 Task: Find a house in My Tho, Vietnam, for 2 guests from 5th to 16th June, with a price range of ₹7000 to ₹15000, and the host should speak English.
Action: Mouse moved to (563, 148)
Screenshot: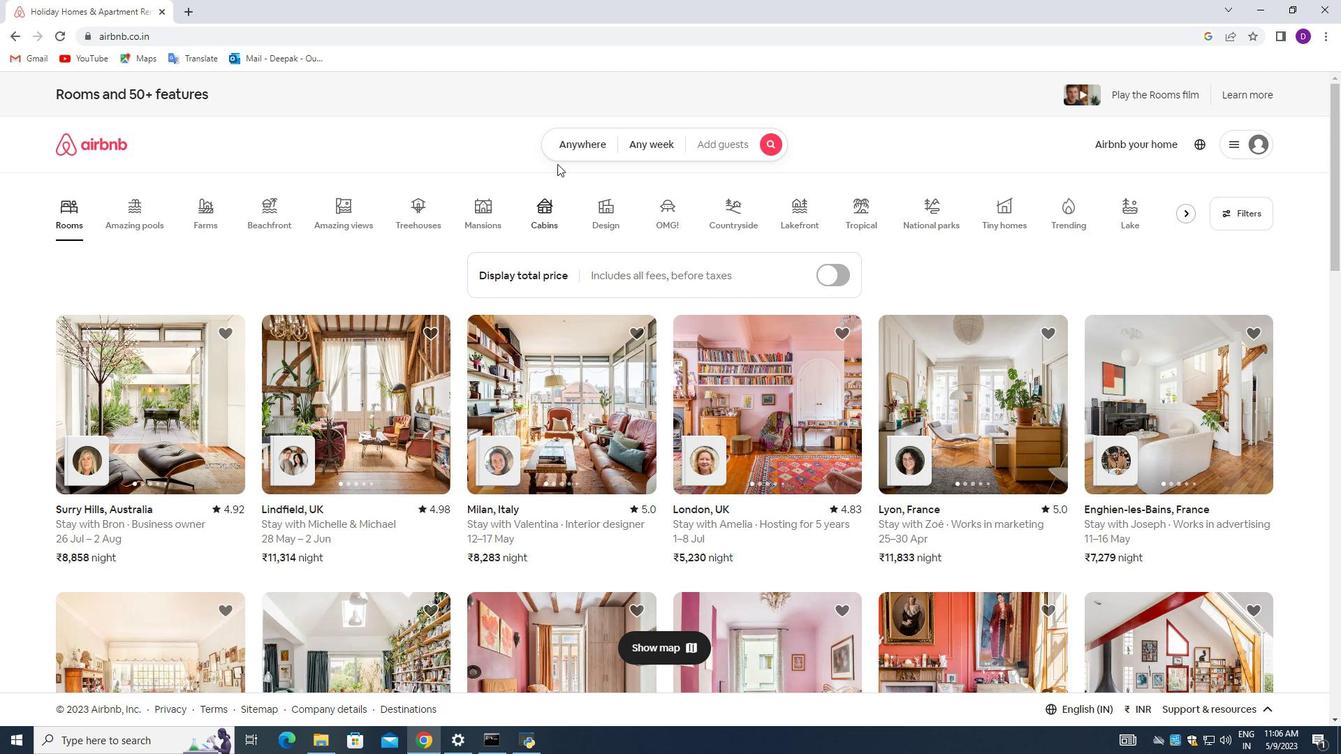 
Action: Mouse pressed left at (563, 148)
Screenshot: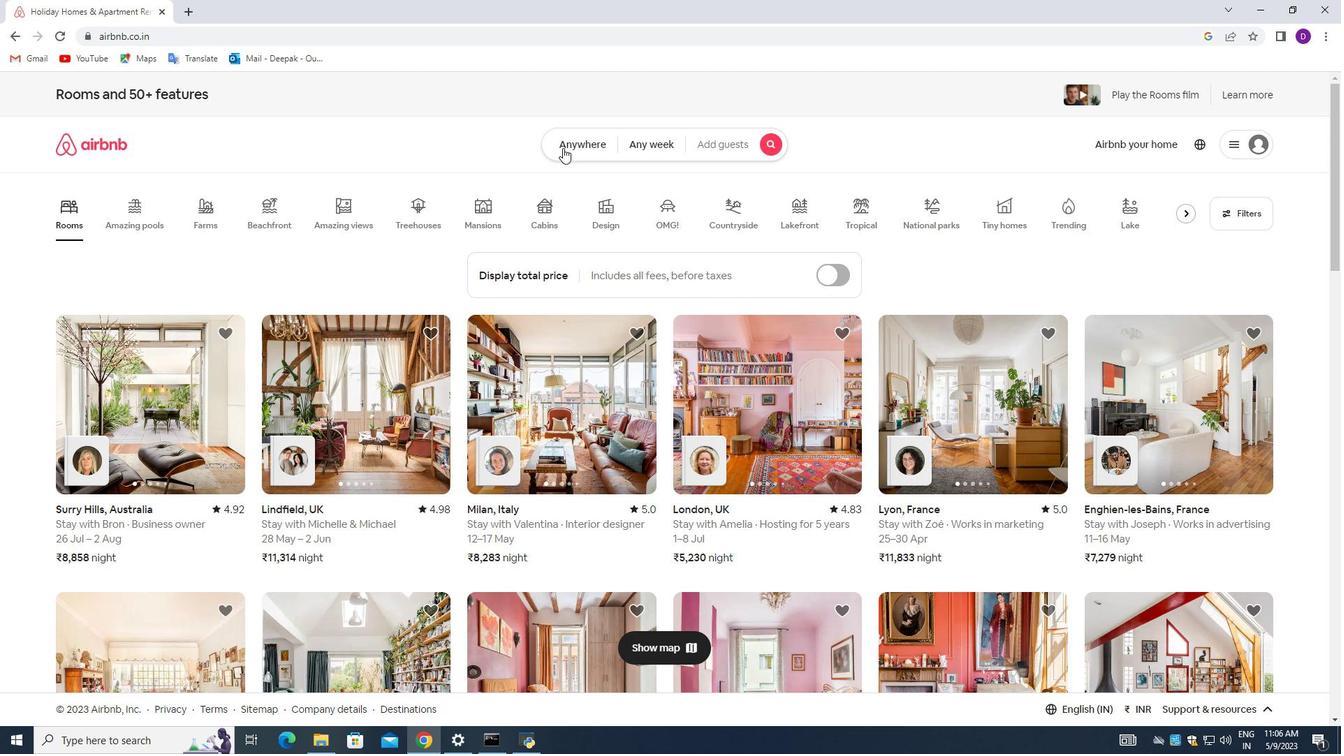 
Action: Mouse moved to (485, 206)
Screenshot: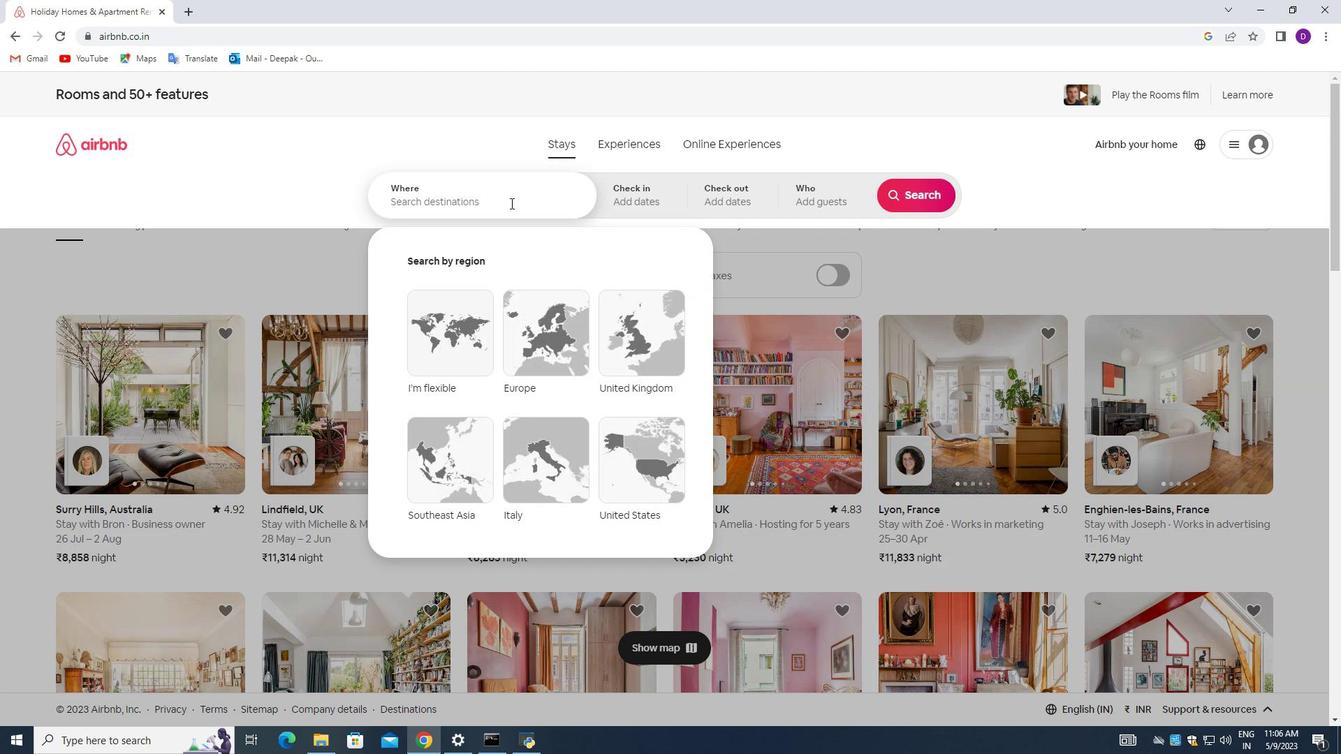 
Action: Mouse pressed left at (485, 206)
Screenshot: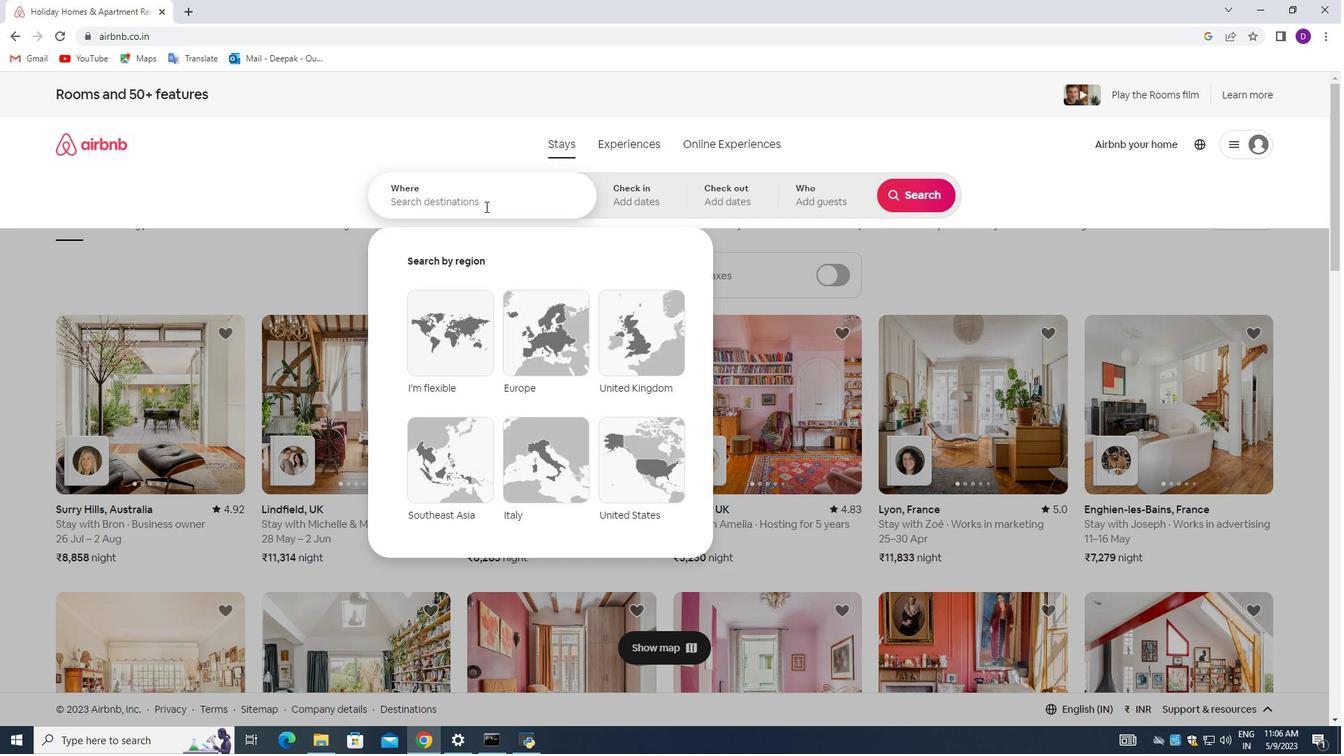 
Action: Mouse moved to (178, 343)
Screenshot: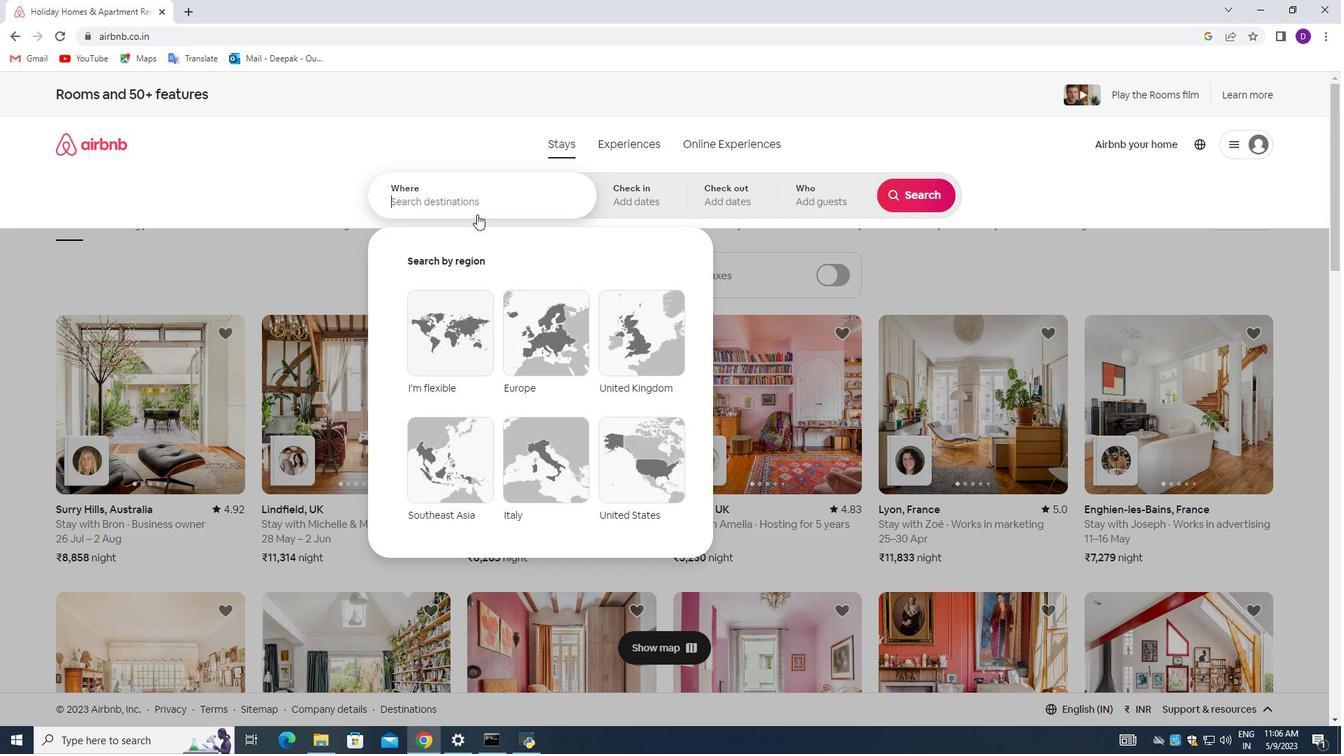 
Action: Key pressed <Key.shift_r>Tho<Key.backspace><Key.backspace><Key.backspace><Key.shift><Key.shift><Key.shift><Key.shift><Key.shift><Key.shift>M<Key.shift_r>?<Key.space><Key.backspace><Key.backspace><Key.backspace><Key.backspace><Key.shift_r>Tho,<Key.space><Key.shift_r><Key.shift_r><Key.shift_r><Key.shift_r><Key.shift_r><Key.shift_r><Key.shift_r><Key.shift_r><Key.shift_r><Key.shift_r><Key.shift_r><Key.shift_r>Vietnam
Screenshot: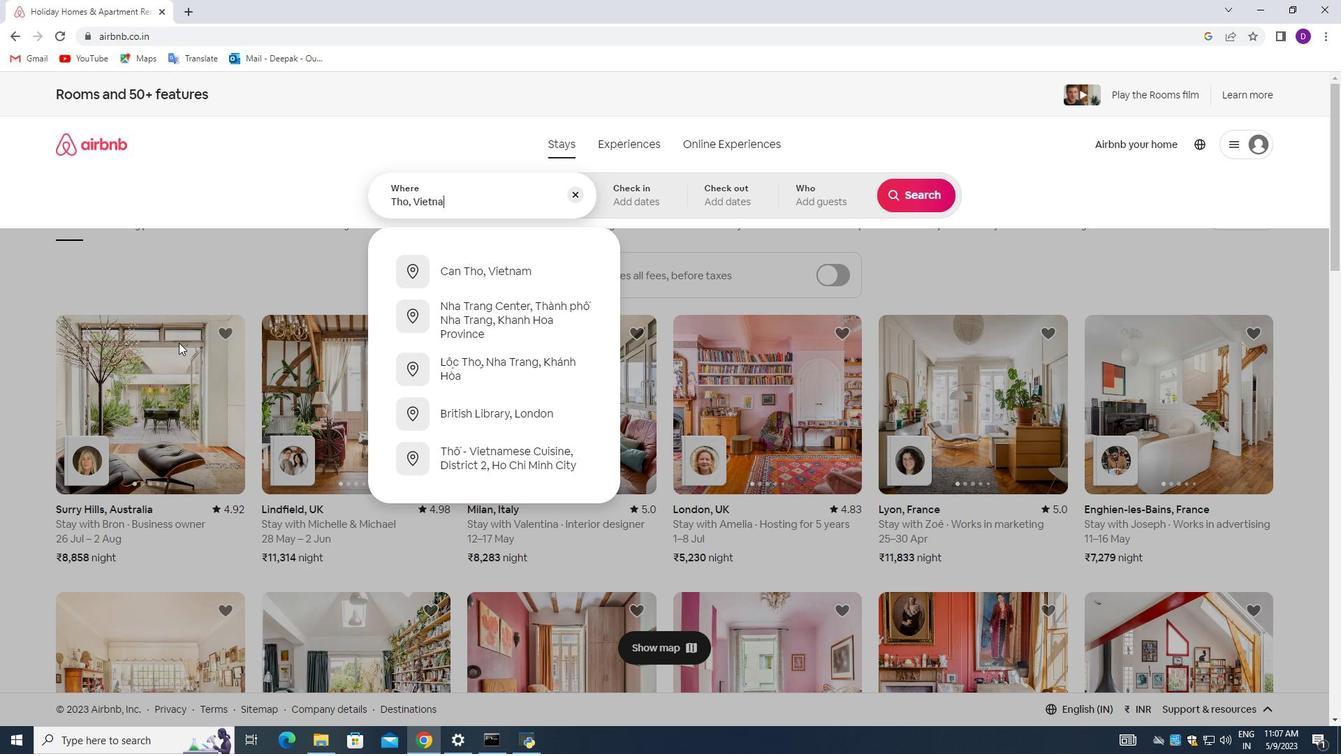 
Action: Mouse moved to (390, 202)
Screenshot: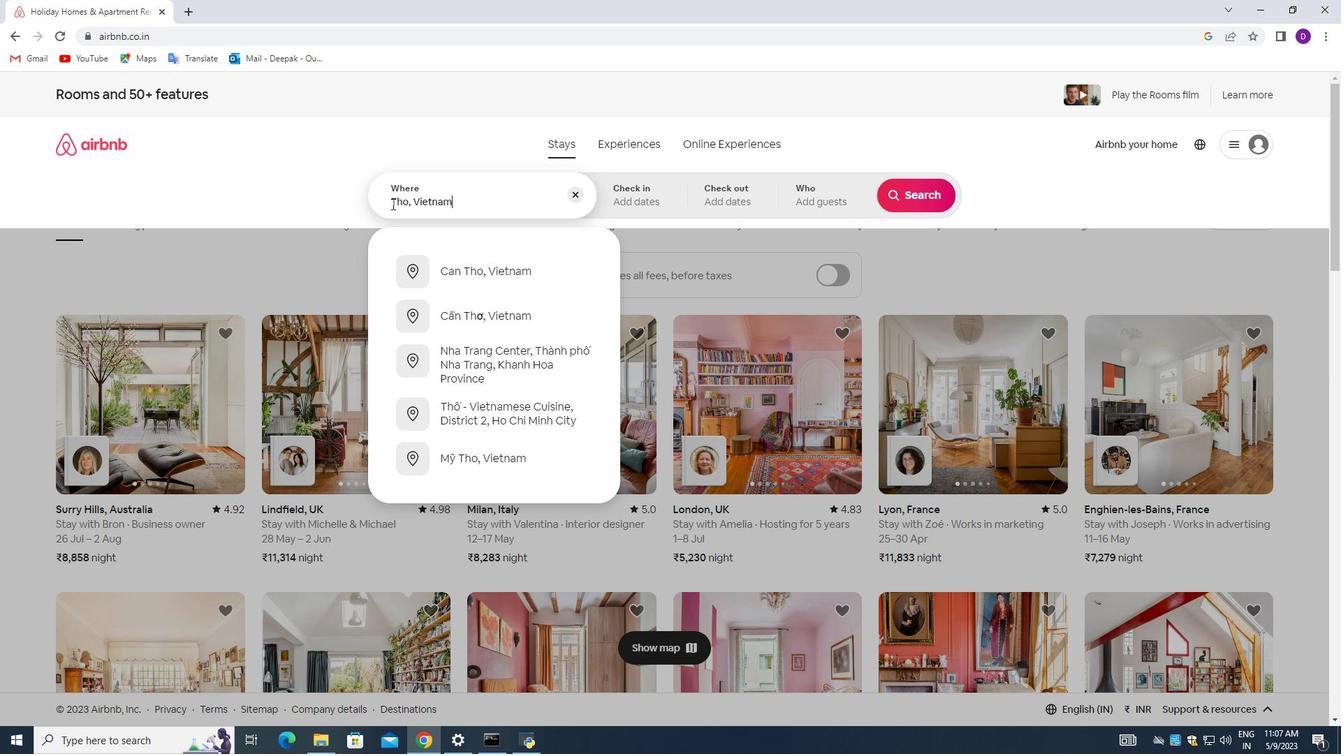 
Action: Mouse pressed left at (390, 202)
Screenshot: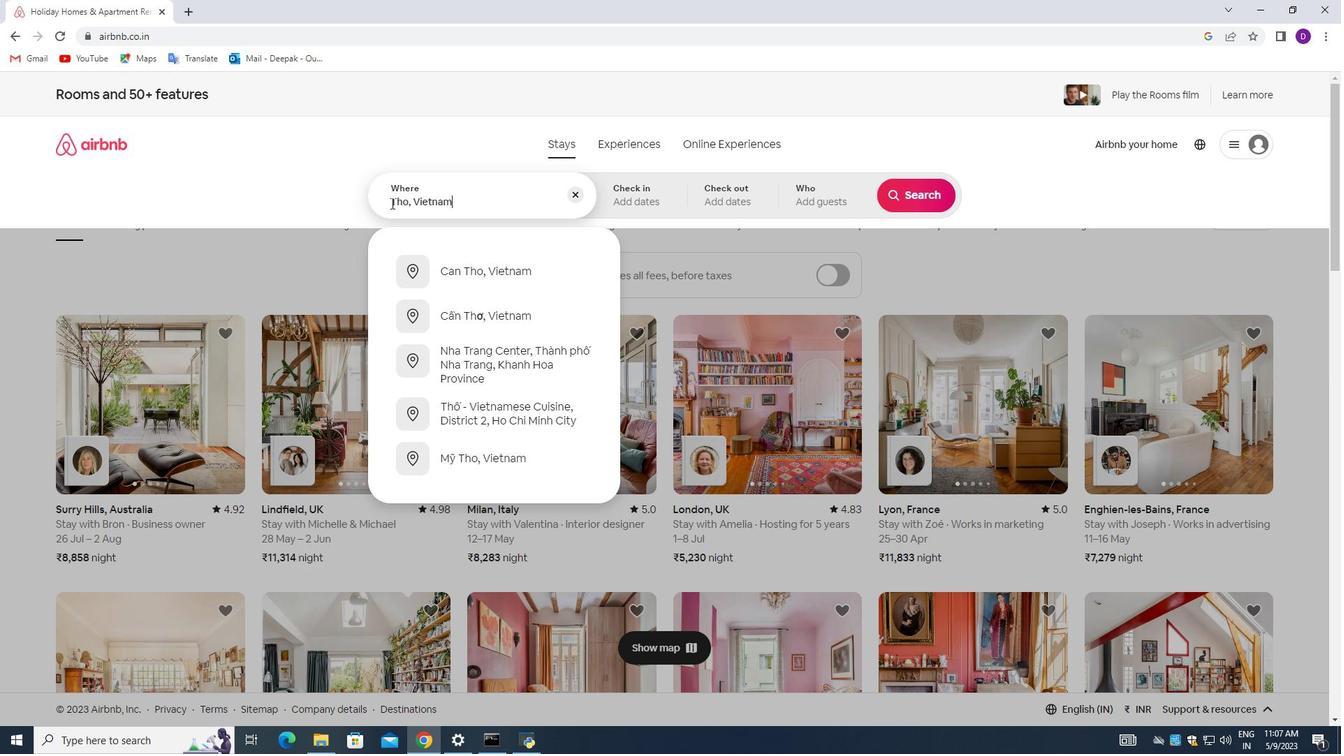 
Action: Mouse moved to (452, 231)
Screenshot: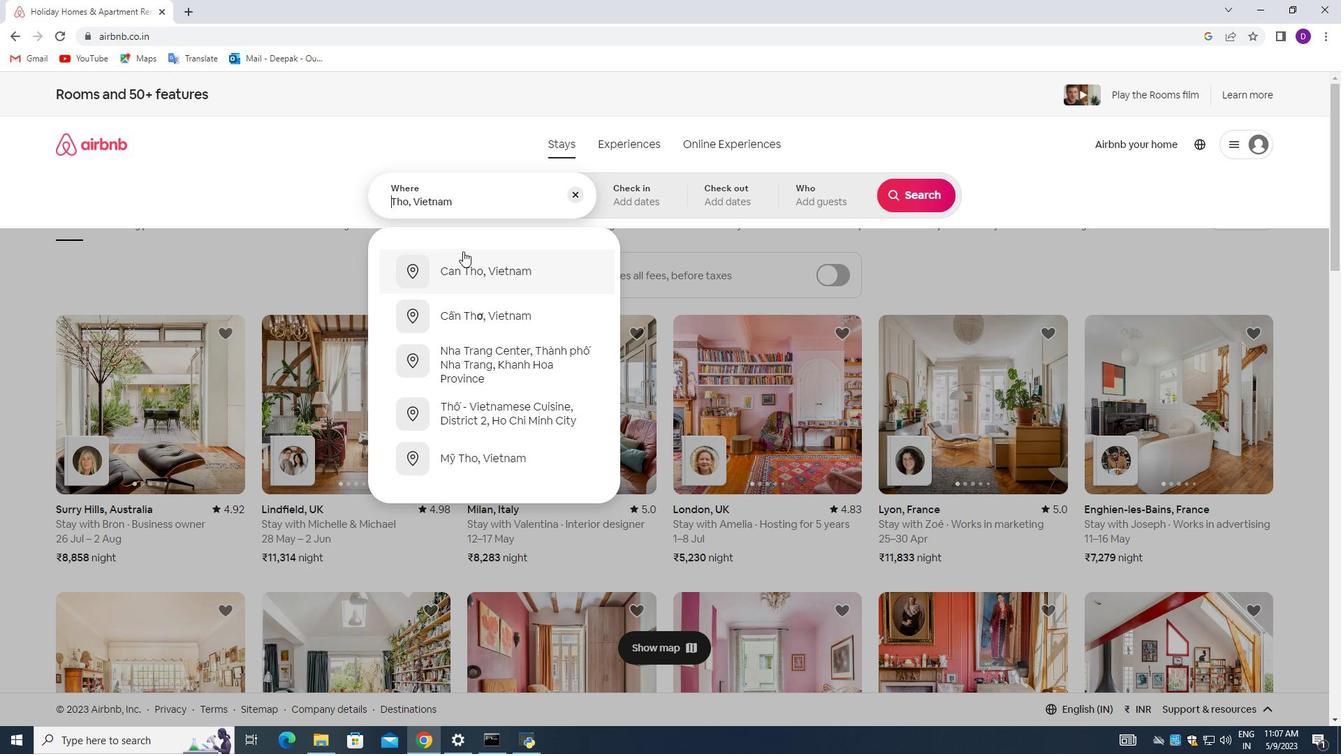 
Action: Key pressed <Key.shift>M<Key.shift_r>?<Key.space><Key.enter>
Screenshot: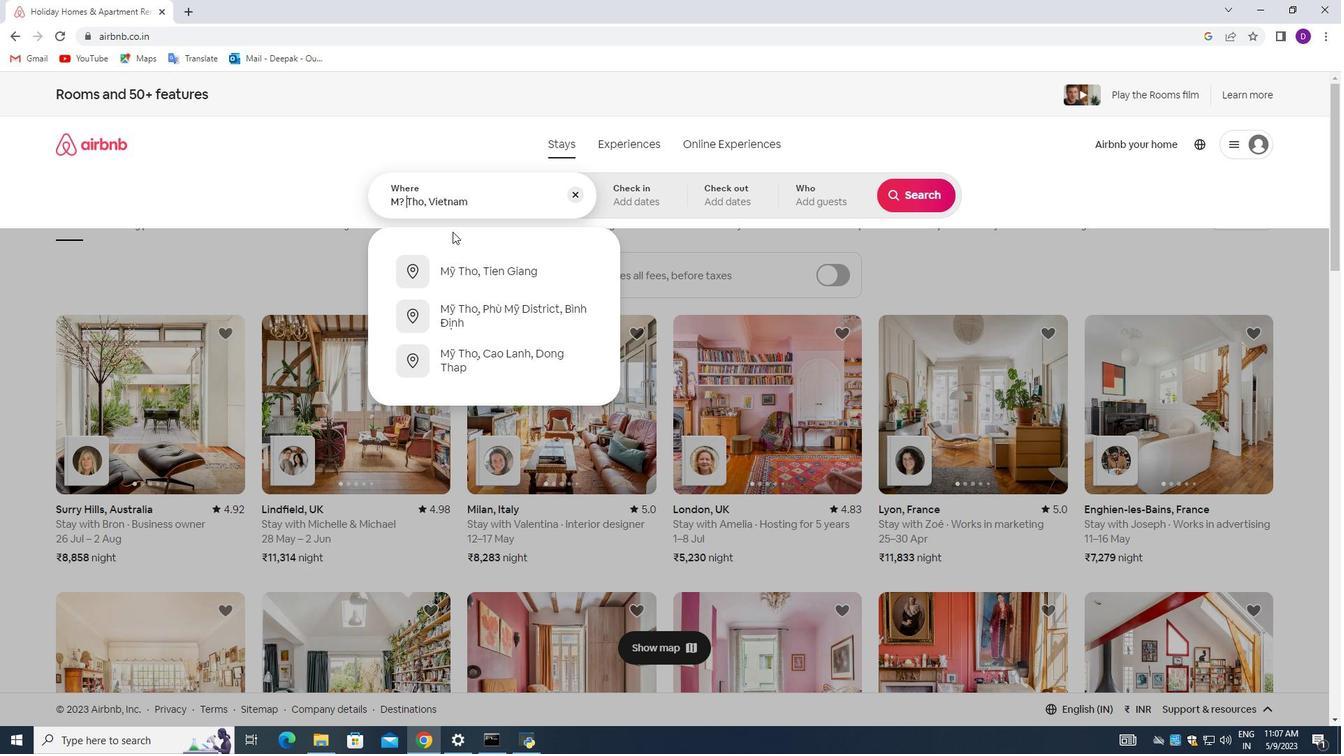 
Action: Mouse moved to (740, 407)
Screenshot: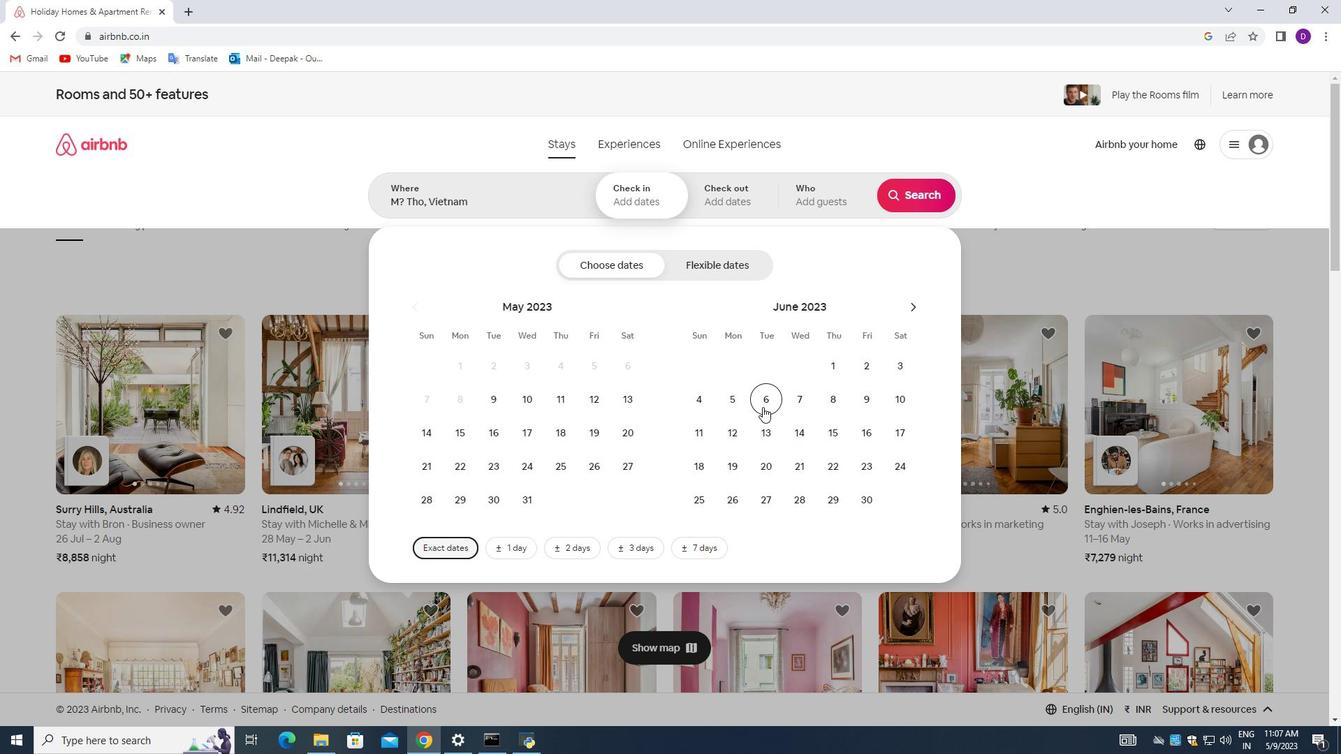 
Action: Mouse pressed left at (740, 407)
Screenshot: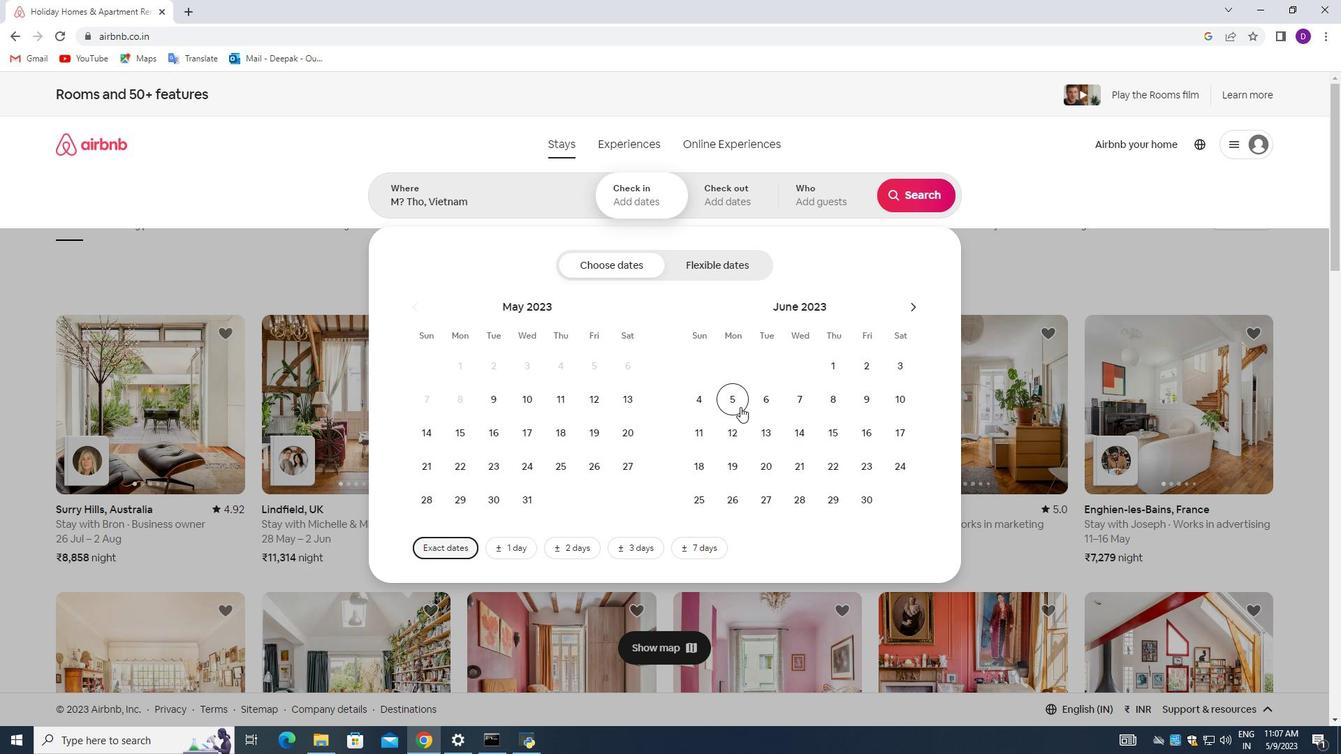 
Action: Mouse moved to (866, 431)
Screenshot: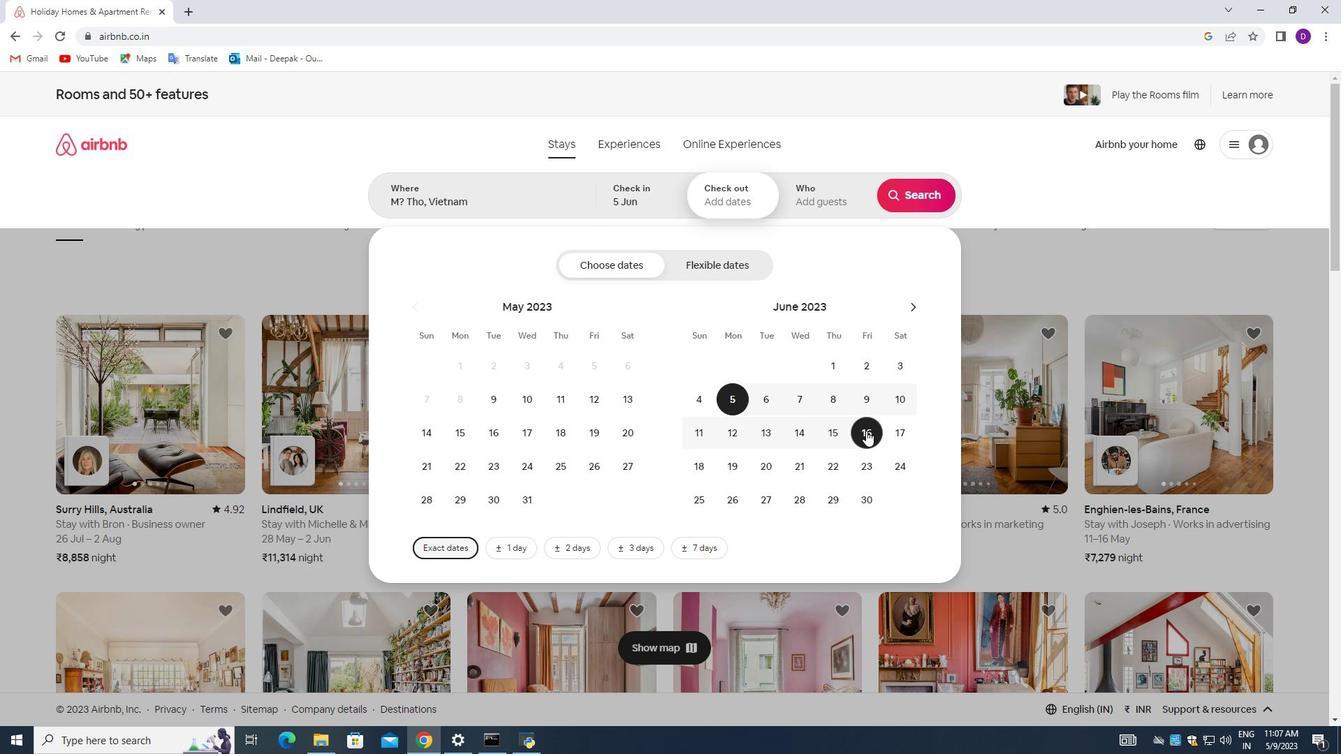 
Action: Mouse pressed left at (866, 431)
Screenshot: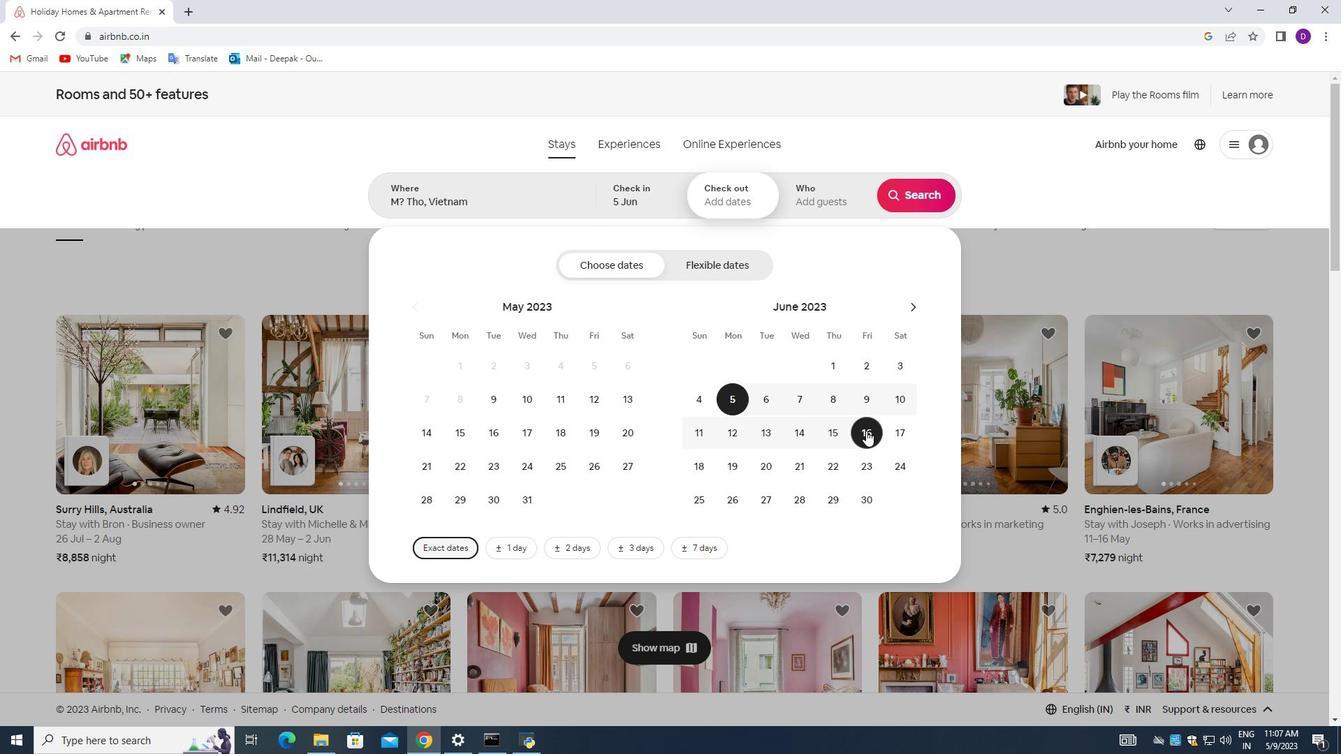 
Action: Mouse moved to (813, 208)
Screenshot: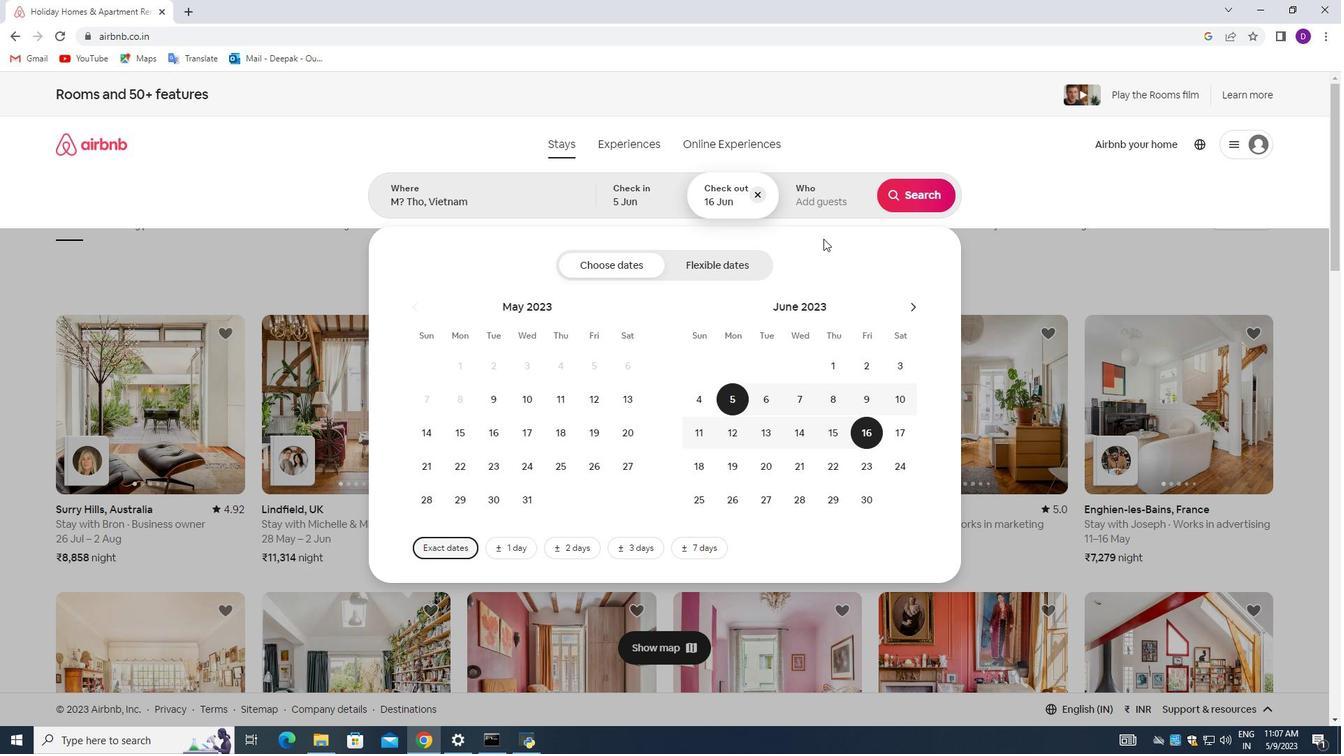 
Action: Mouse pressed left at (813, 208)
Screenshot: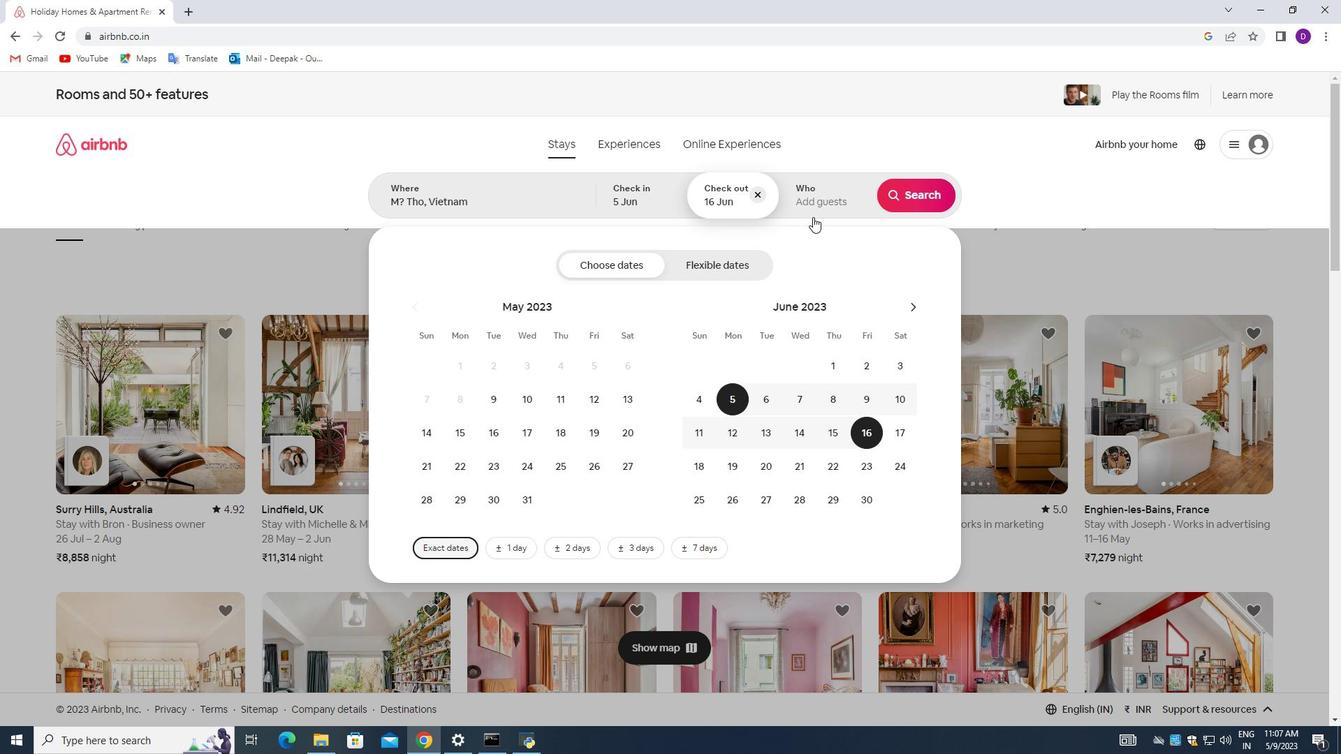 
Action: Mouse moved to (917, 269)
Screenshot: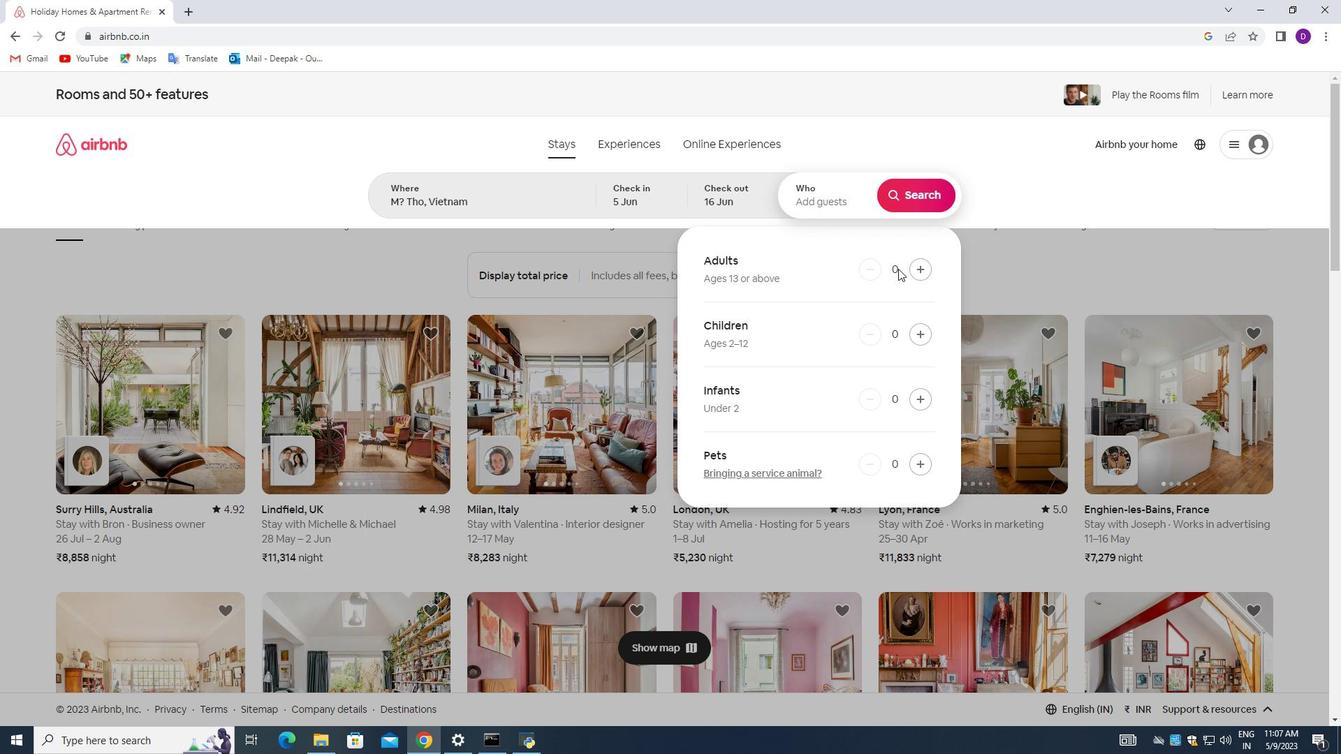 
Action: Mouse pressed left at (917, 269)
Screenshot: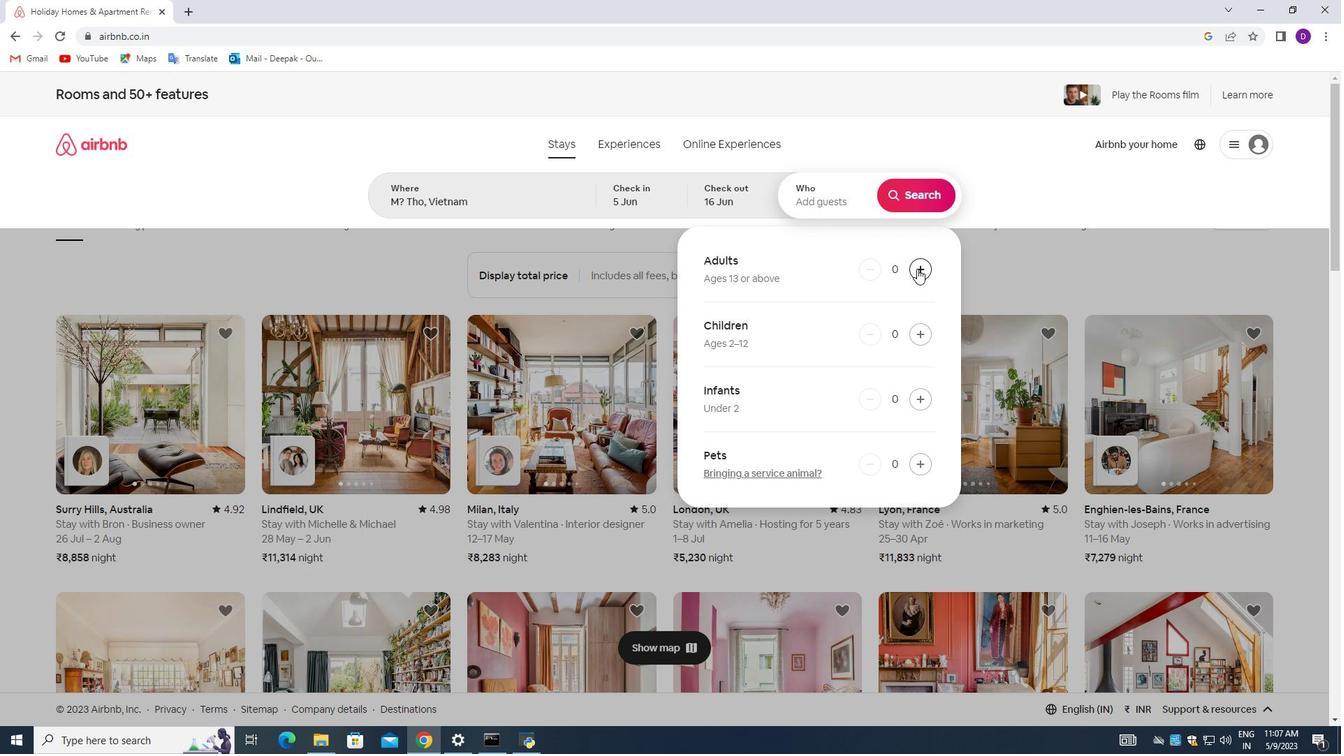 
Action: Mouse pressed left at (917, 269)
Screenshot: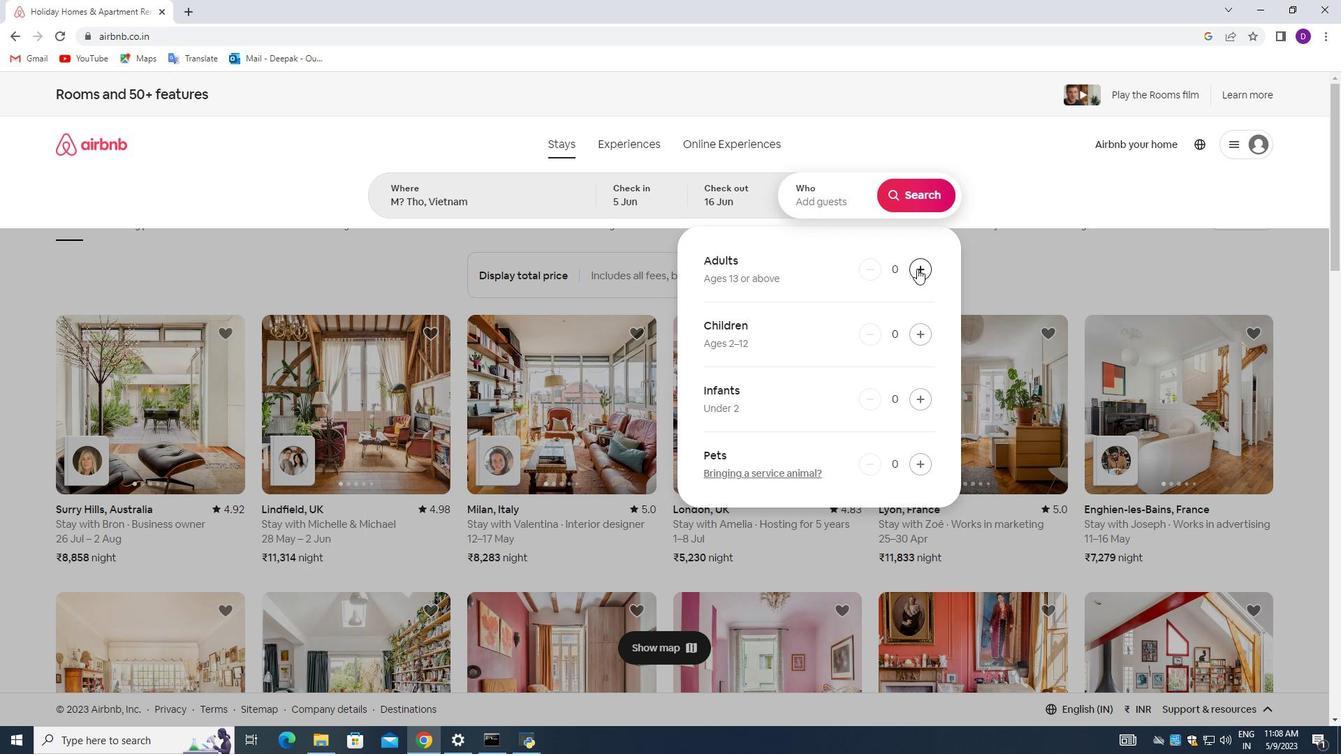 
Action: Mouse moved to (917, 198)
Screenshot: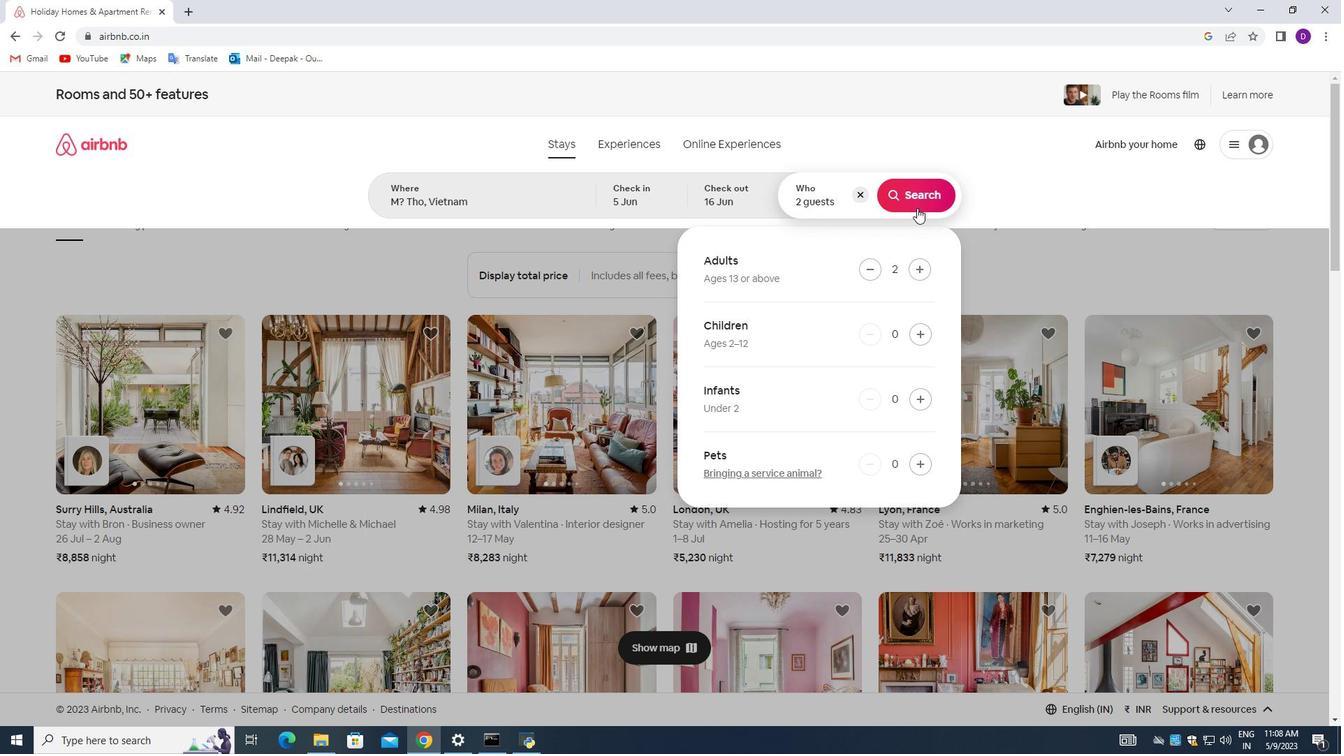 
Action: Mouse pressed left at (917, 198)
Screenshot: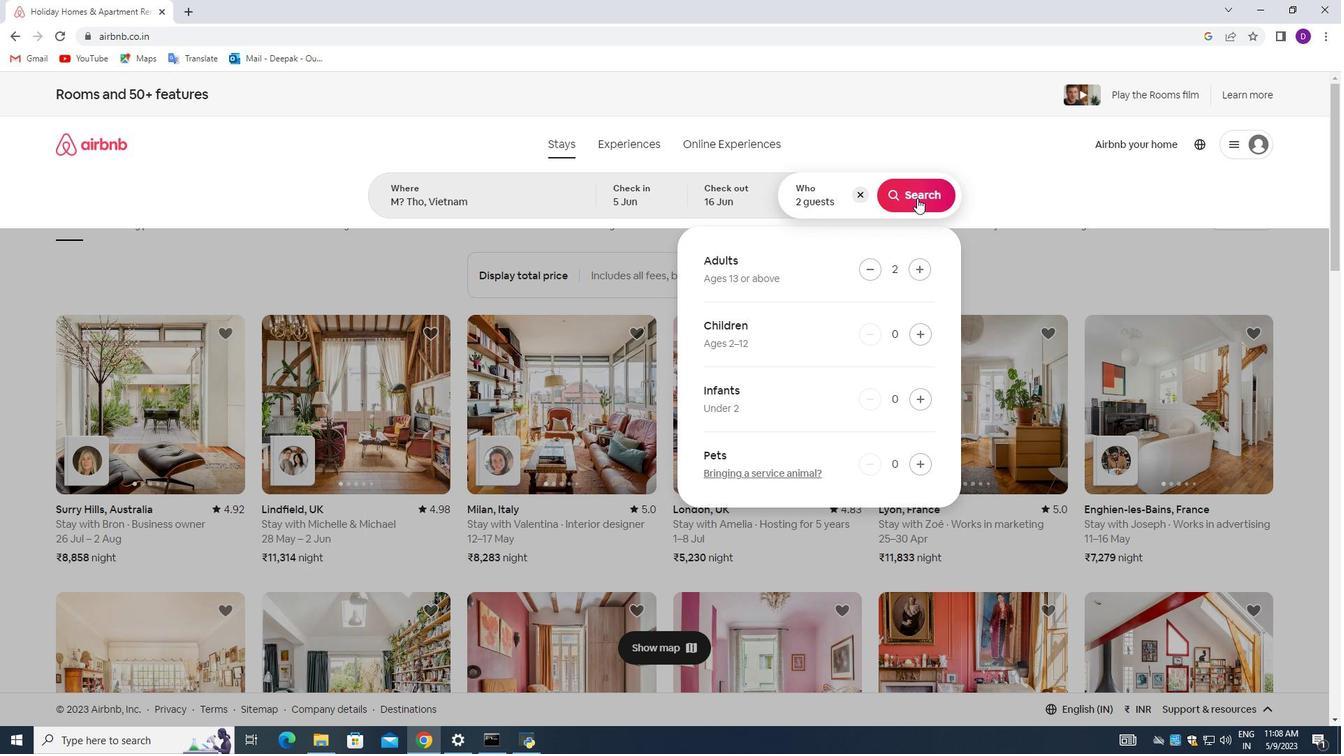 
Action: Mouse moved to (1275, 147)
Screenshot: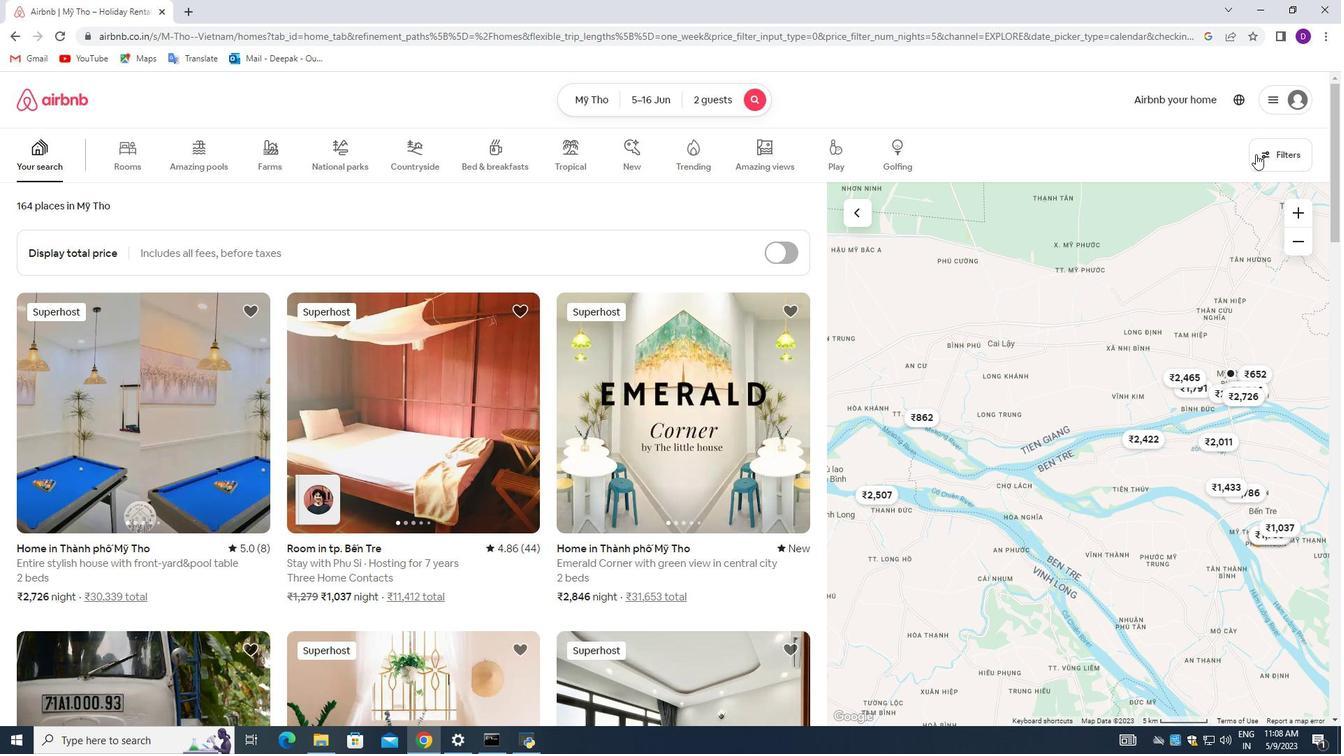 
Action: Mouse pressed left at (1275, 147)
Screenshot: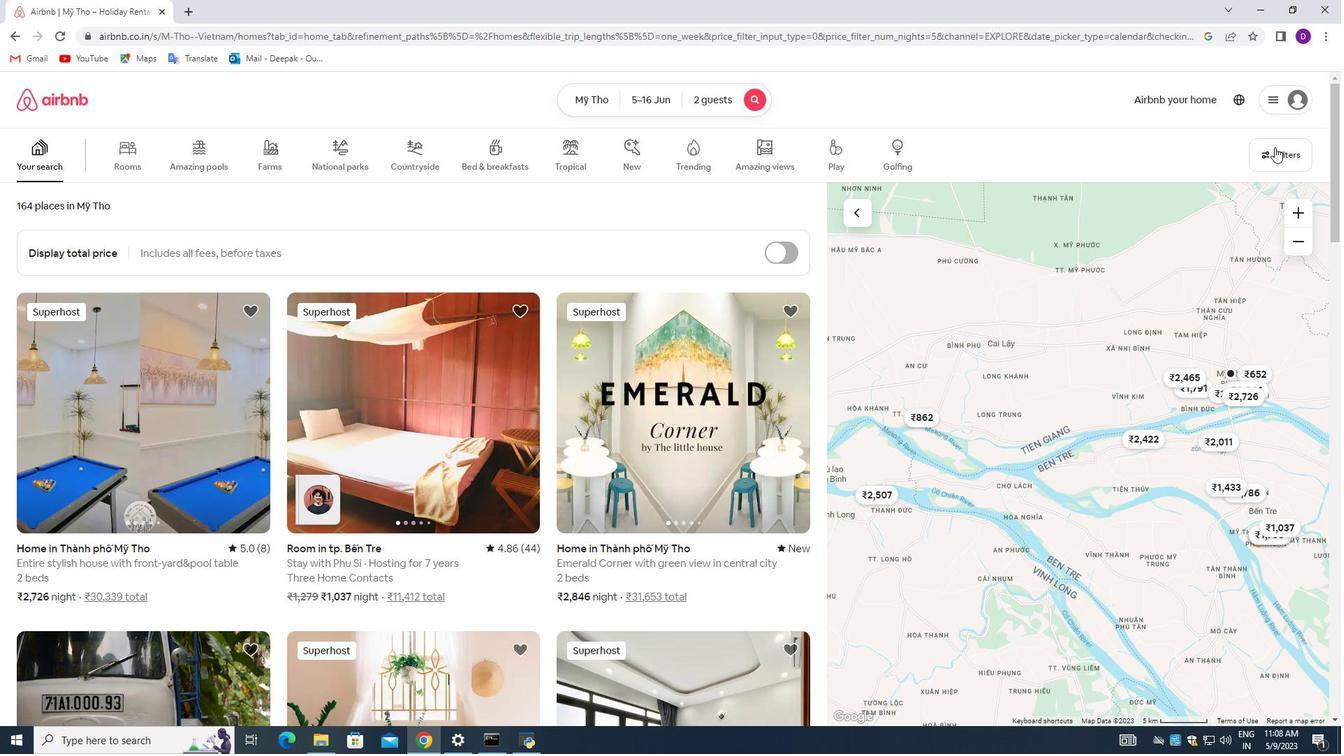 
Action: Mouse moved to (491, 498)
Screenshot: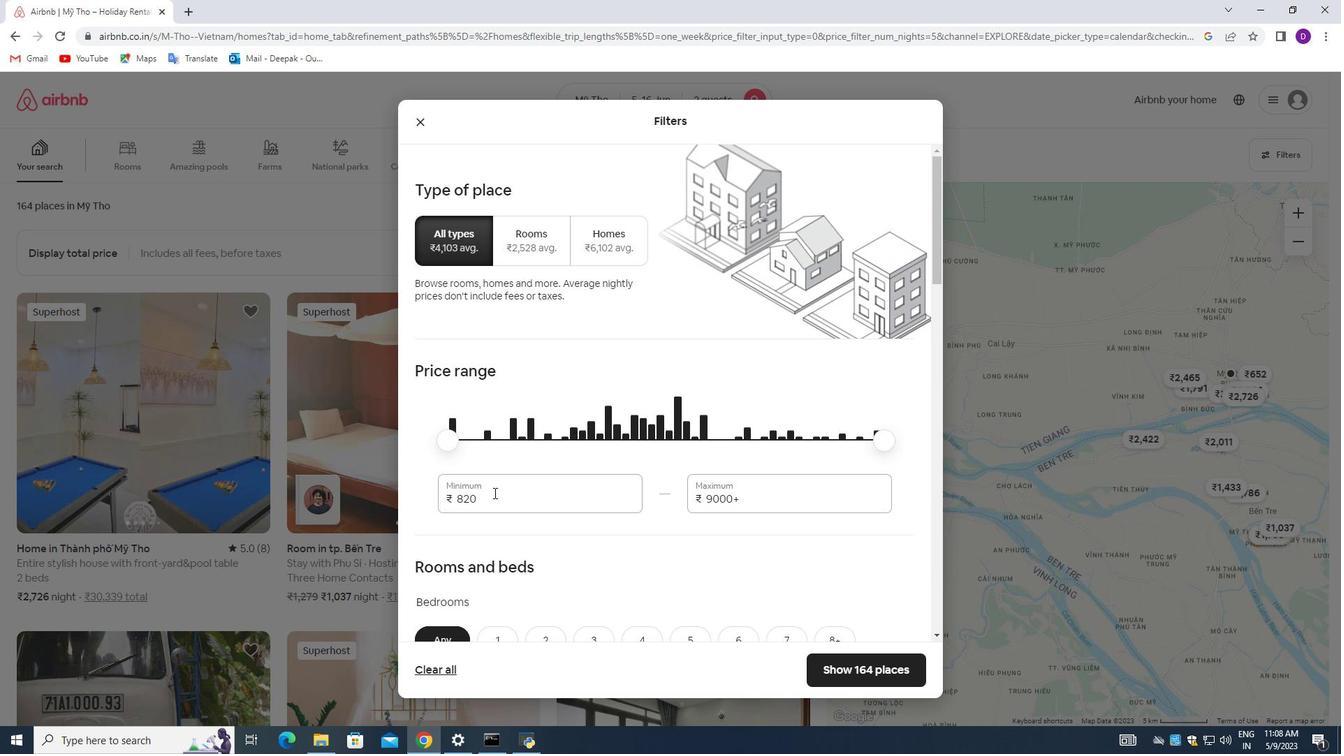 
Action: Mouse pressed left at (491, 498)
Screenshot: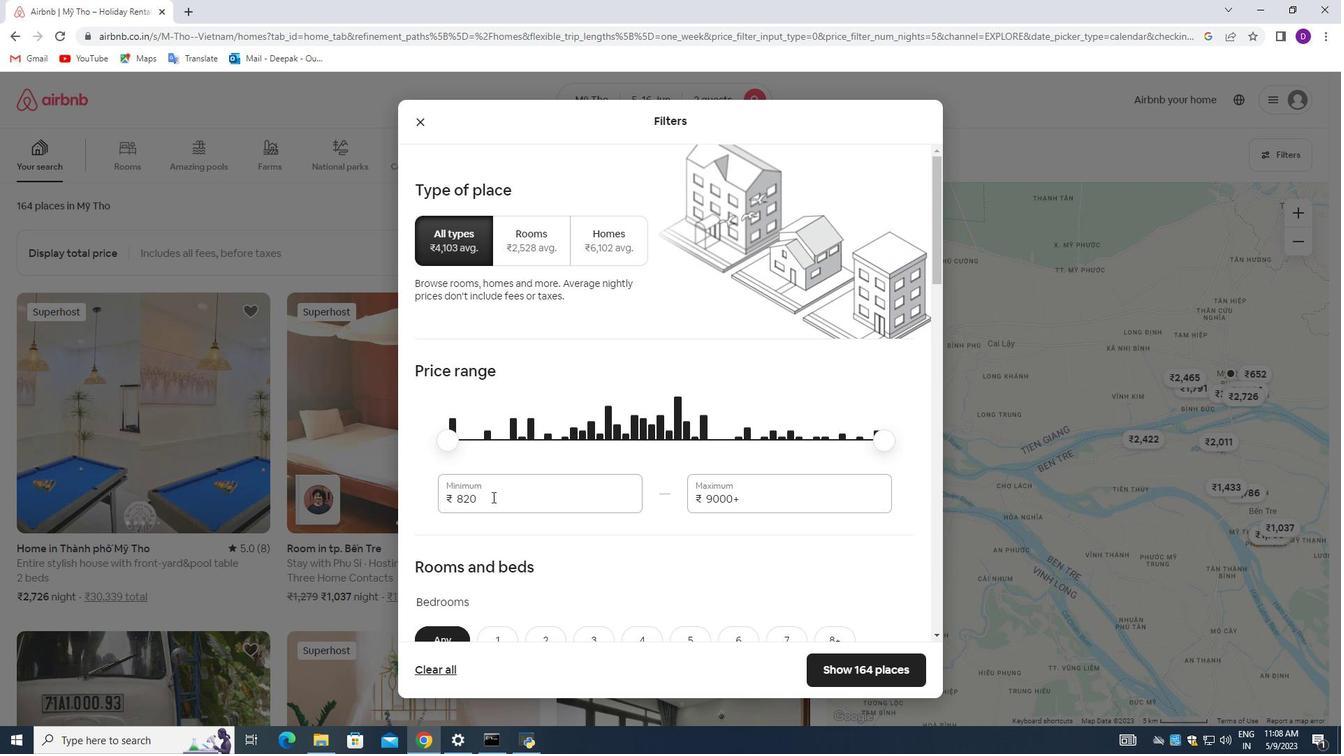 
Action: Mouse pressed left at (491, 498)
Screenshot: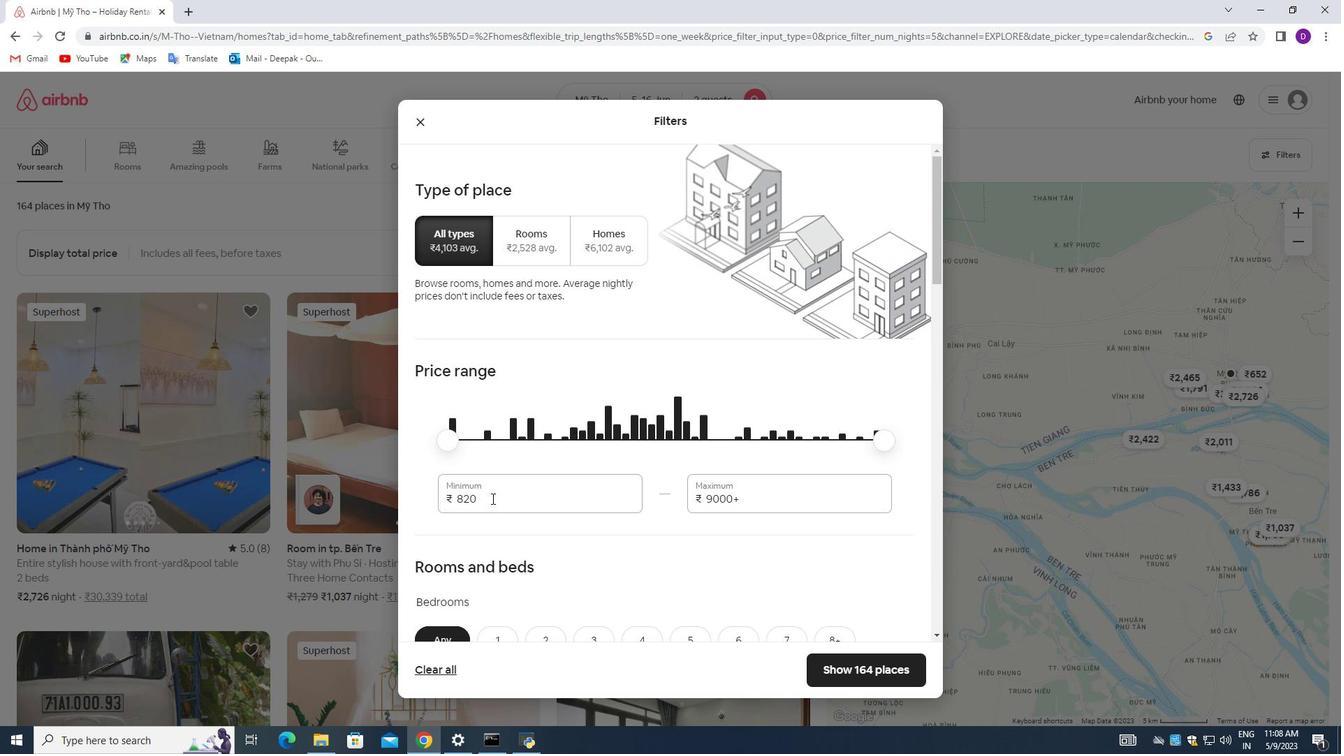 
Action: Mouse moved to (477, 398)
Screenshot: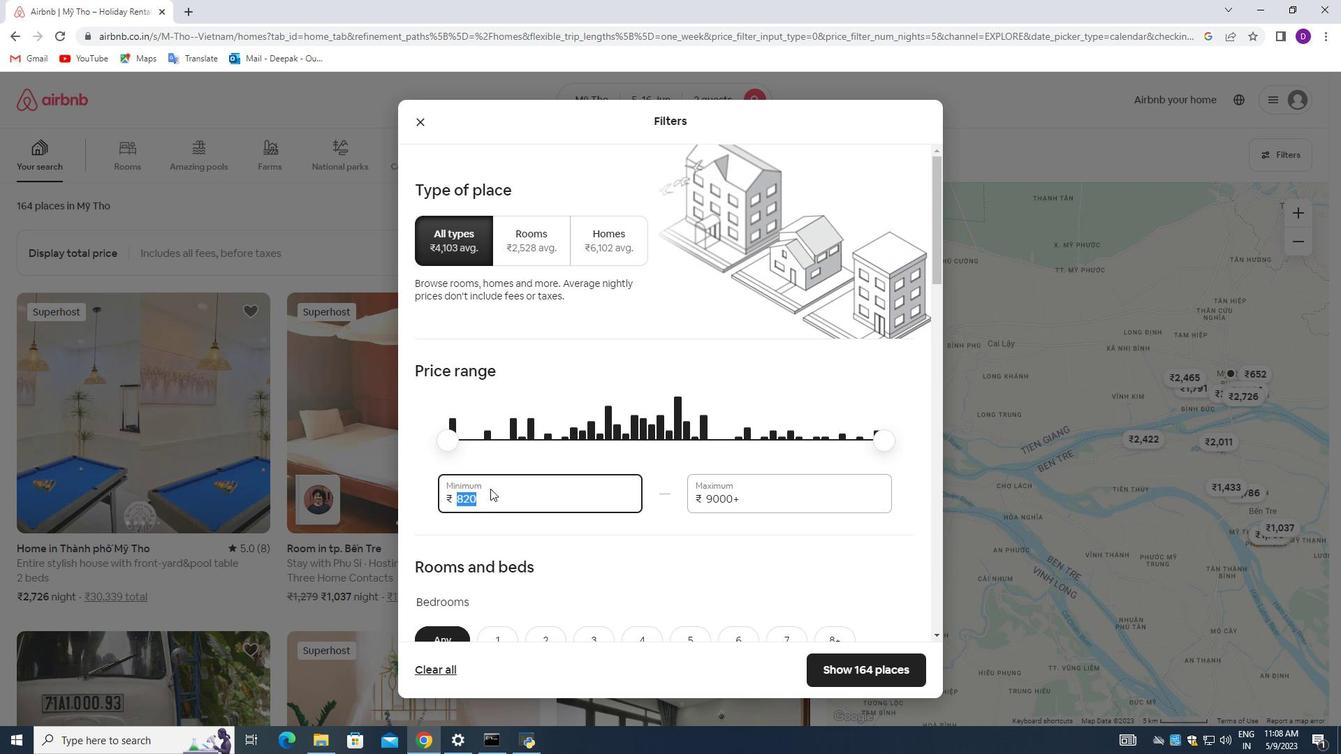 
Action: Key pressed 70
Screenshot: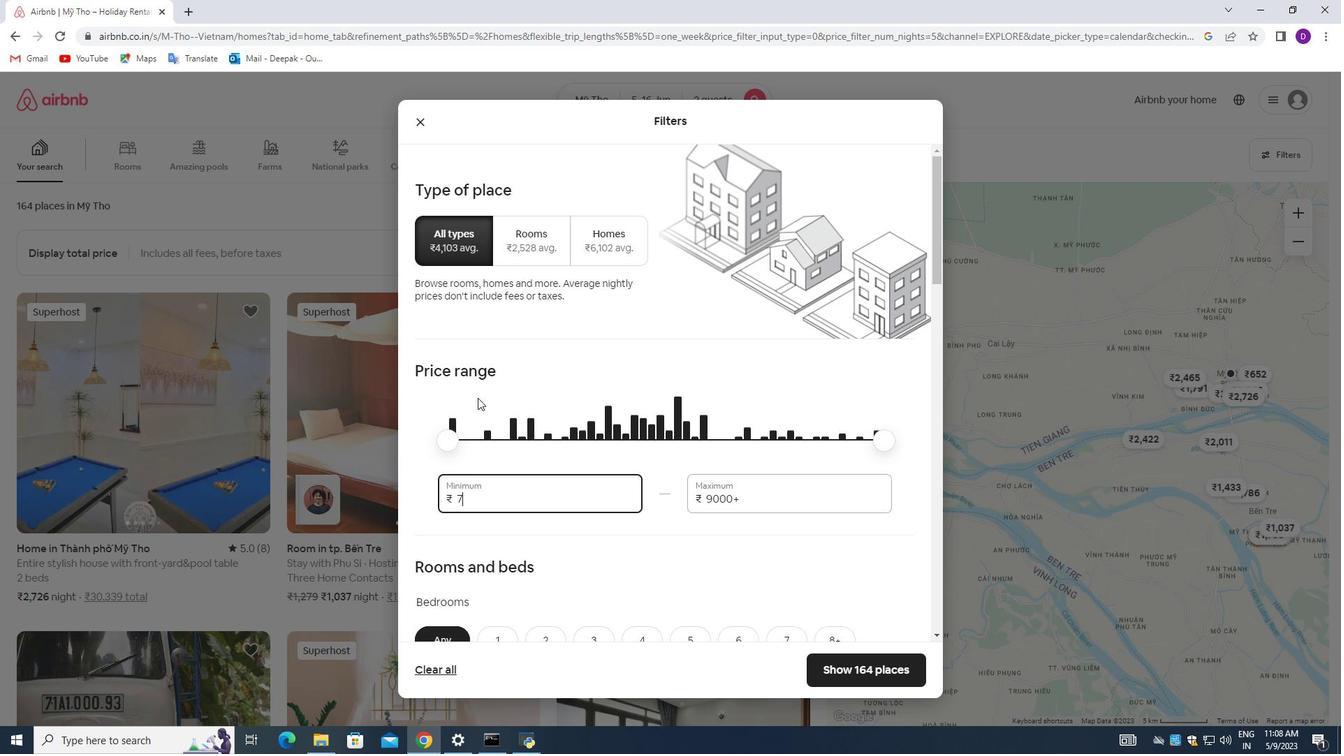 
Action: Mouse moved to (477, 397)
Screenshot: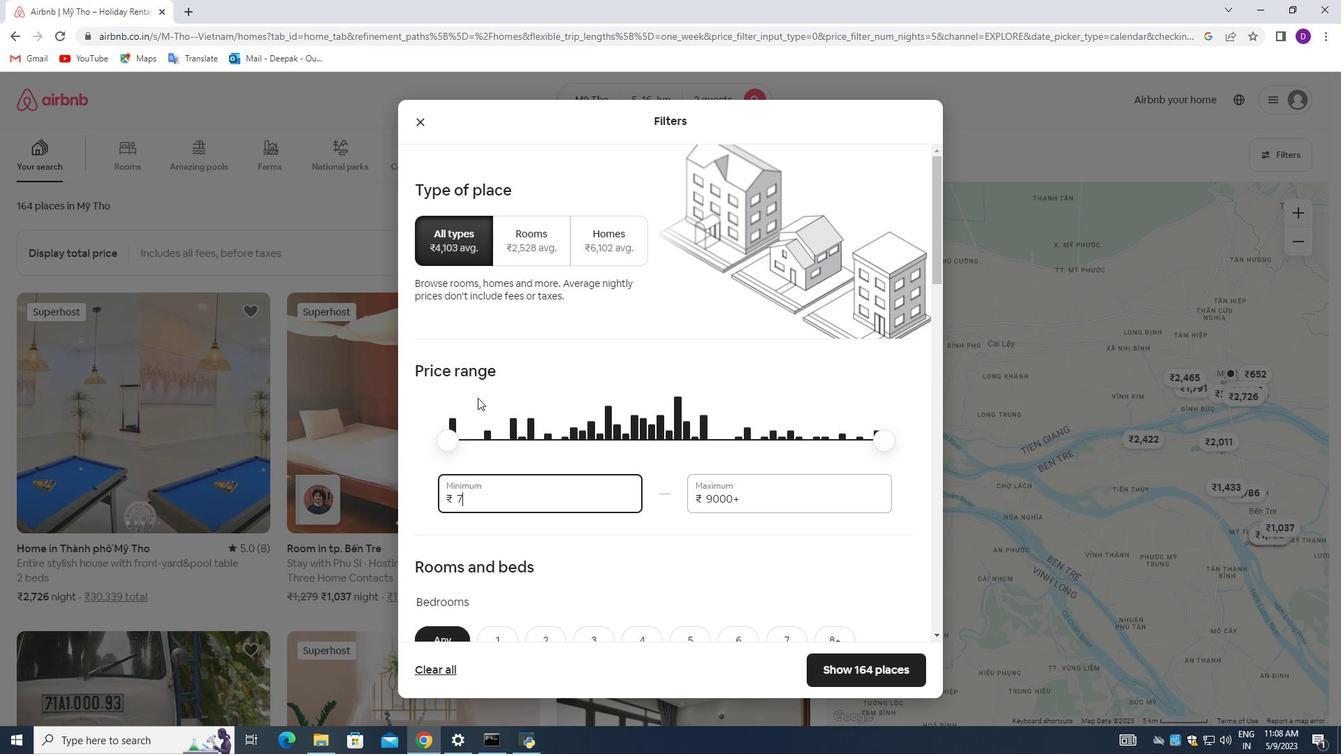 
Action: Key pressed 00<Key.tab>15000
Screenshot: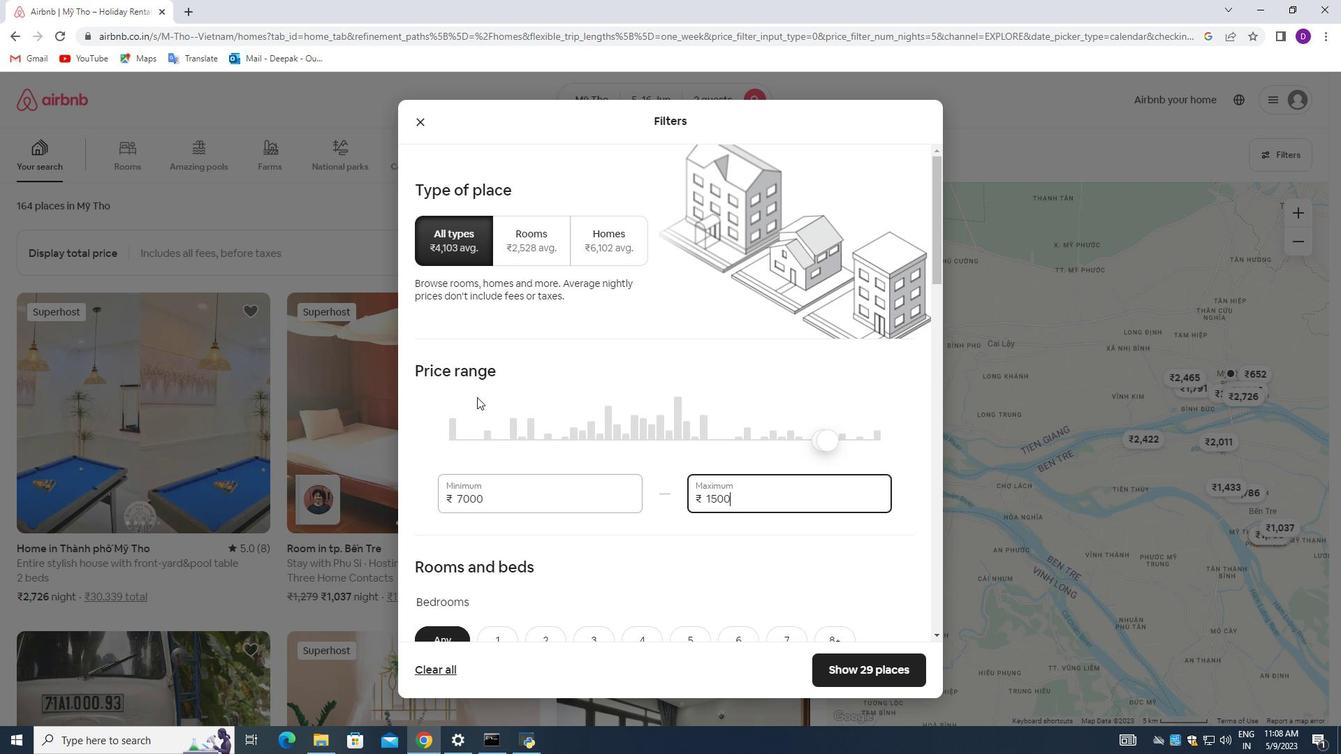 
Action: Mouse moved to (622, 432)
Screenshot: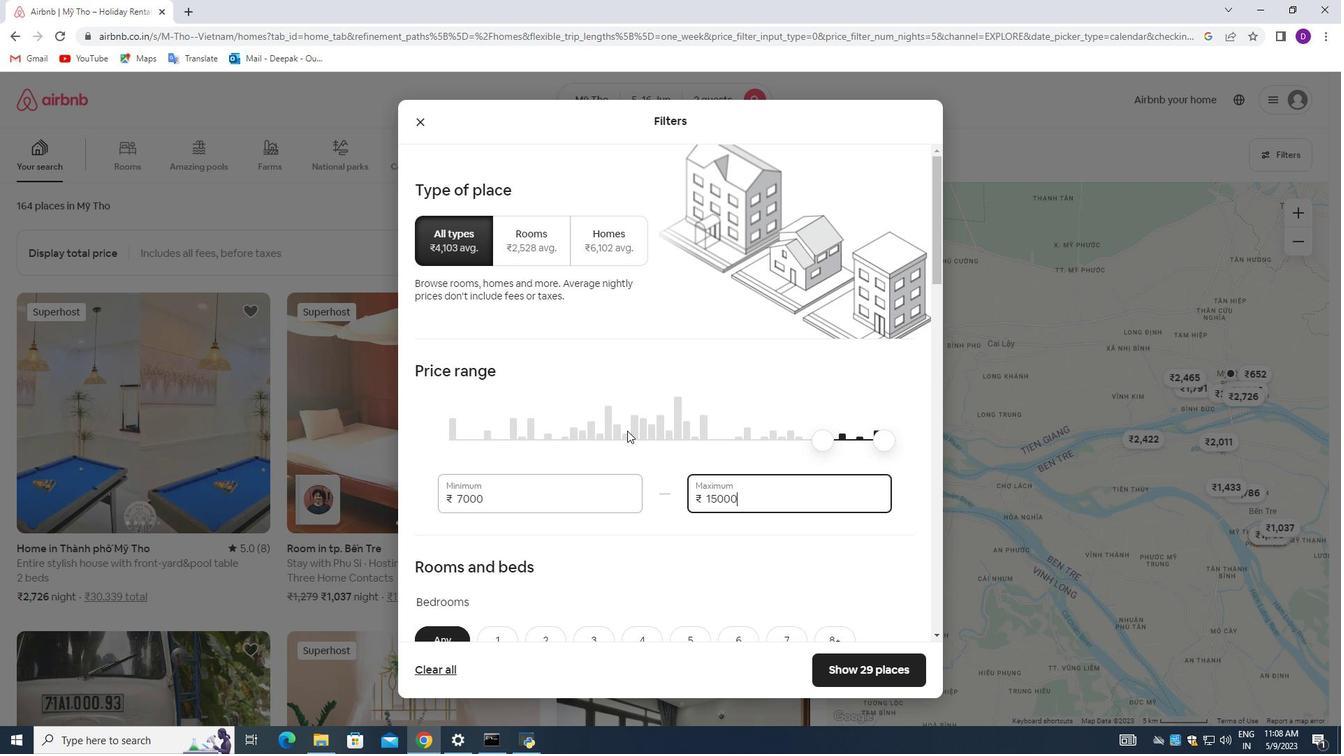 
Action: Mouse scrolled (622, 431) with delta (0, 0)
Screenshot: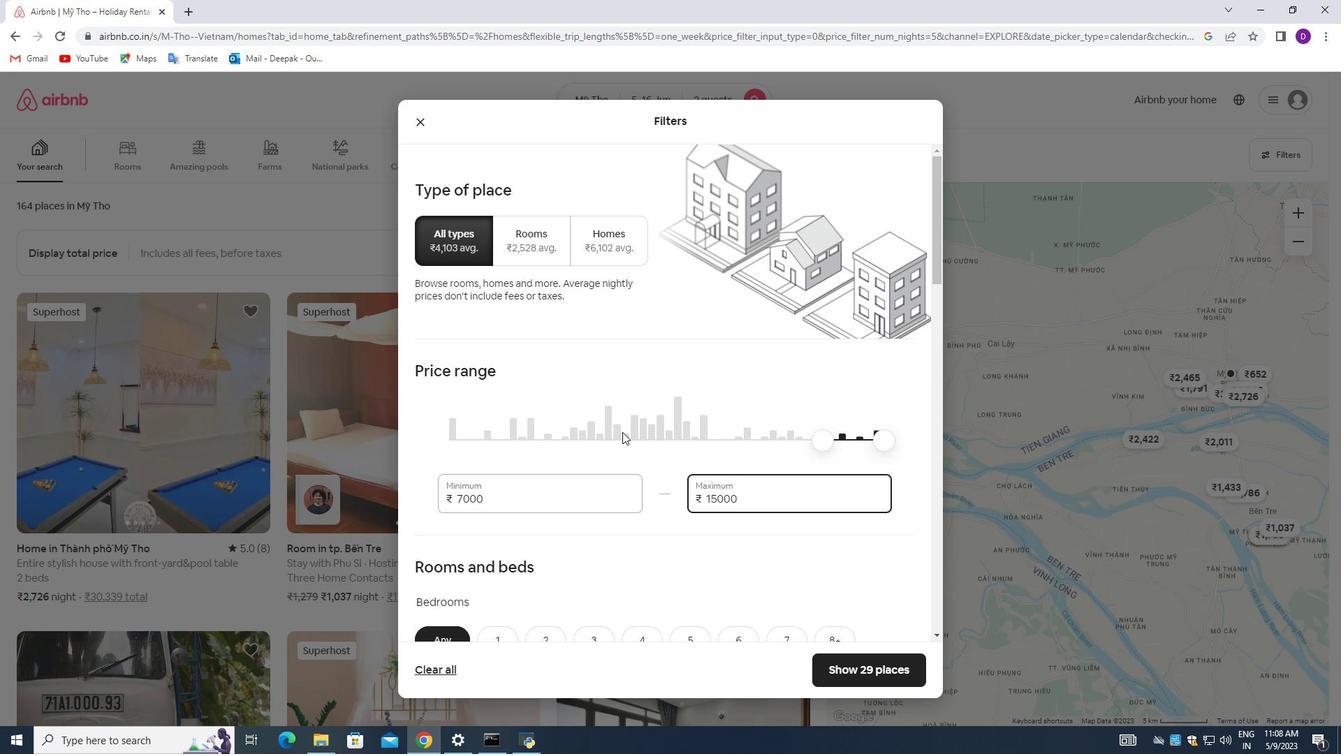 
Action: Mouse moved to (632, 431)
Screenshot: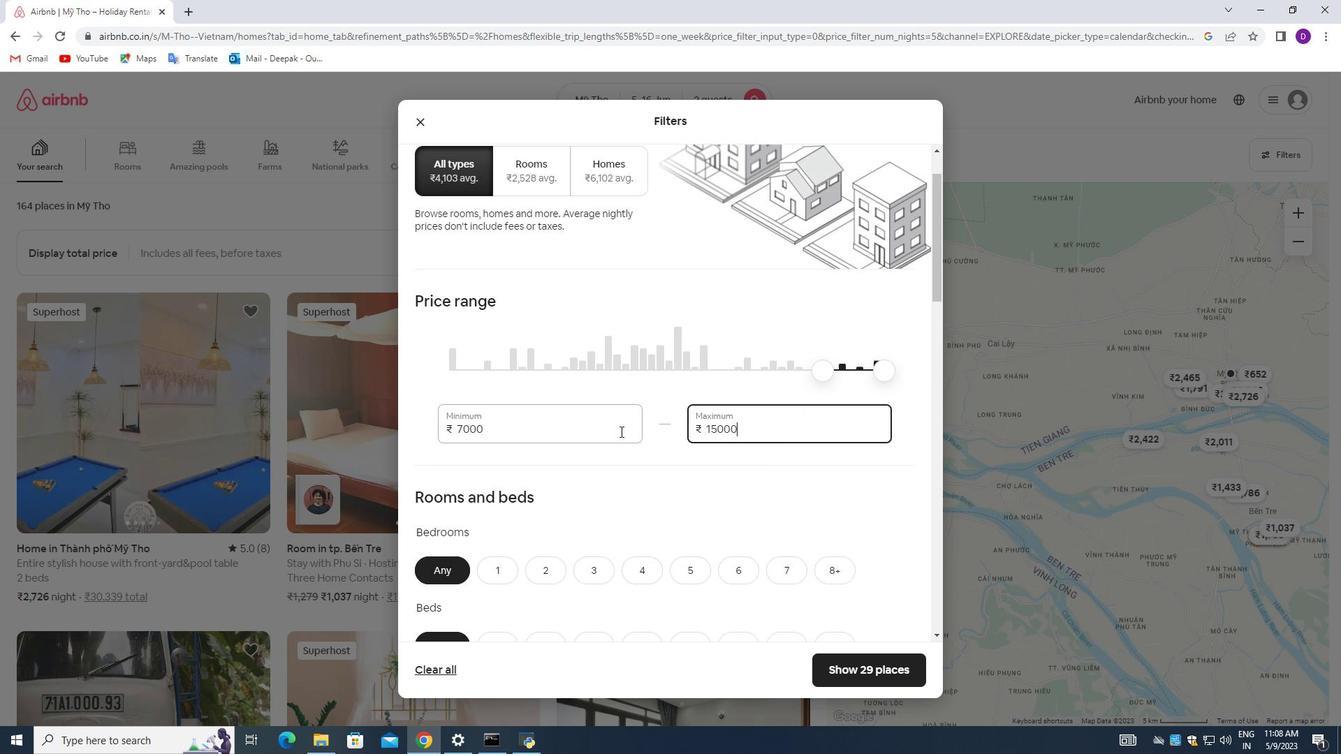 
Action: Mouse scrolled (632, 431) with delta (0, 0)
Screenshot: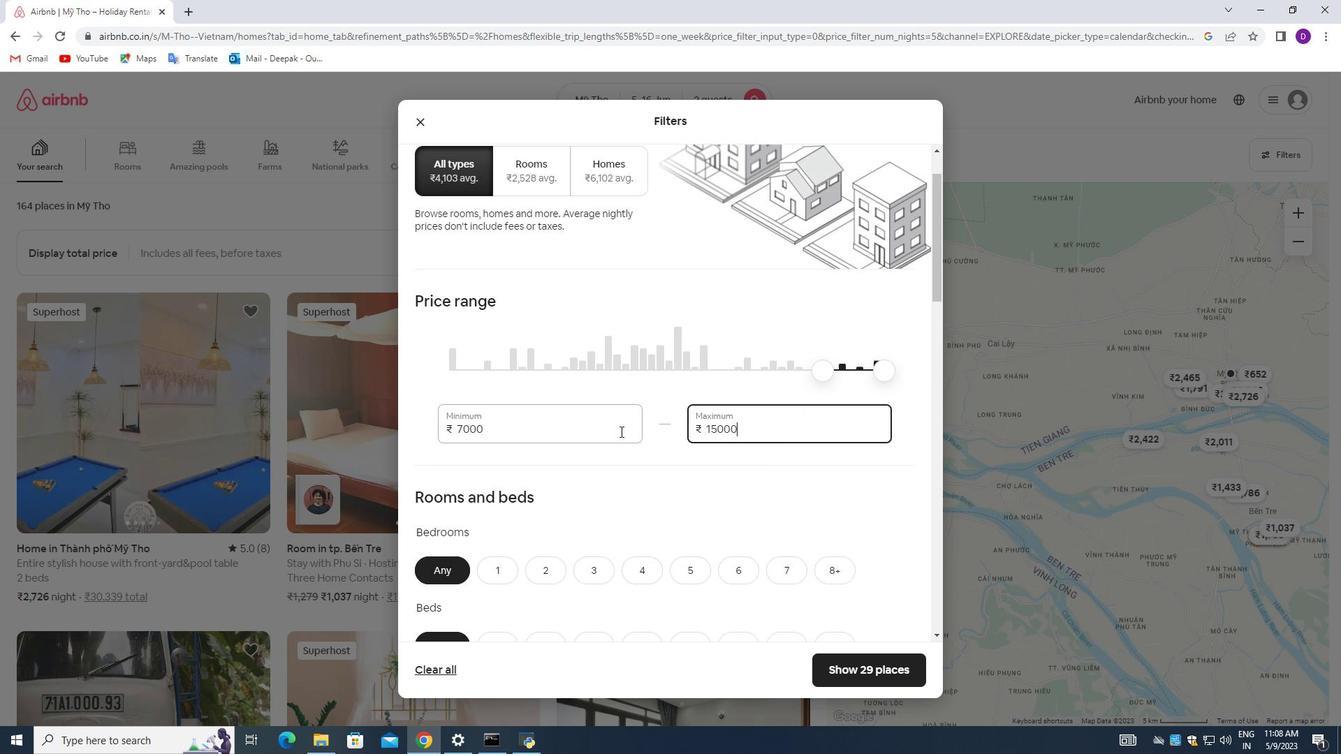 
Action: Mouse moved to (635, 433)
Screenshot: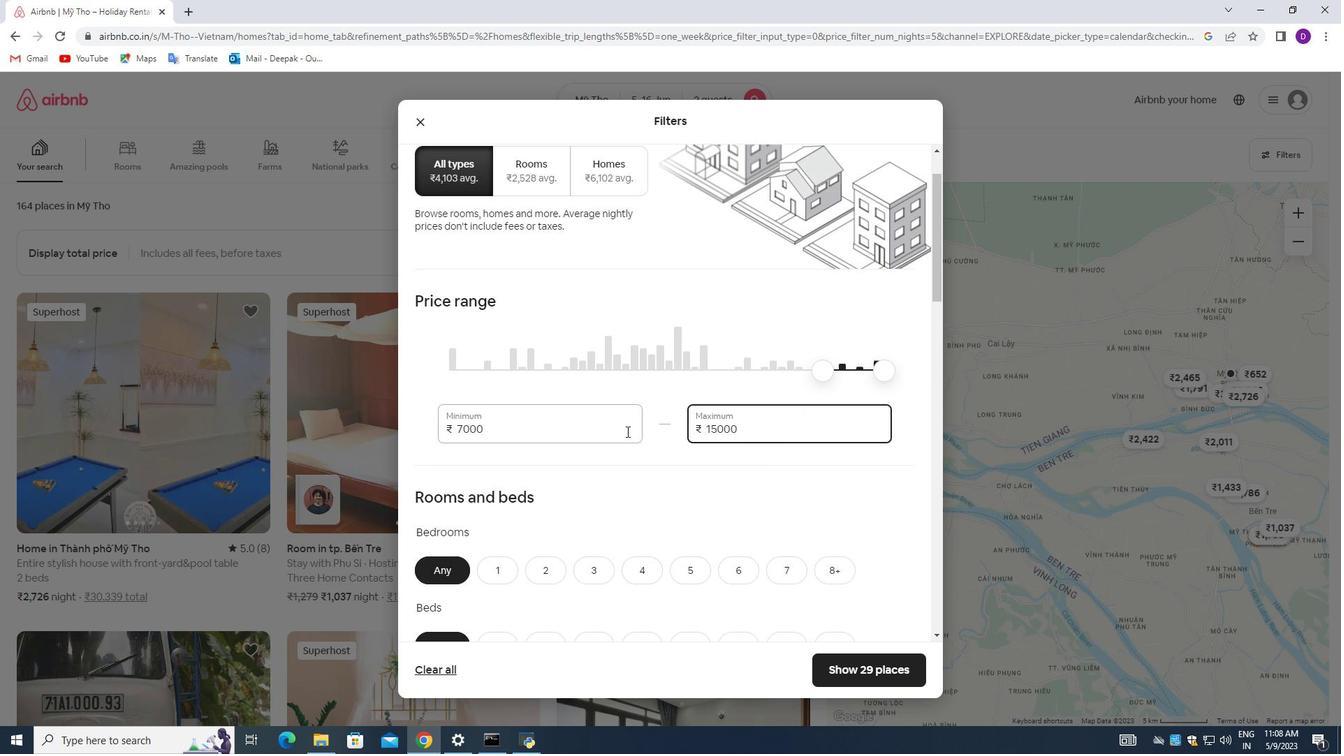 
Action: Mouse scrolled (635, 432) with delta (0, 0)
Screenshot: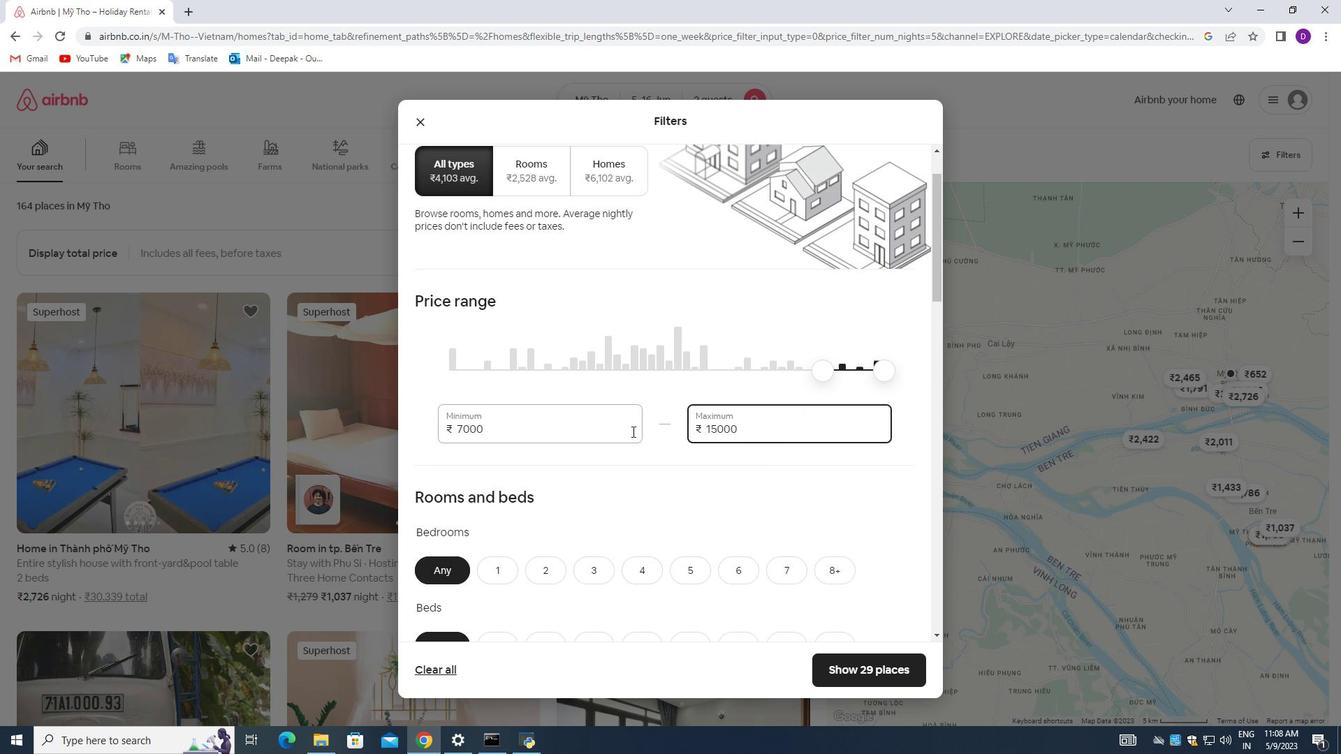 
Action: Mouse moved to (637, 433)
Screenshot: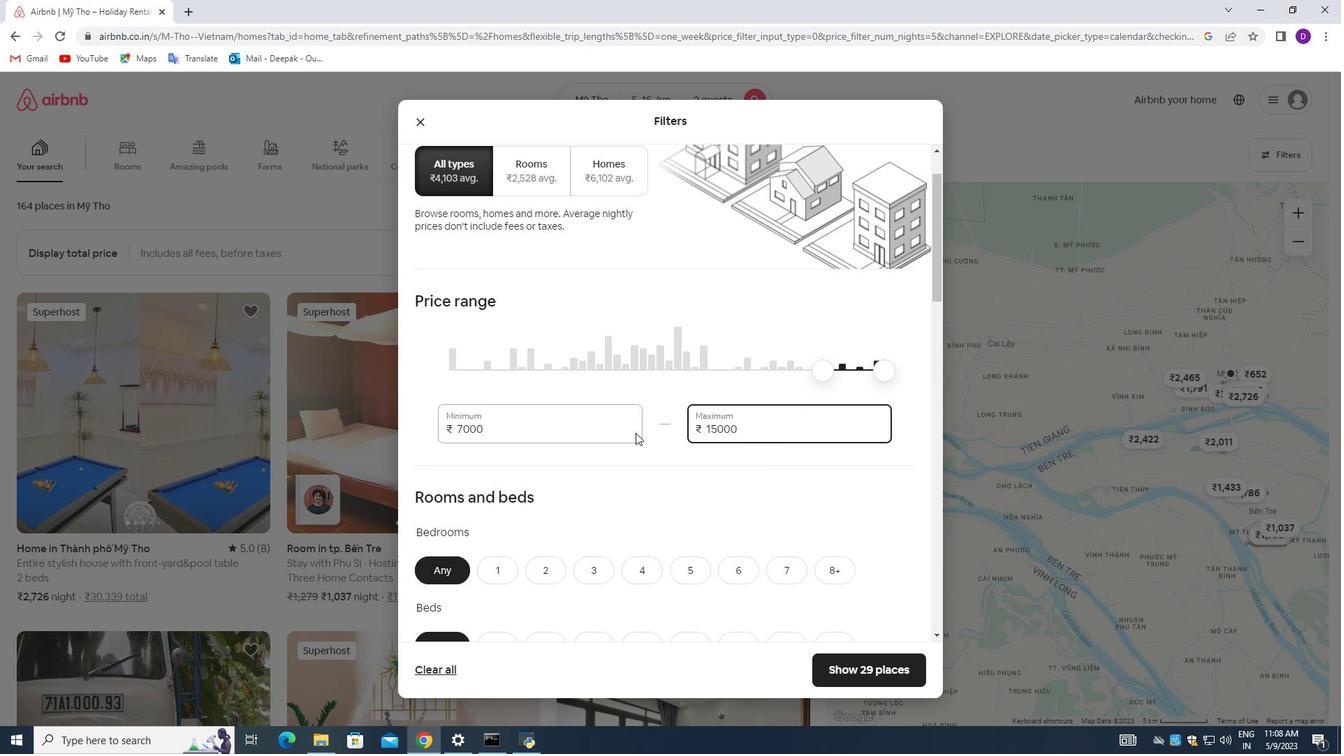 
Action: Mouse scrolled (637, 433) with delta (0, 0)
Screenshot: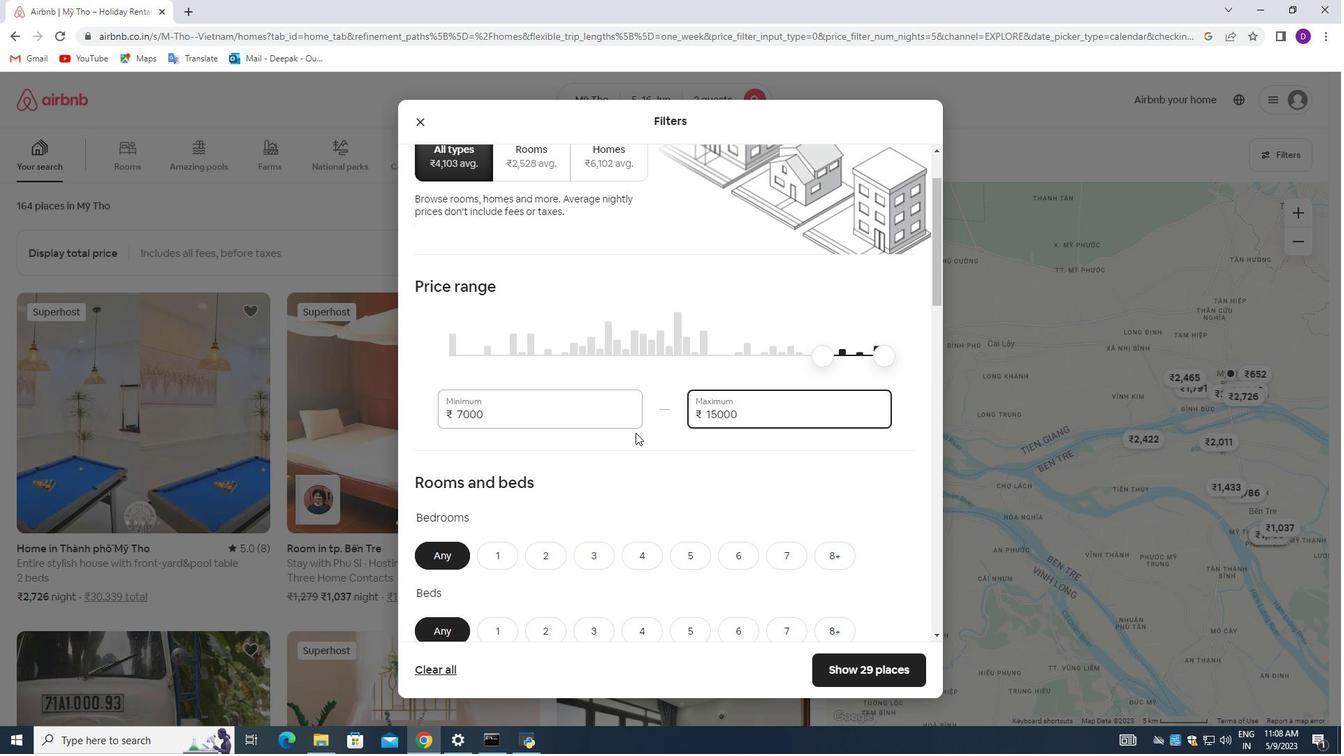 
Action: Mouse moved to (496, 362)
Screenshot: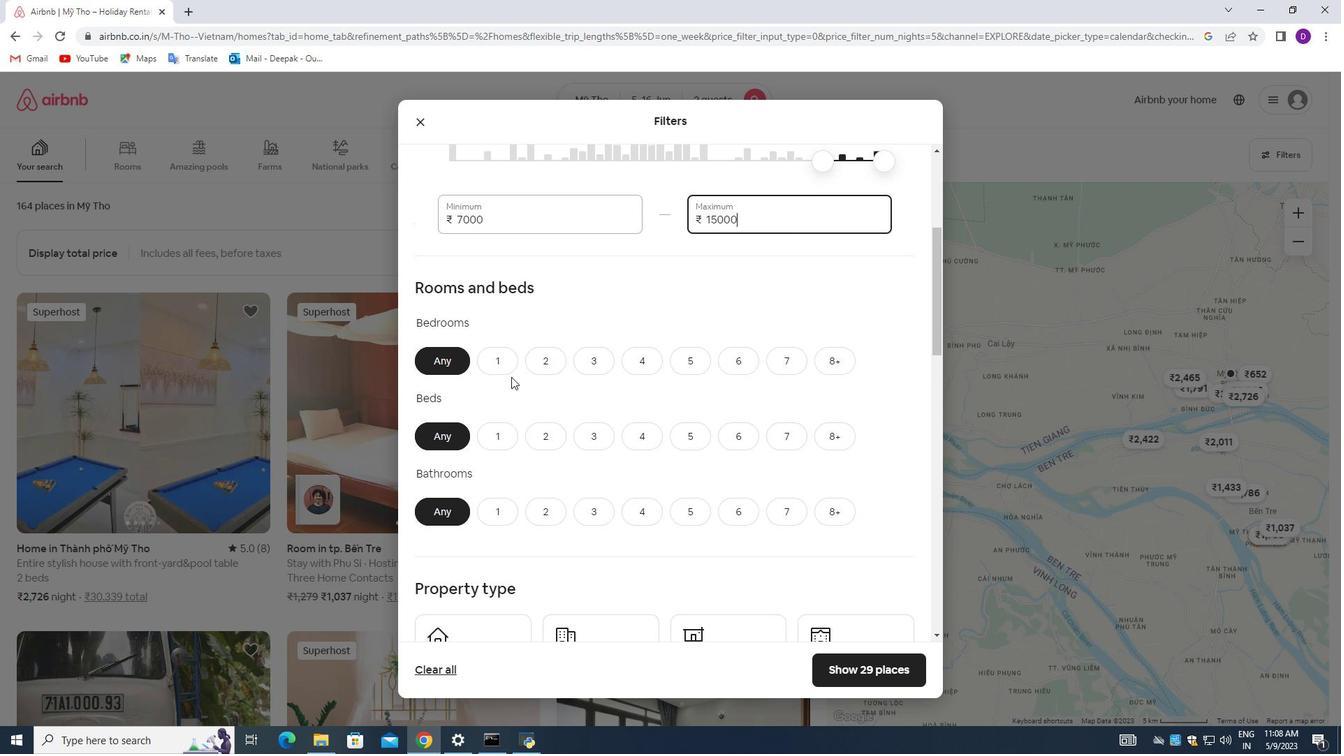 
Action: Mouse pressed left at (496, 362)
Screenshot: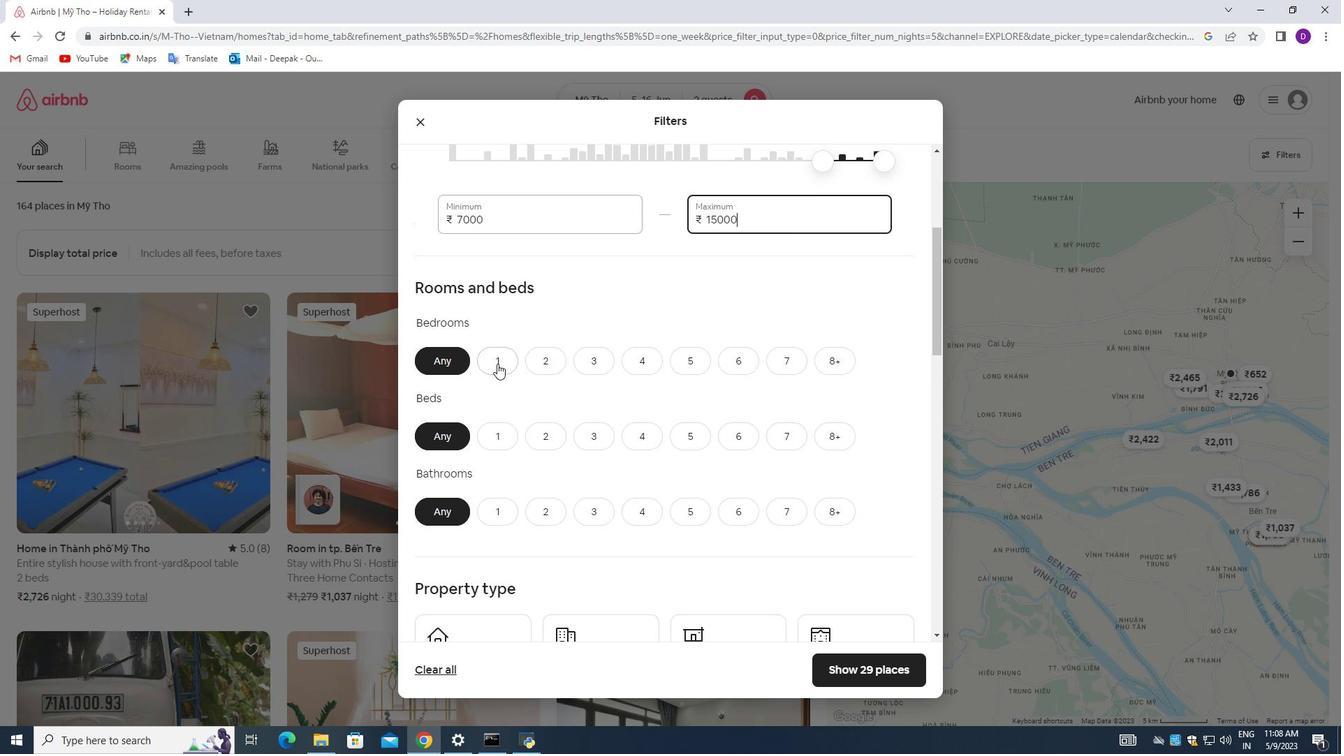 
Action: Mouse moved to (503, 431)
Screenshot: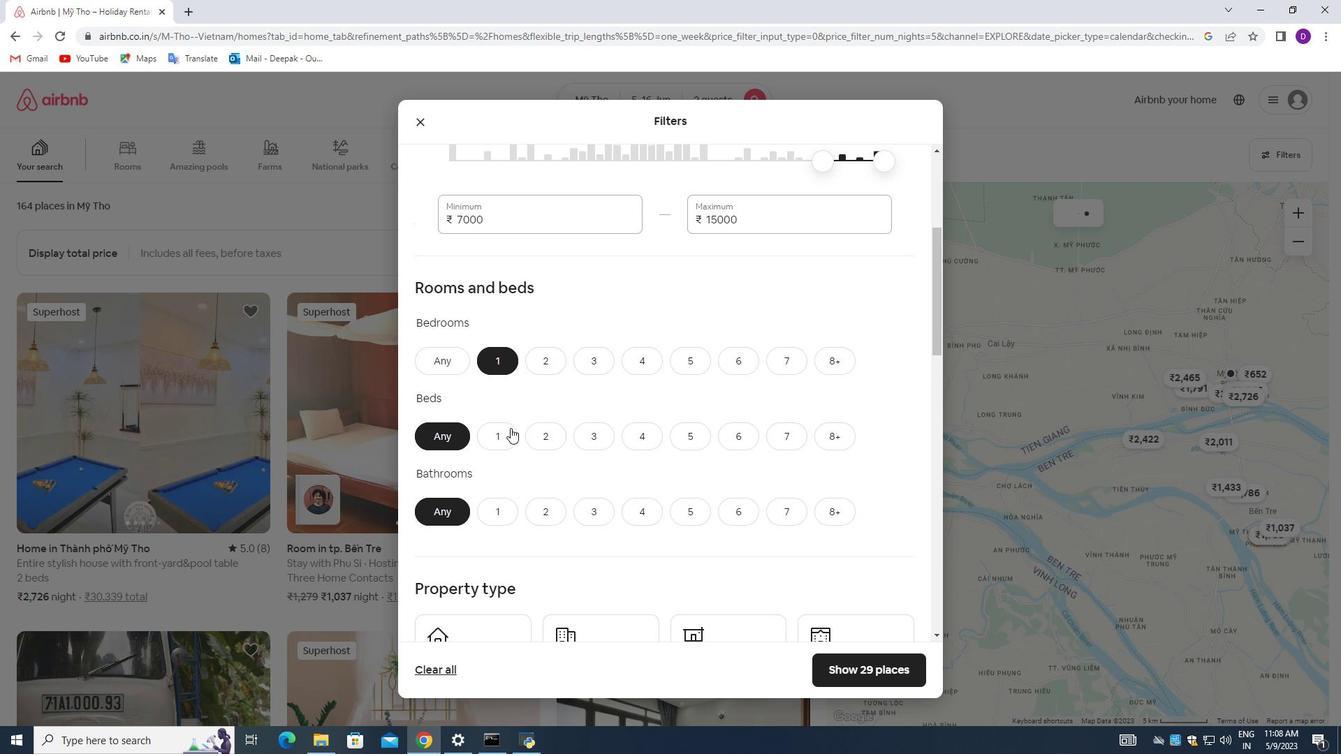 
Action: Mouse pressed left at (503, 431)
Screenshot: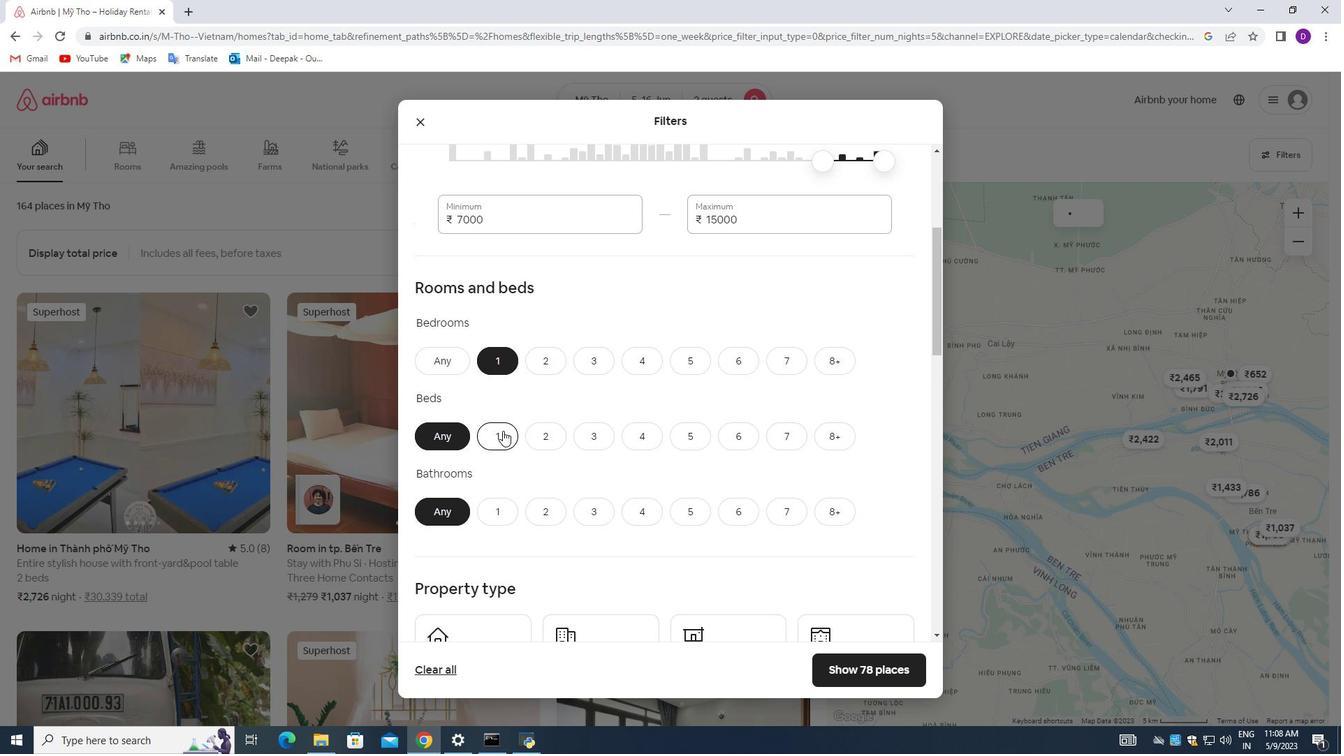 
Action: Mouse moved to (498, 508)
Screenshot: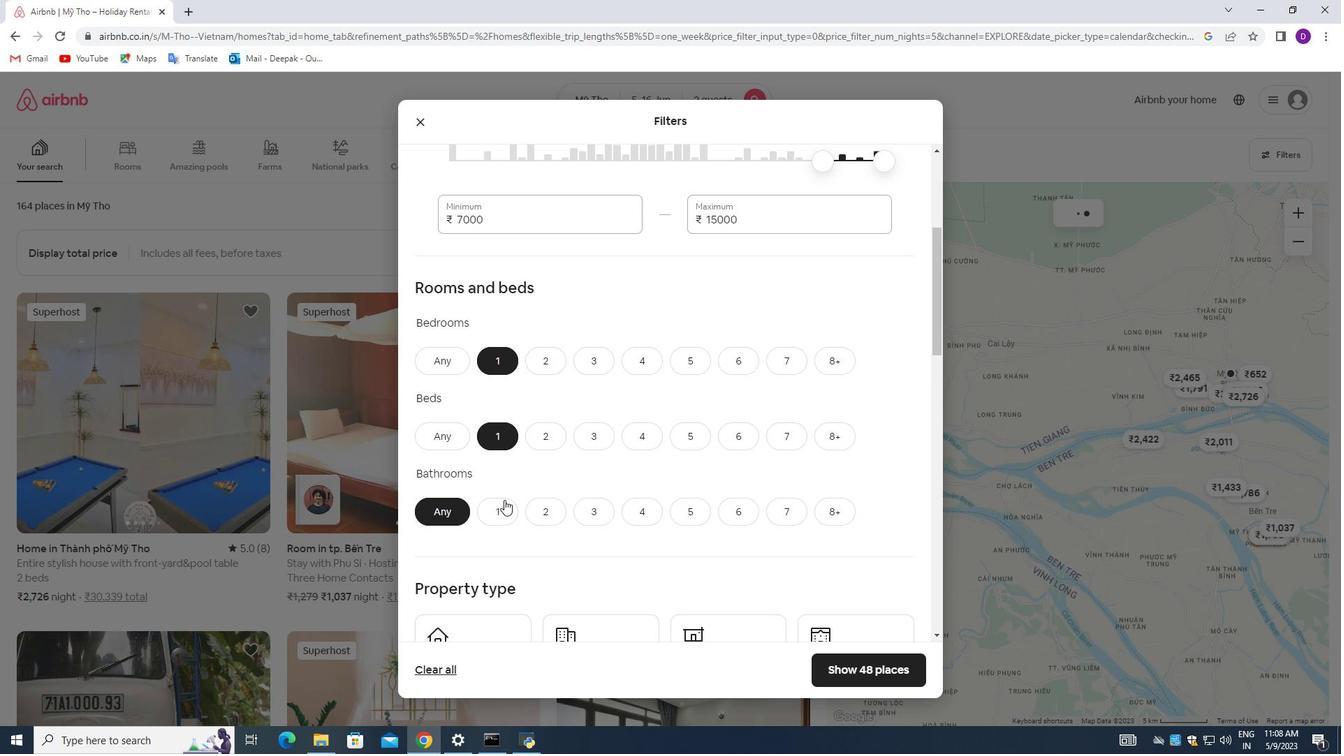 
Action: Mouse pressed left at (498, 508)
Screenshot: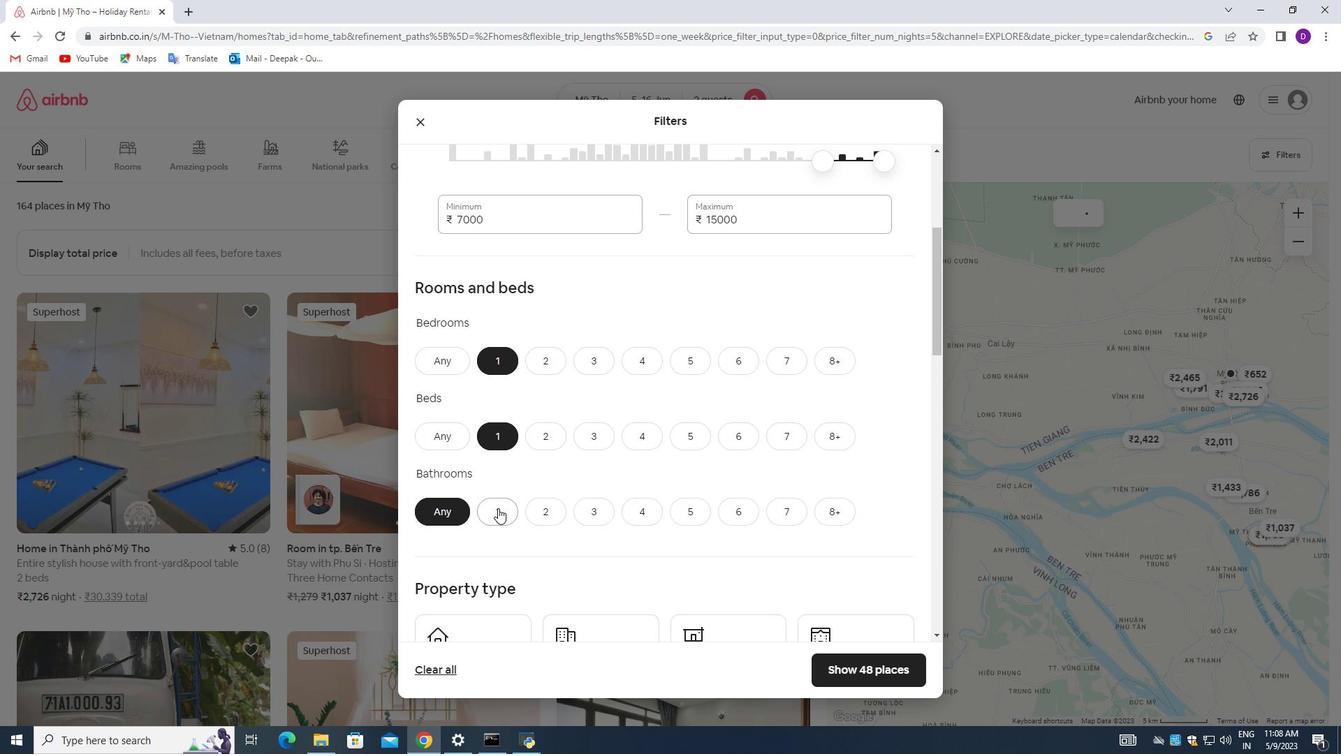 
Action: Mouse moved to (598, 436)
Screenshot: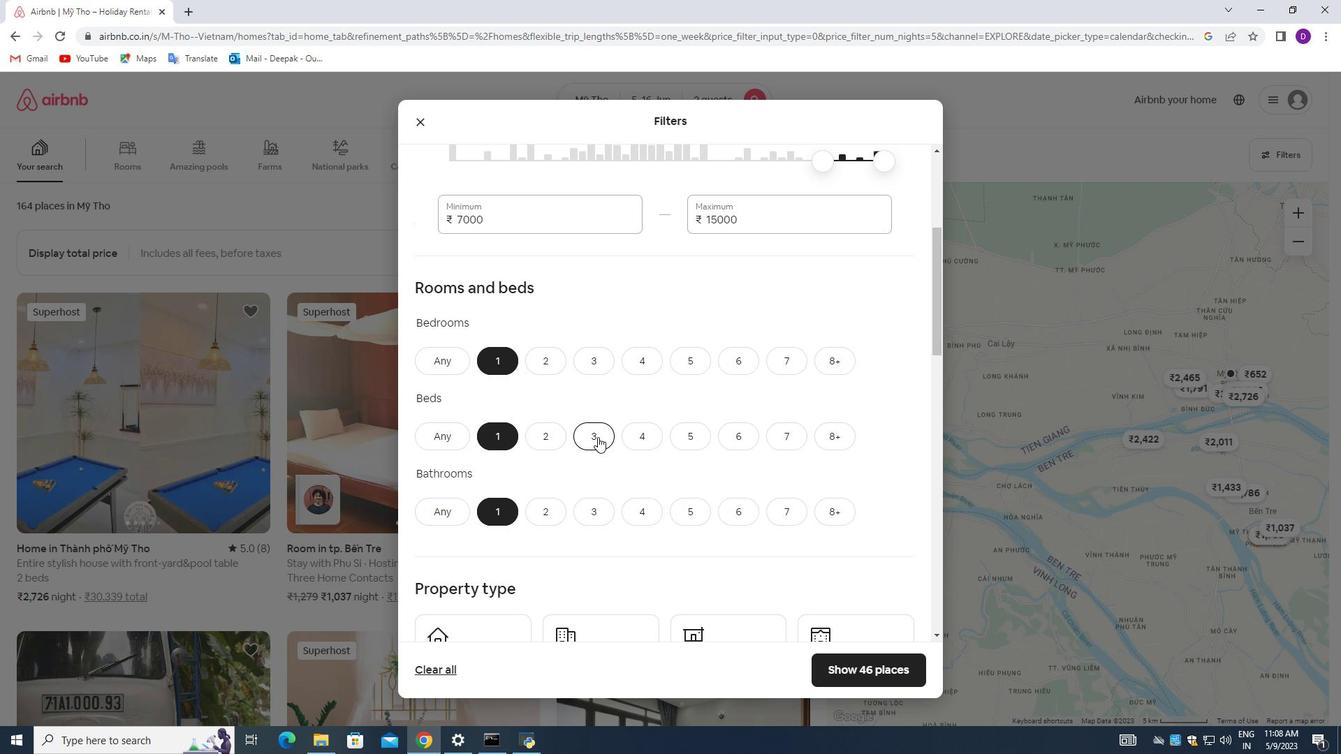 
Action: Mouse scrolled (598, 436) with delta (0, 0)
Screenshot: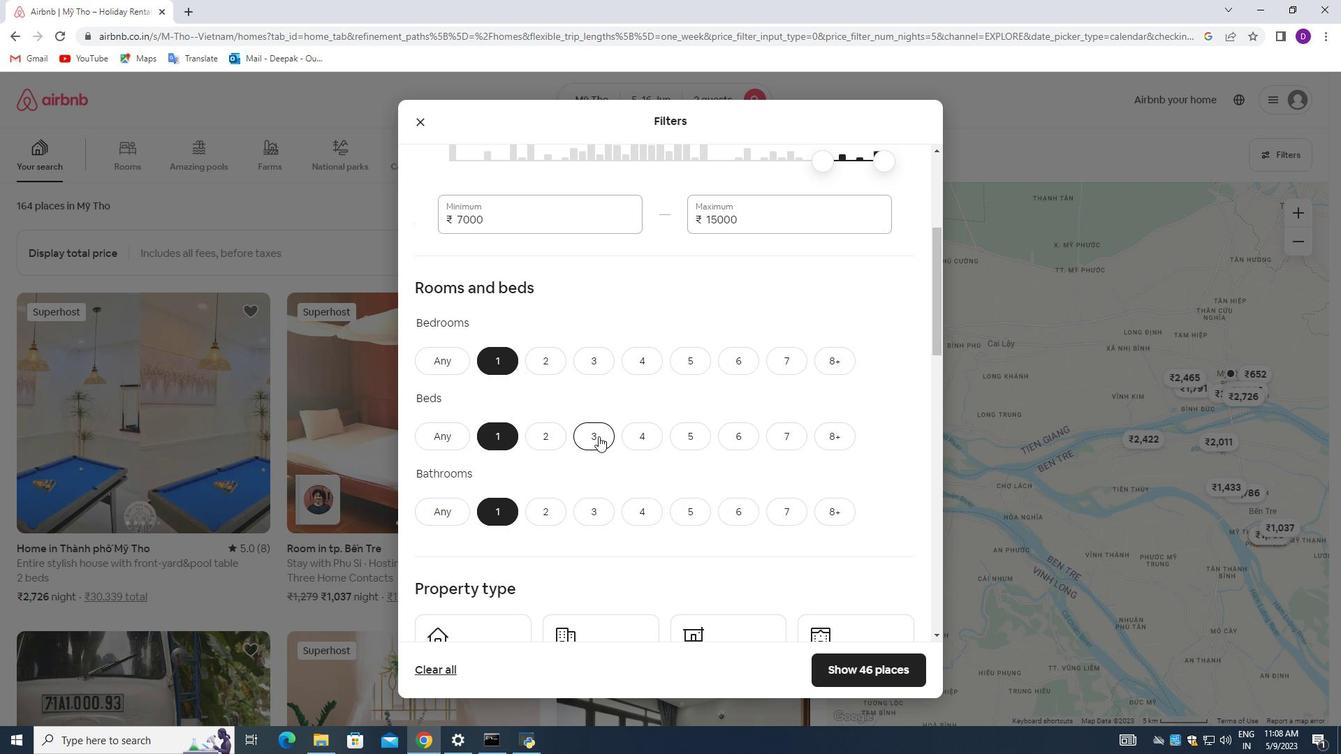 
Action: Mouse moved to (598, 433)
Screenshot: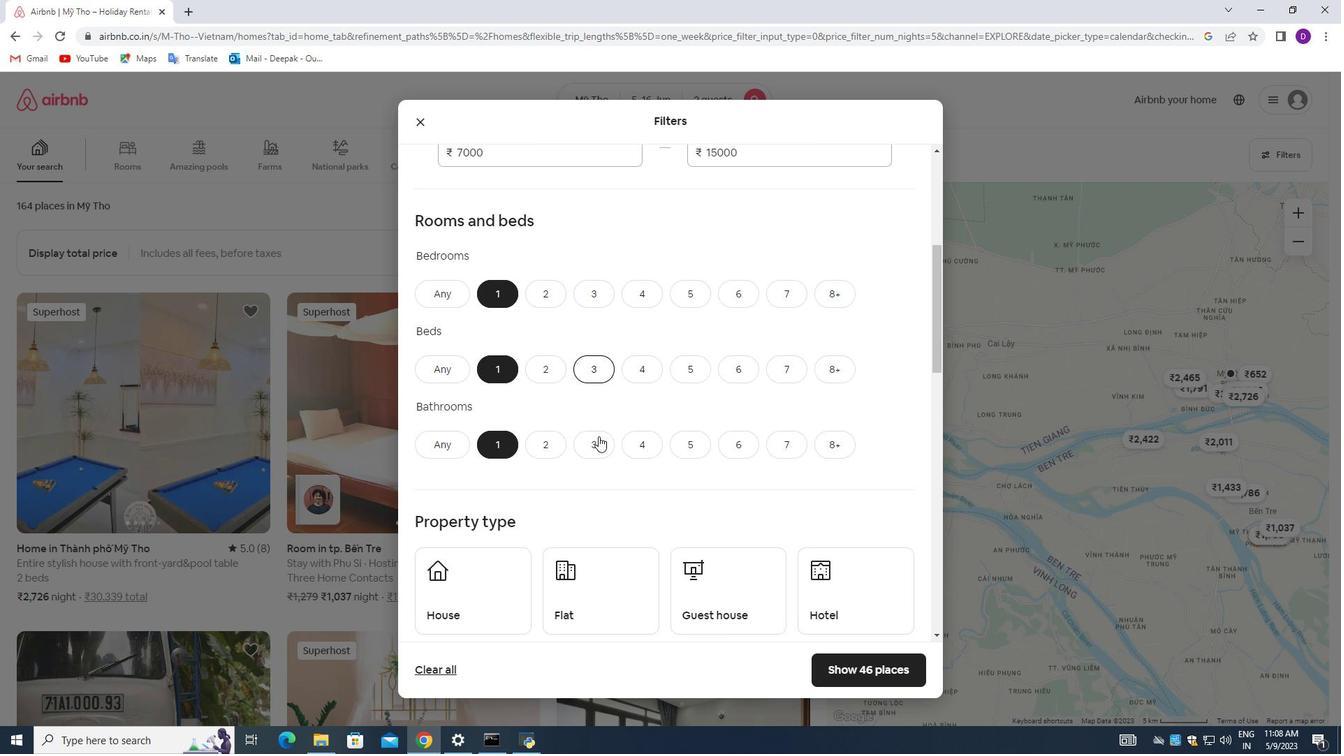 
Action: Mouse scrolled (598, 433) with delta (0, 0)
Screenshot: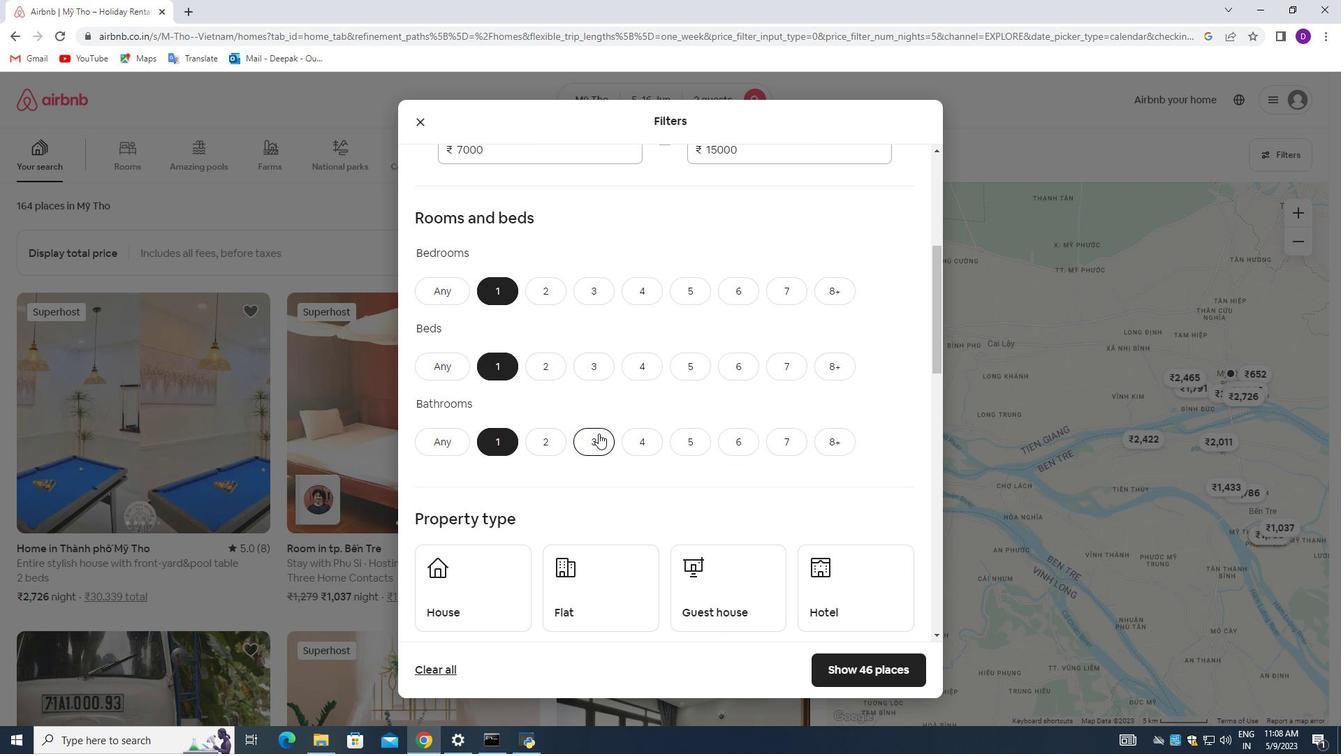 
Action: Mouse scrolled (598, 433) with delta (0, 0)
Screenshot: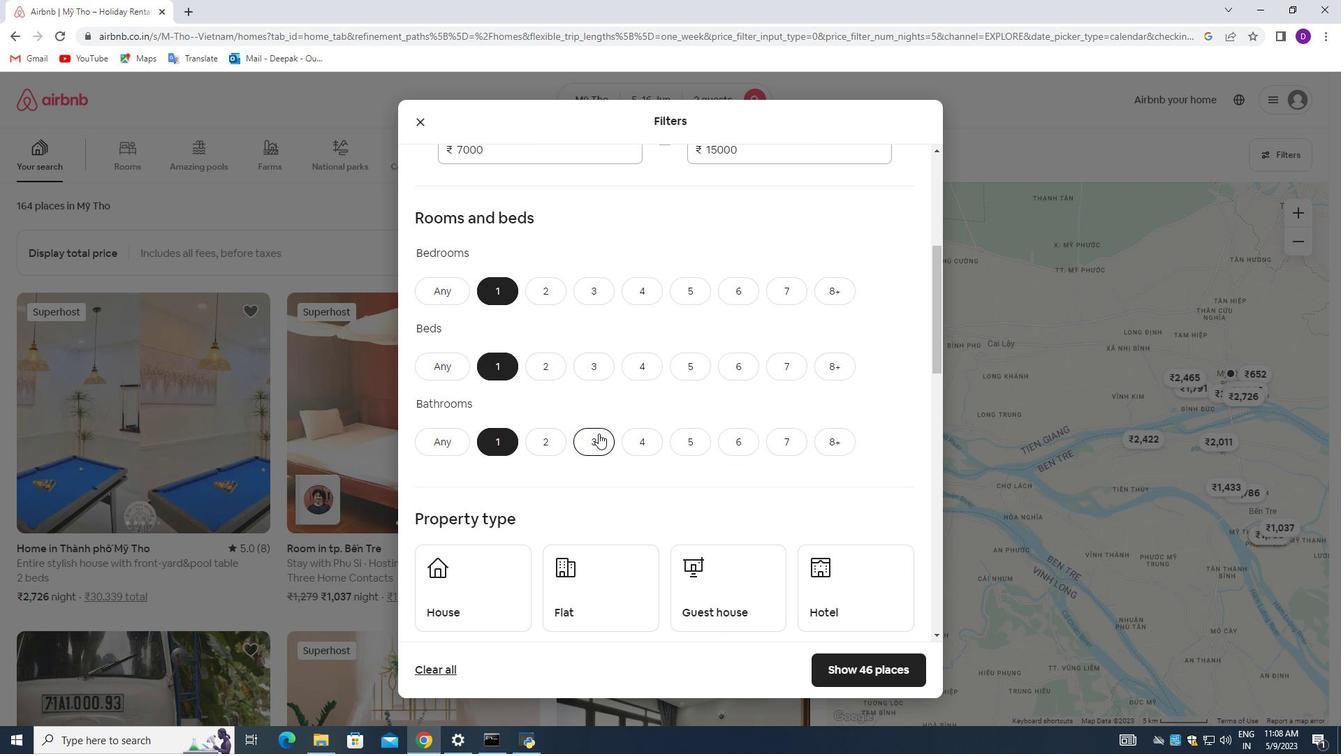 
Action: Mouse scrolled (598, 433) with delta (0, 0)
Screenshot: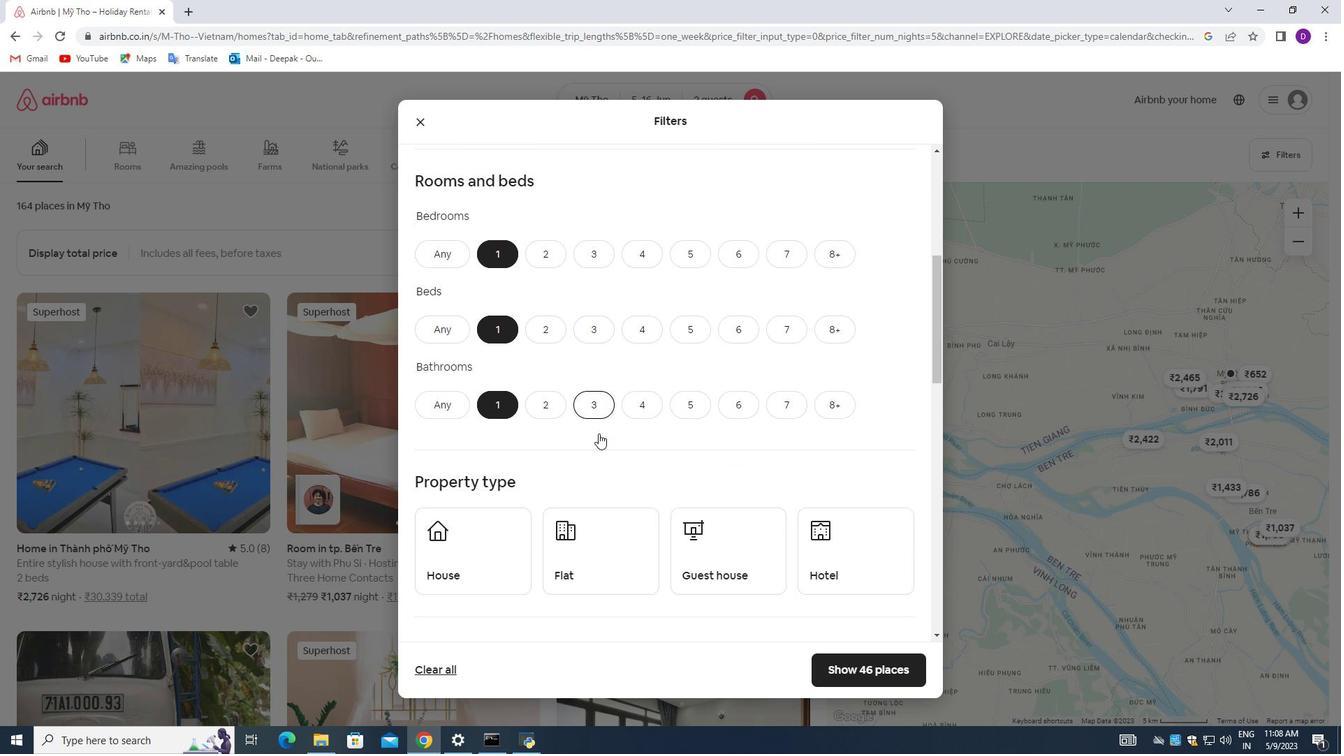 
Action: Mouse moved to (480, 396)
Screenshot: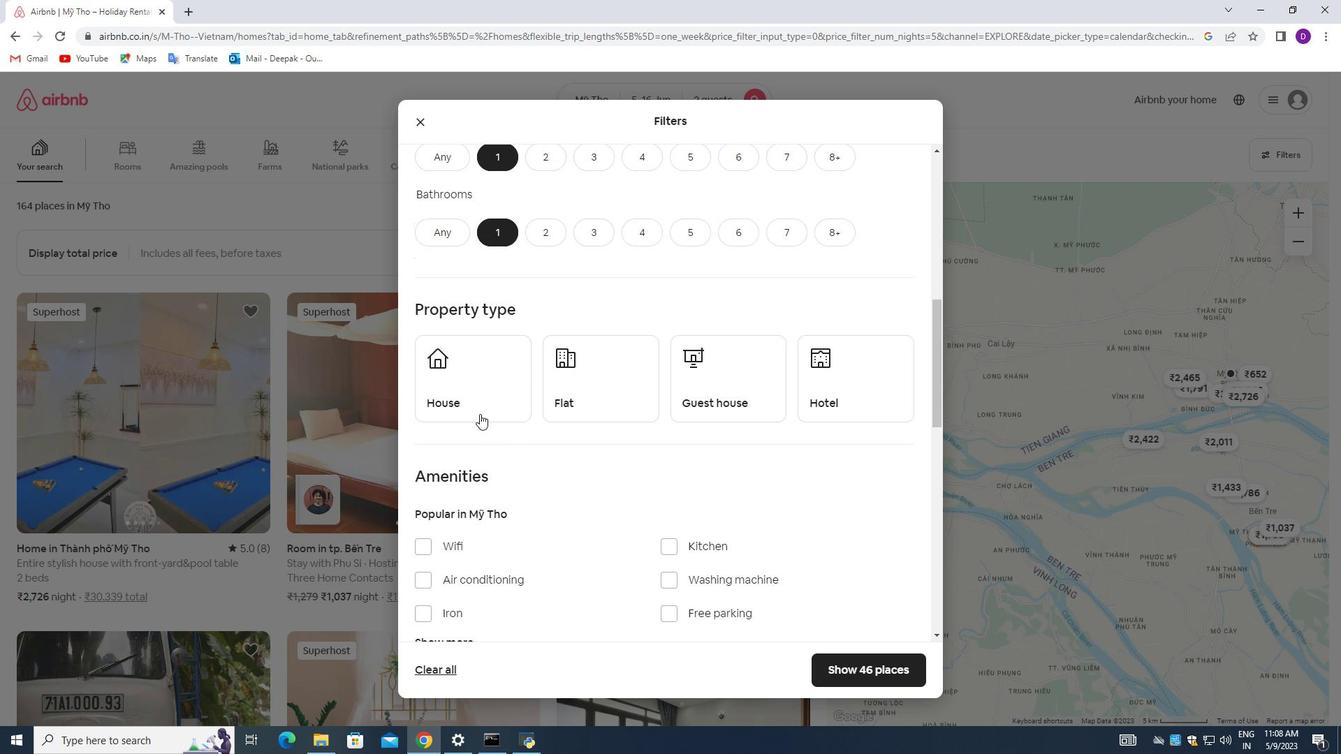 
Action: Mouse pressed left at (480, 396)
Screenshot: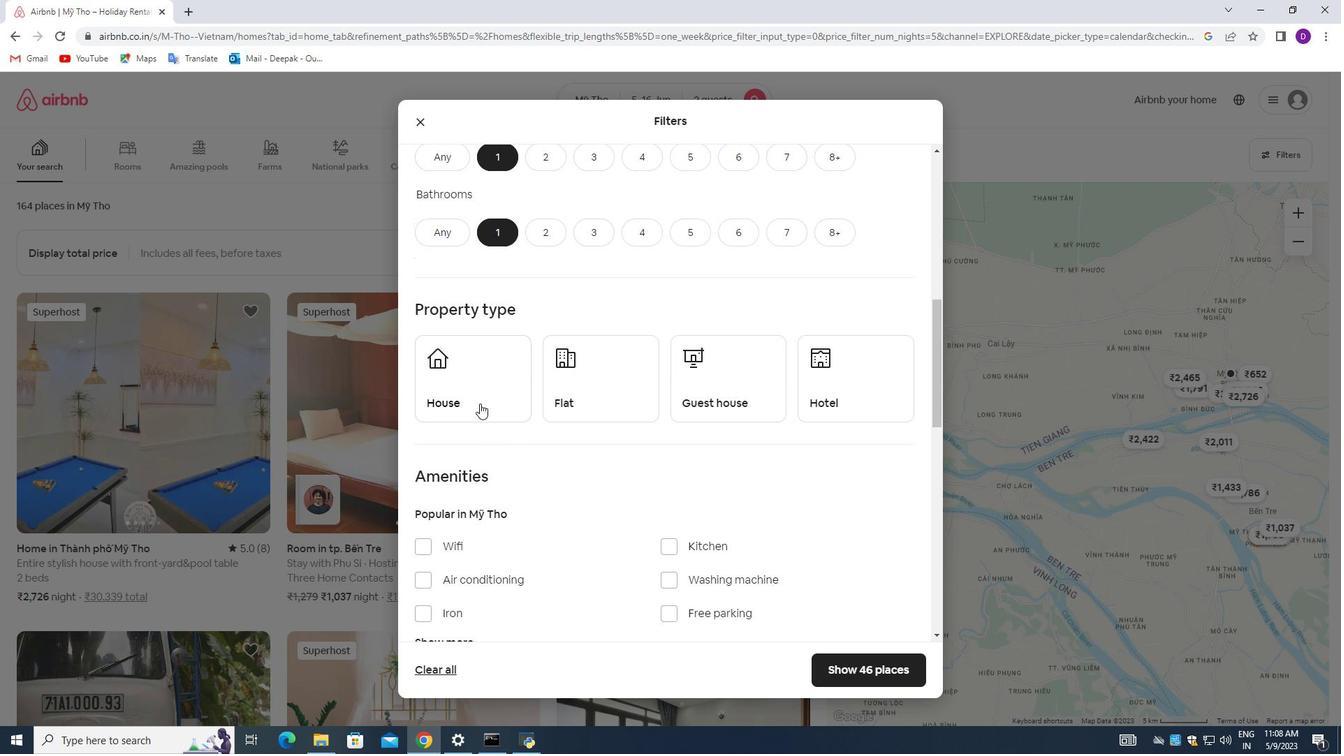 
Action: Mouse moved to (578, 396)
Screenshot: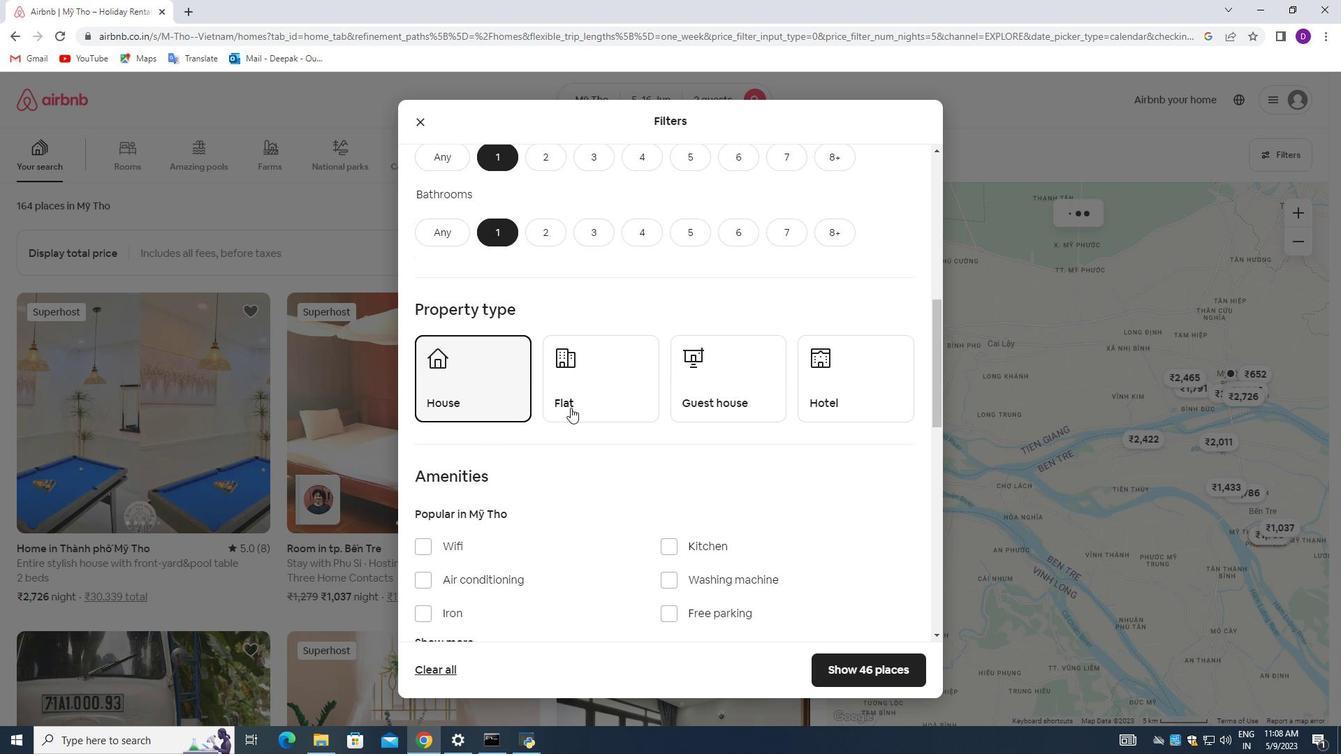 
Action: Mouse pressed left at (578, 396)
Screenshot: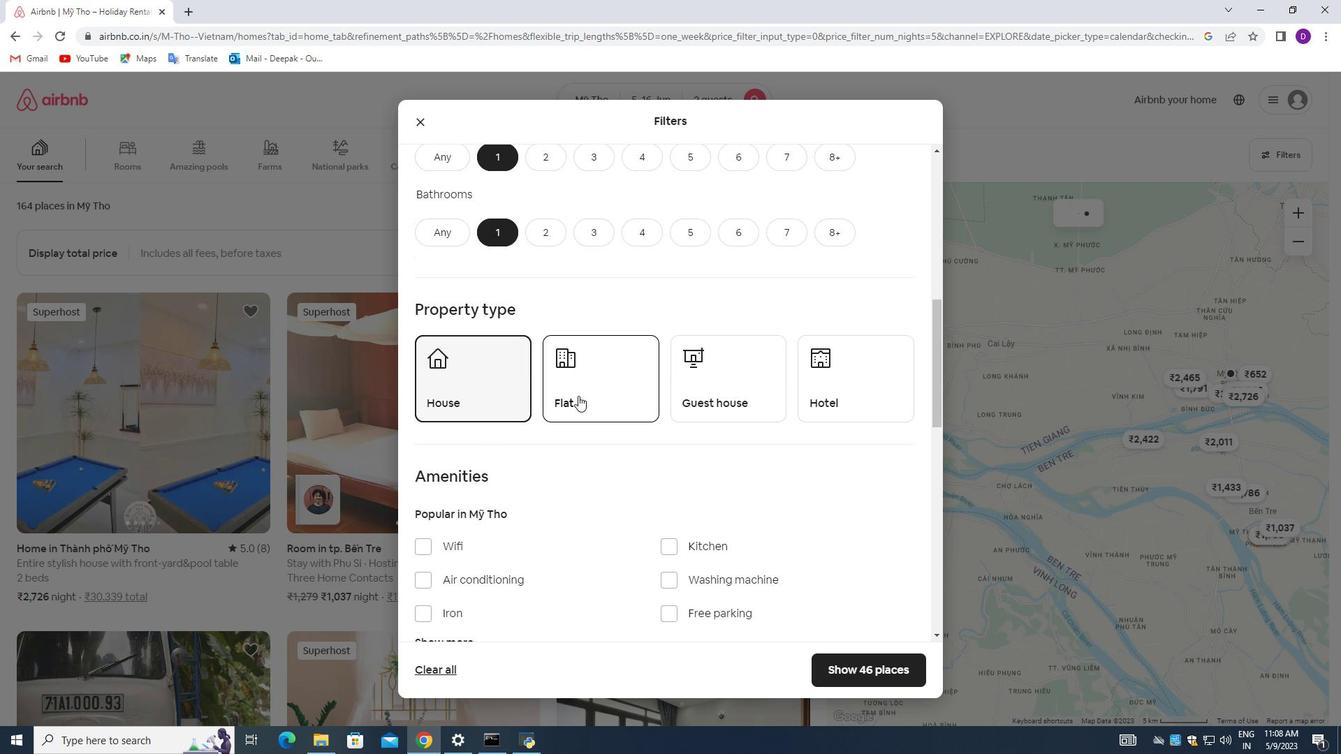 
Action: Mouse moved to (697, 395)
Screenshot: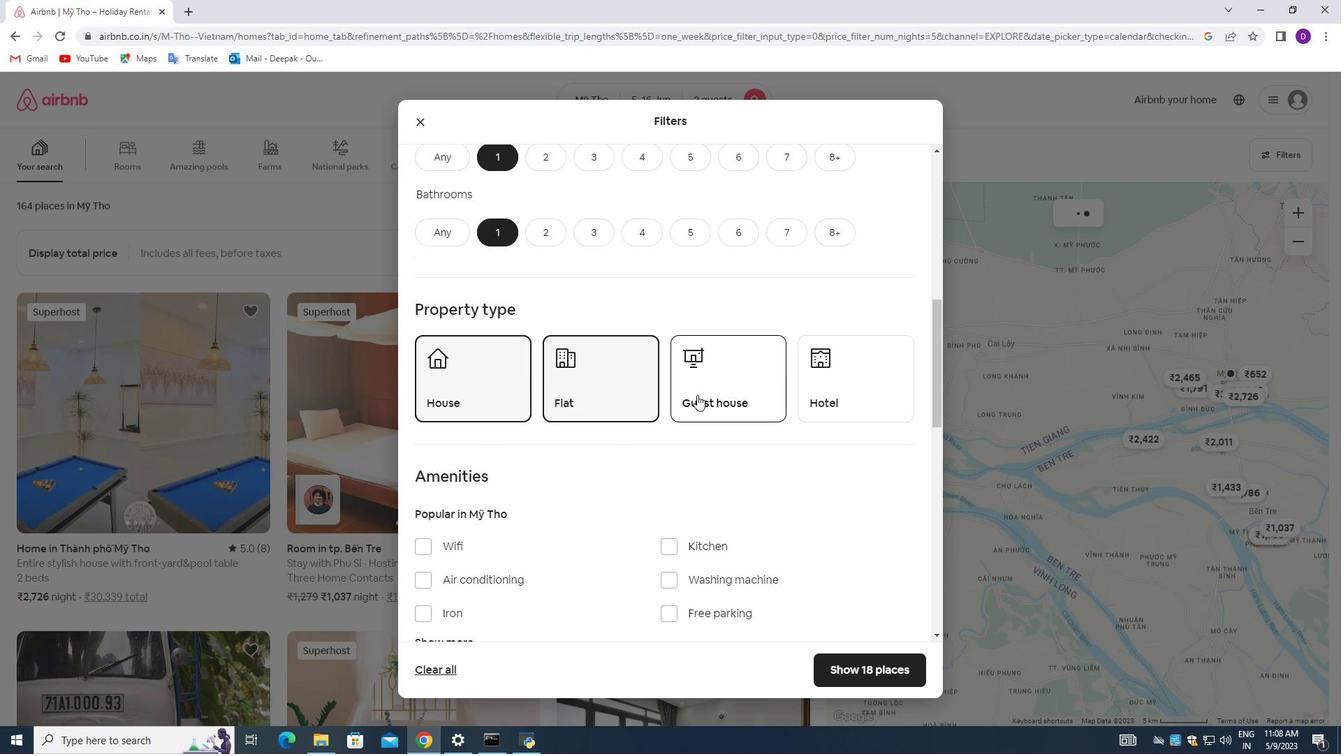 
Action: Mouse pressed left at (697, 395)
Screenshot: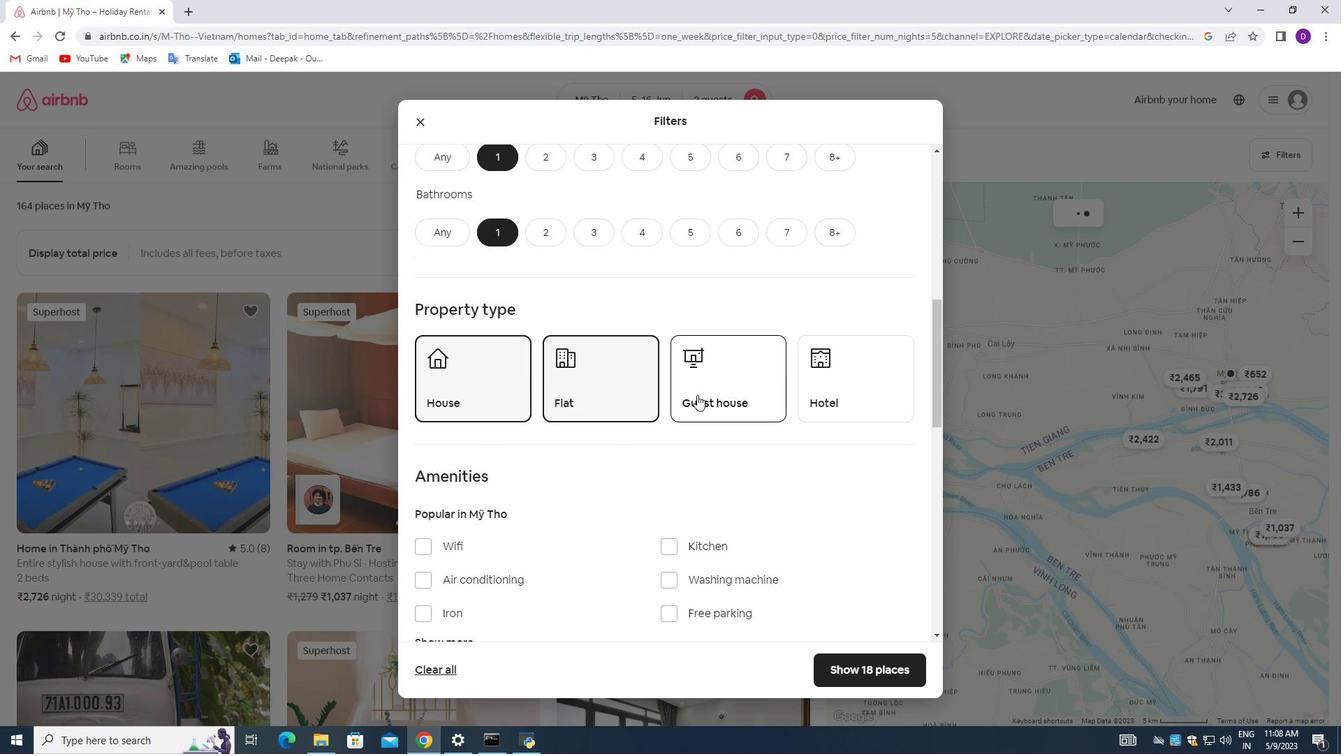
Action: Mouse moved to (811, 392)
Screenshot: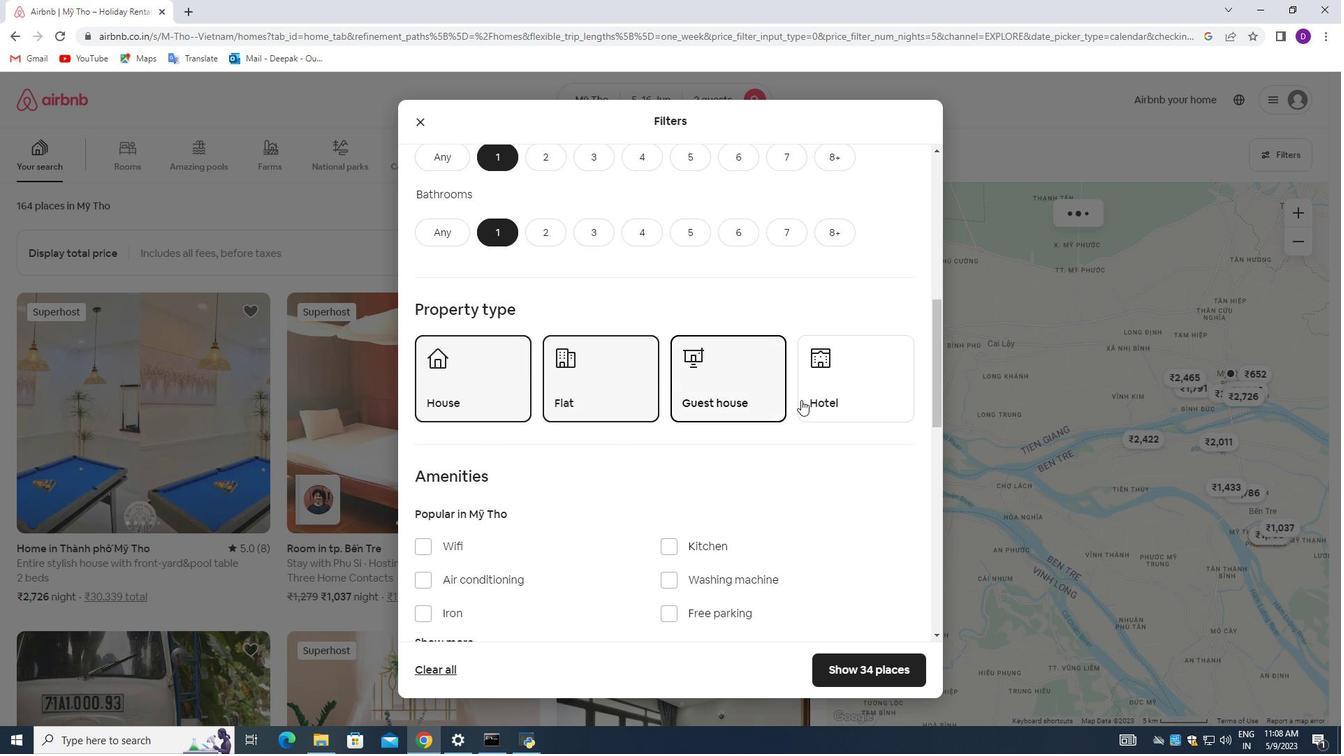 
Action: Mouse pressed left at (811, 392)
Screenshot: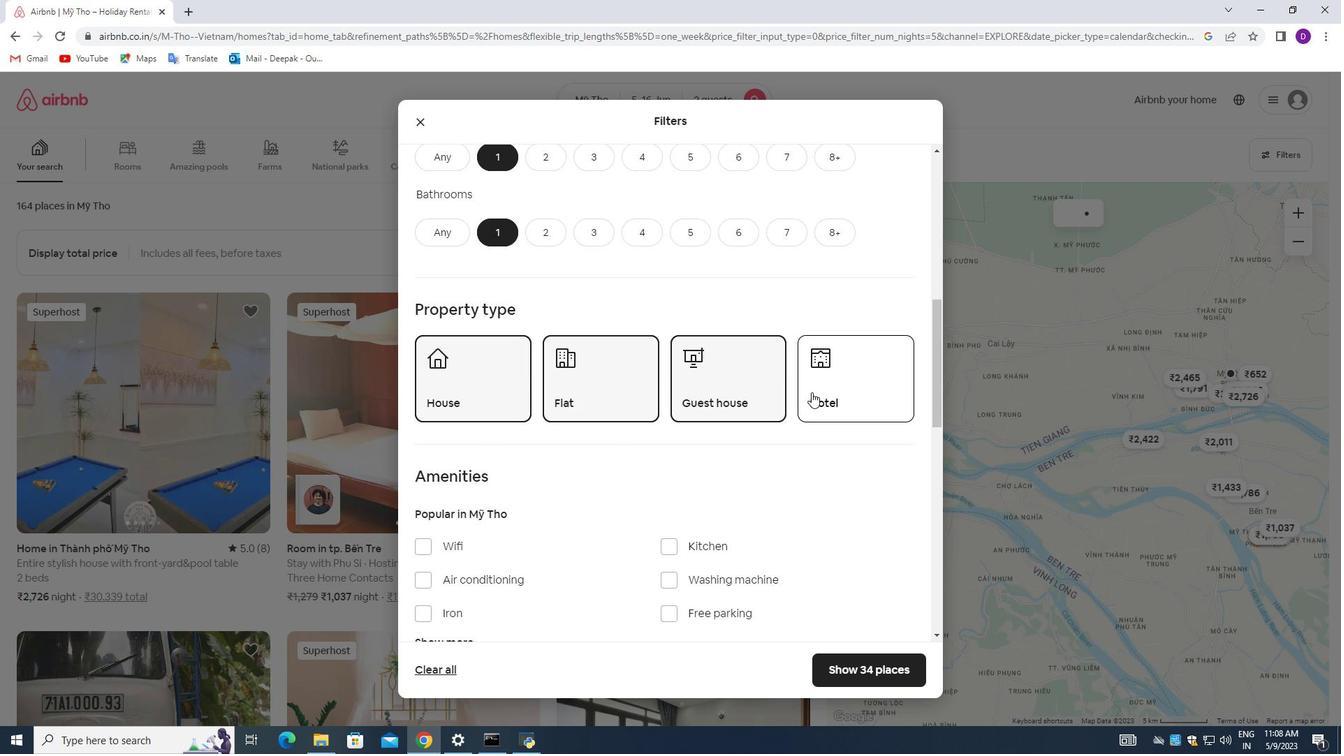 
Action: Mouse moved to (649, 411)
Screenshot: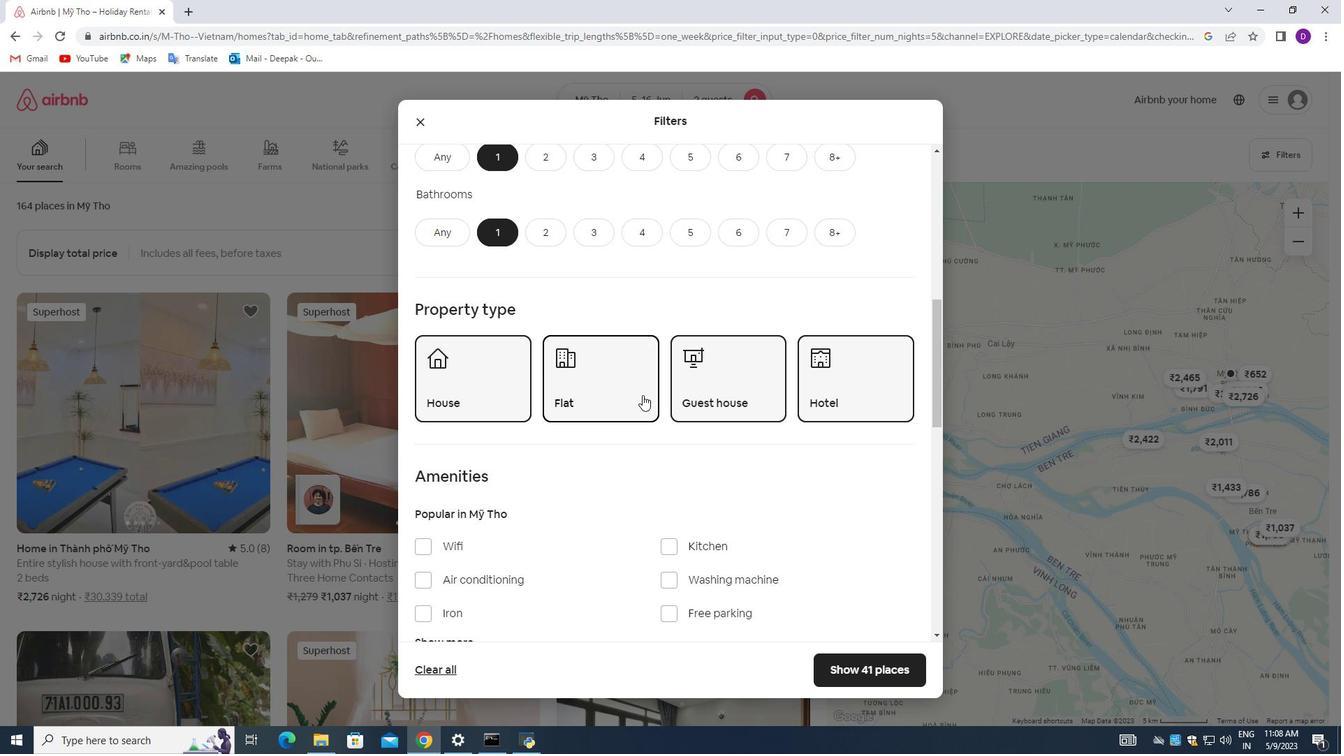 
Action: Mouse scrolled (649, 410) with delta (0, 0)
Screenshot: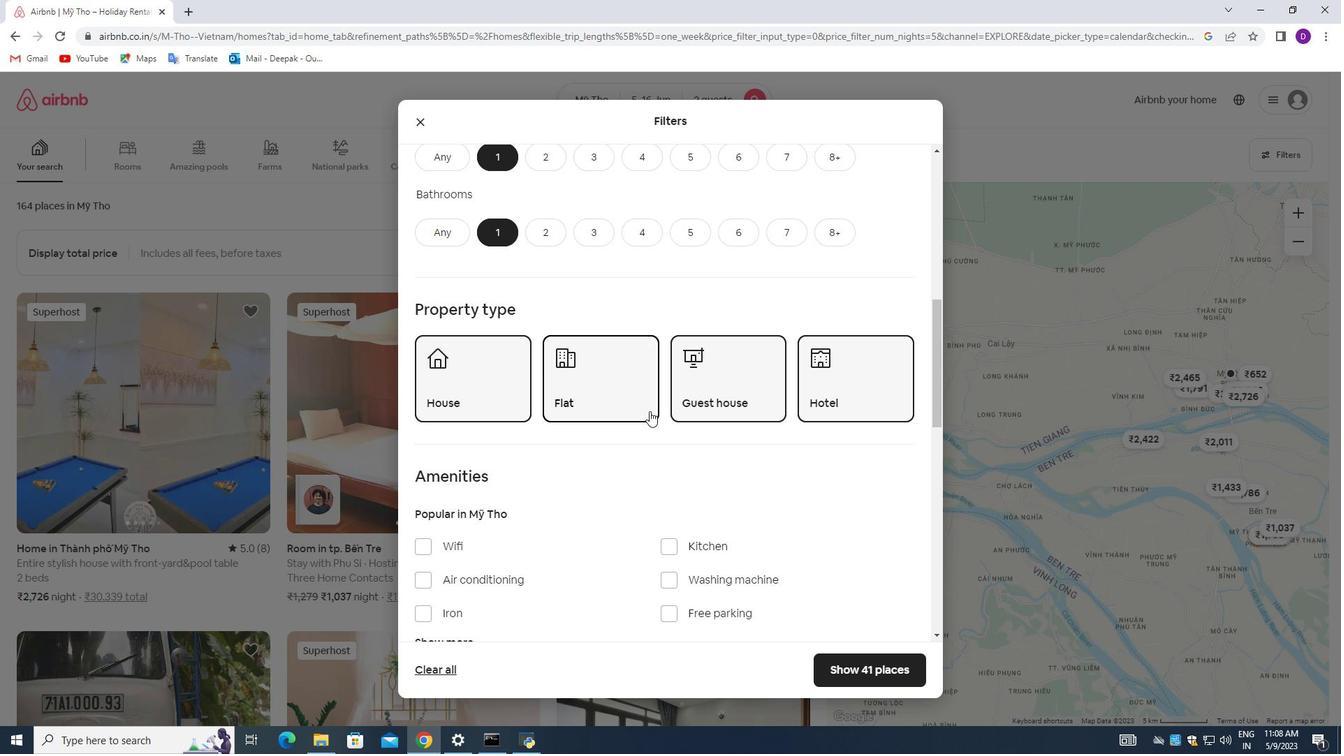 
Action: Mouse scrolled (649, 410) with delta (0, 0)
Screenshot: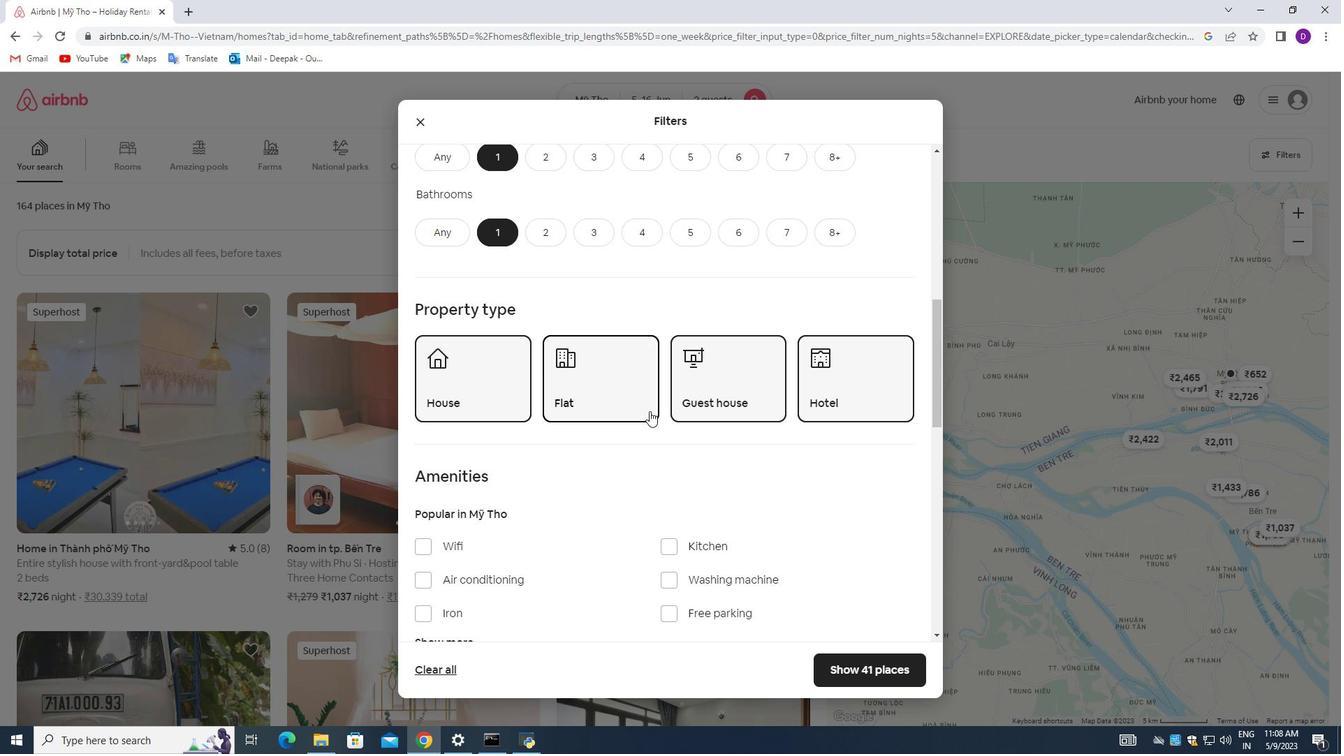 
Action: Mouse moved to (649, 413)
Screenshot: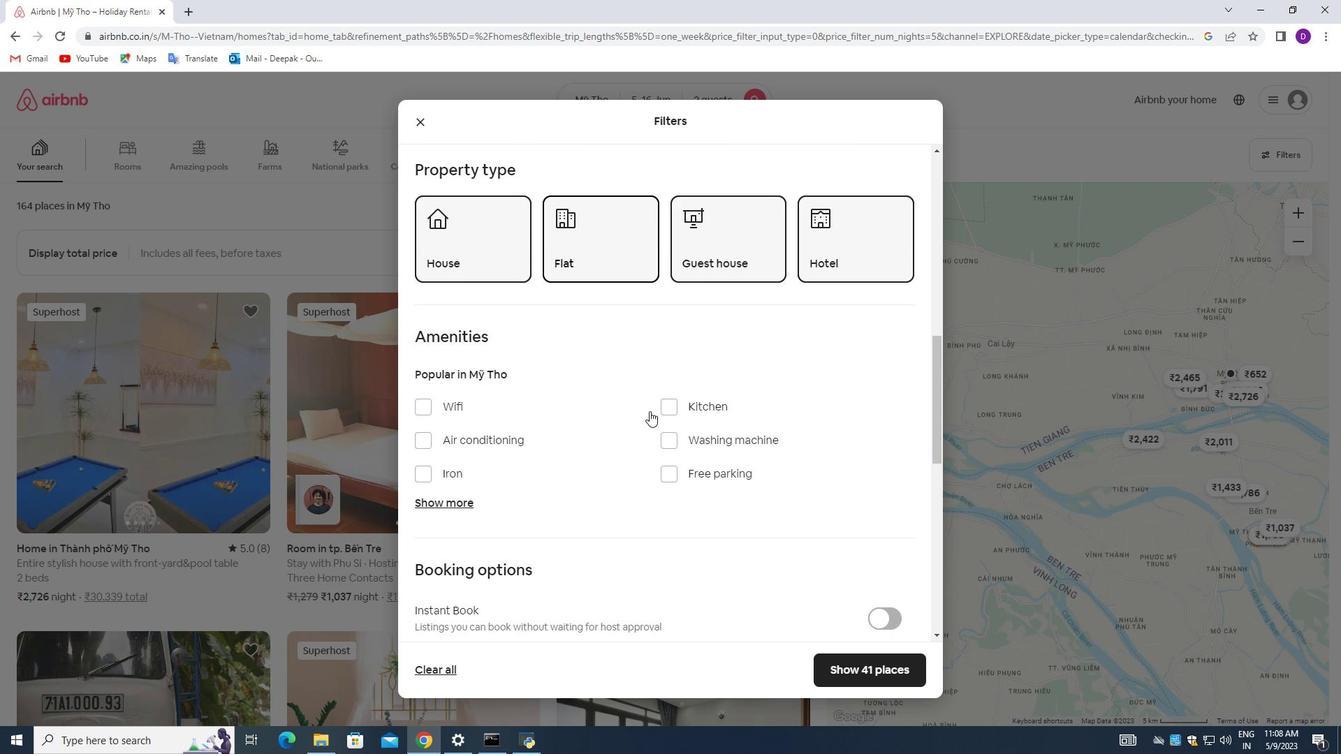 
Action: Mouse scrolled (649, 412) with delta (0, 0)
Screenshot: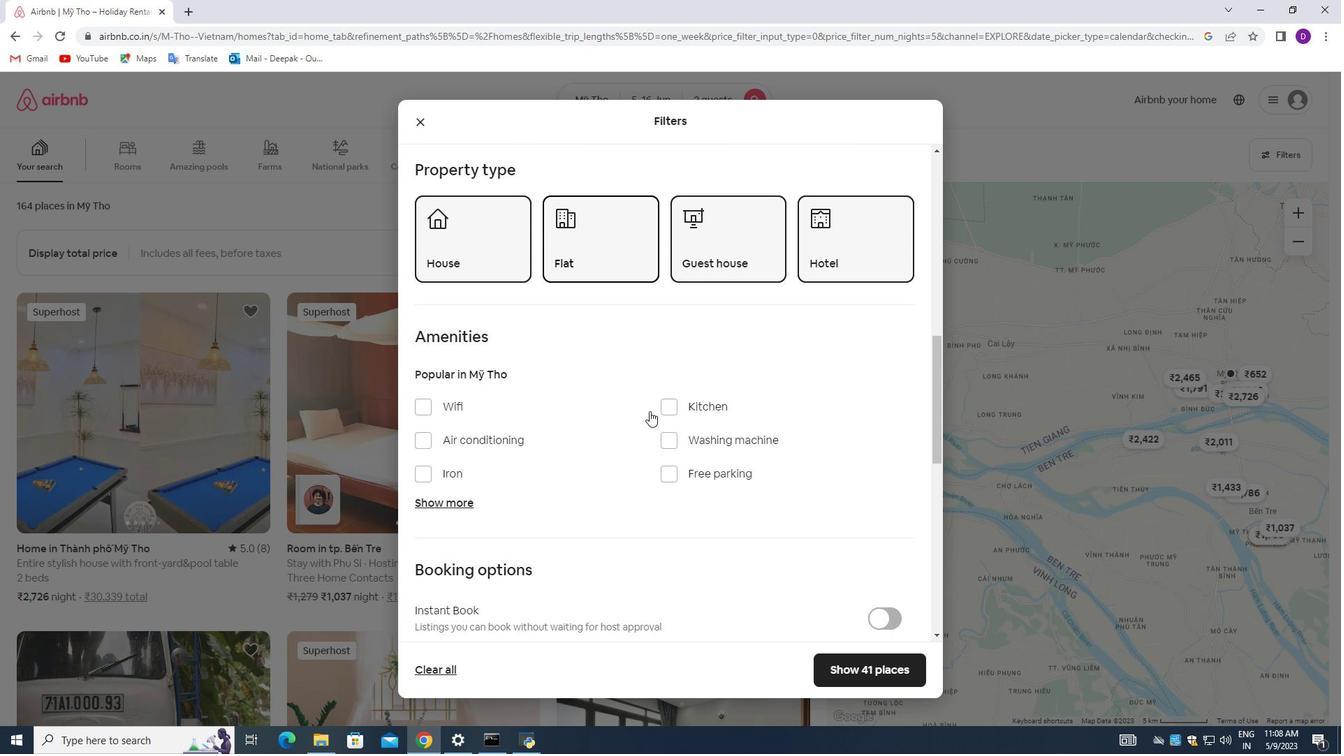 
Action: Mouse moved to (649, 413)
Screenshot: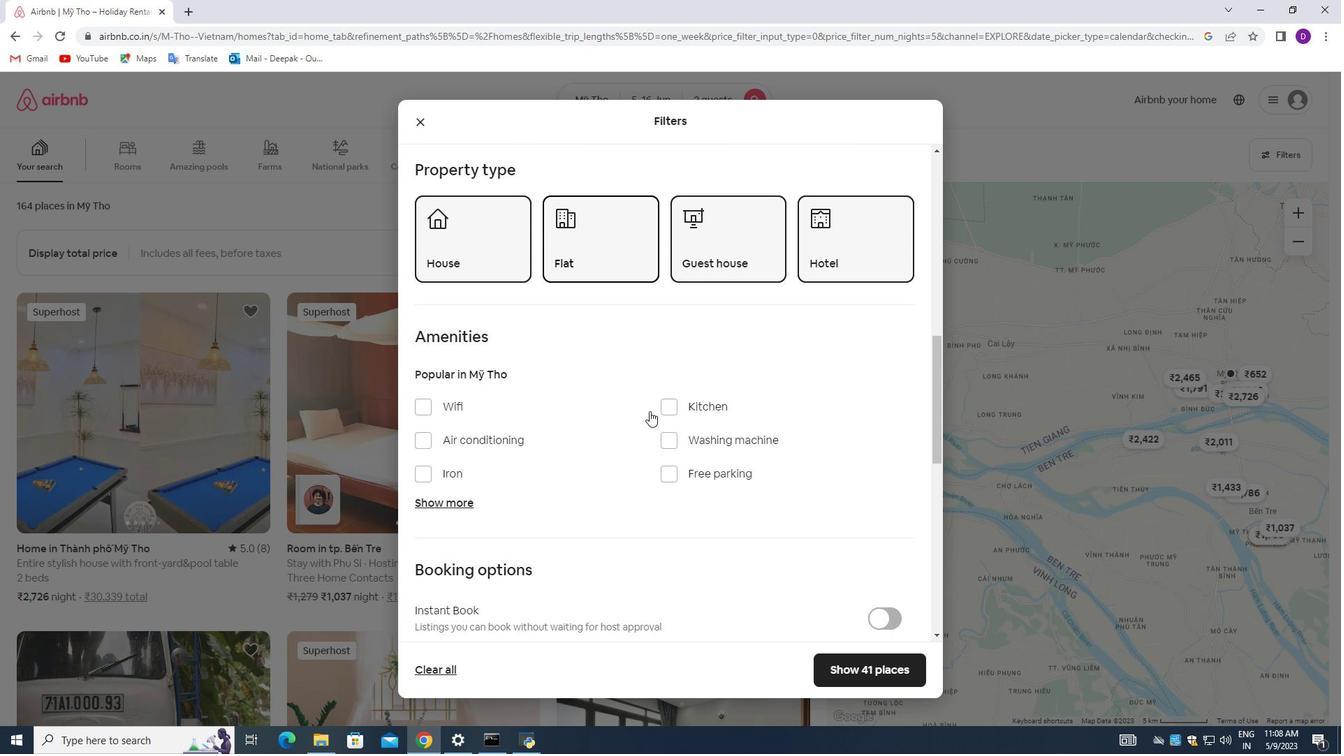 
Action: Mouse scrolled (649, 412) with delta (0, 0)
Screenshot: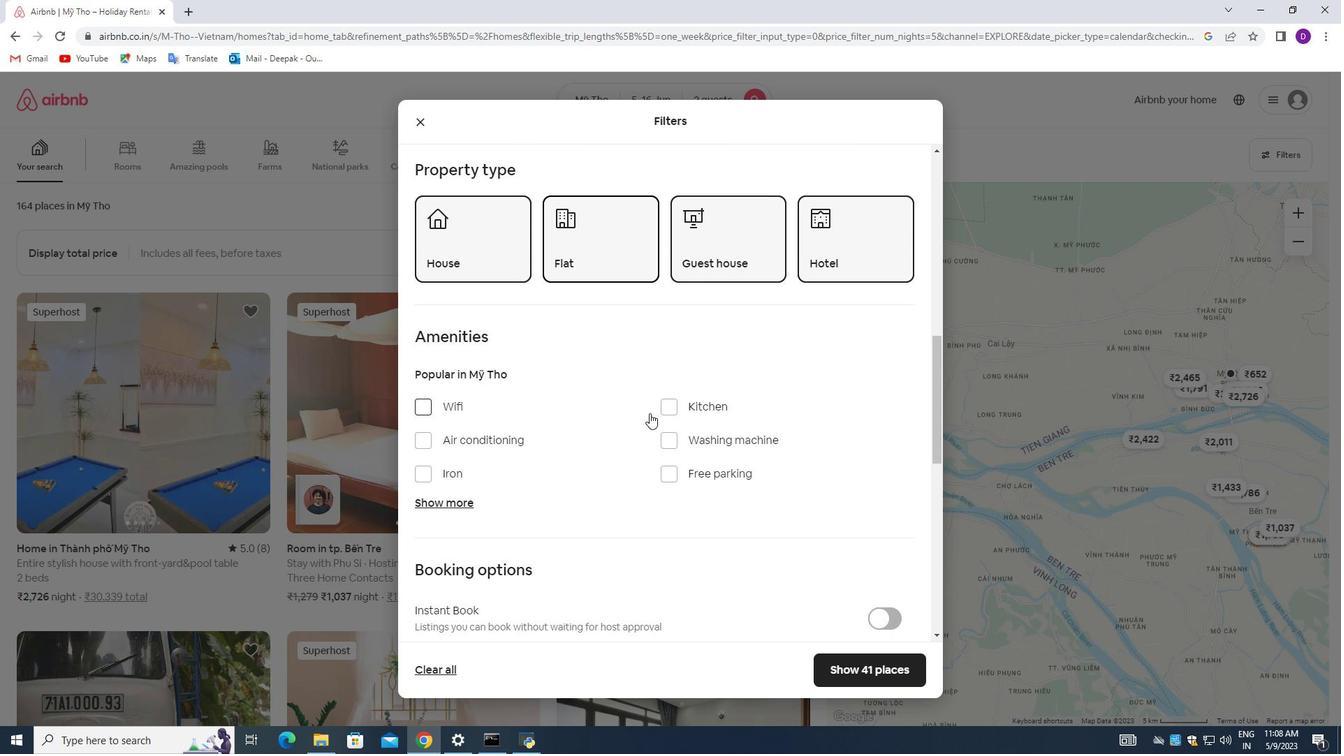 
Action: Mouse moved to (874, 524)
Screenshot: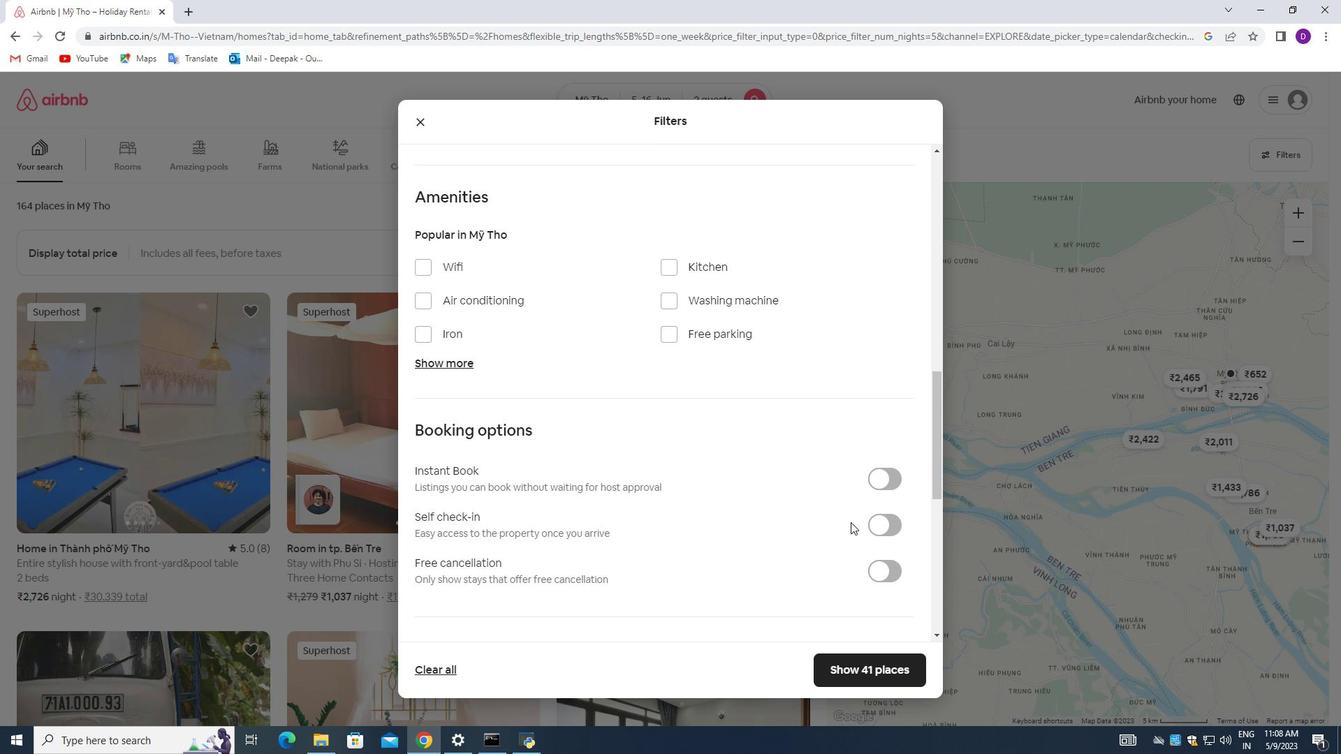 
Action: Mouse pressed left at (874, 524)
Screenshot: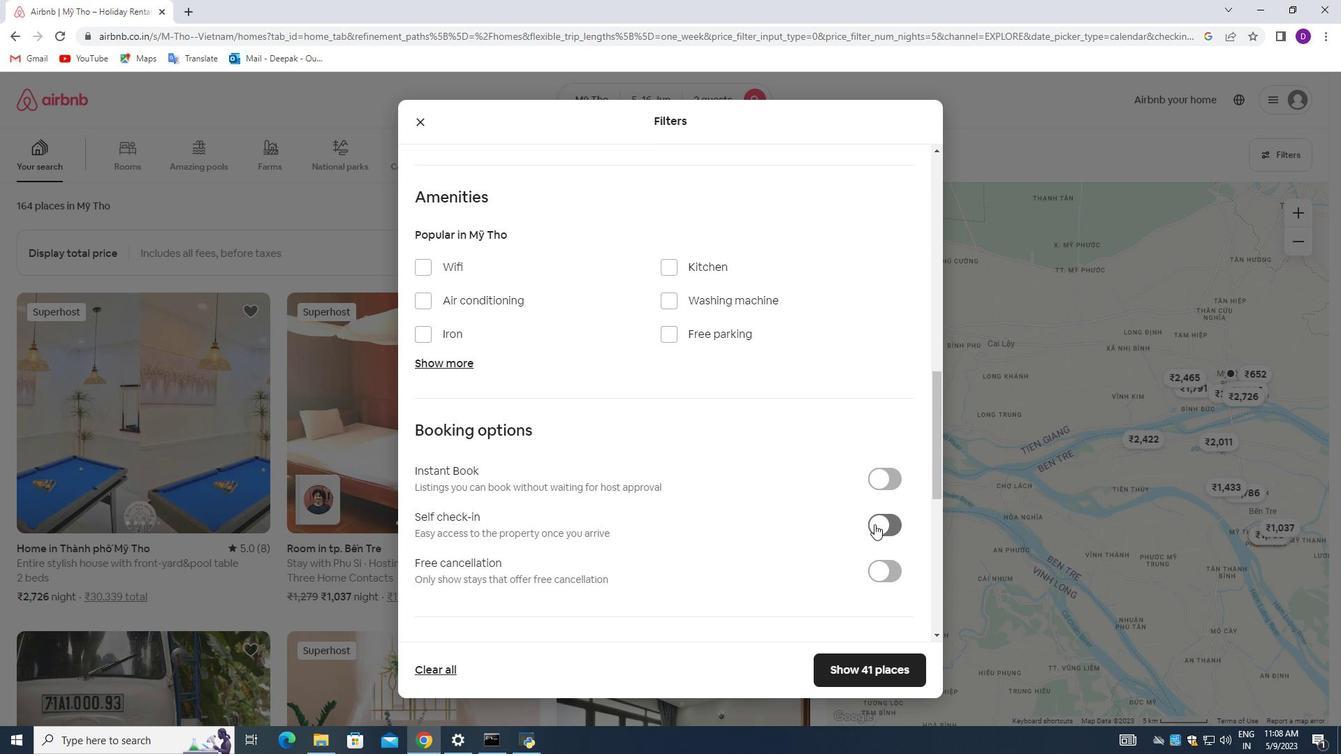 
Action: Mouse moved to (479, 431)
Screenshot: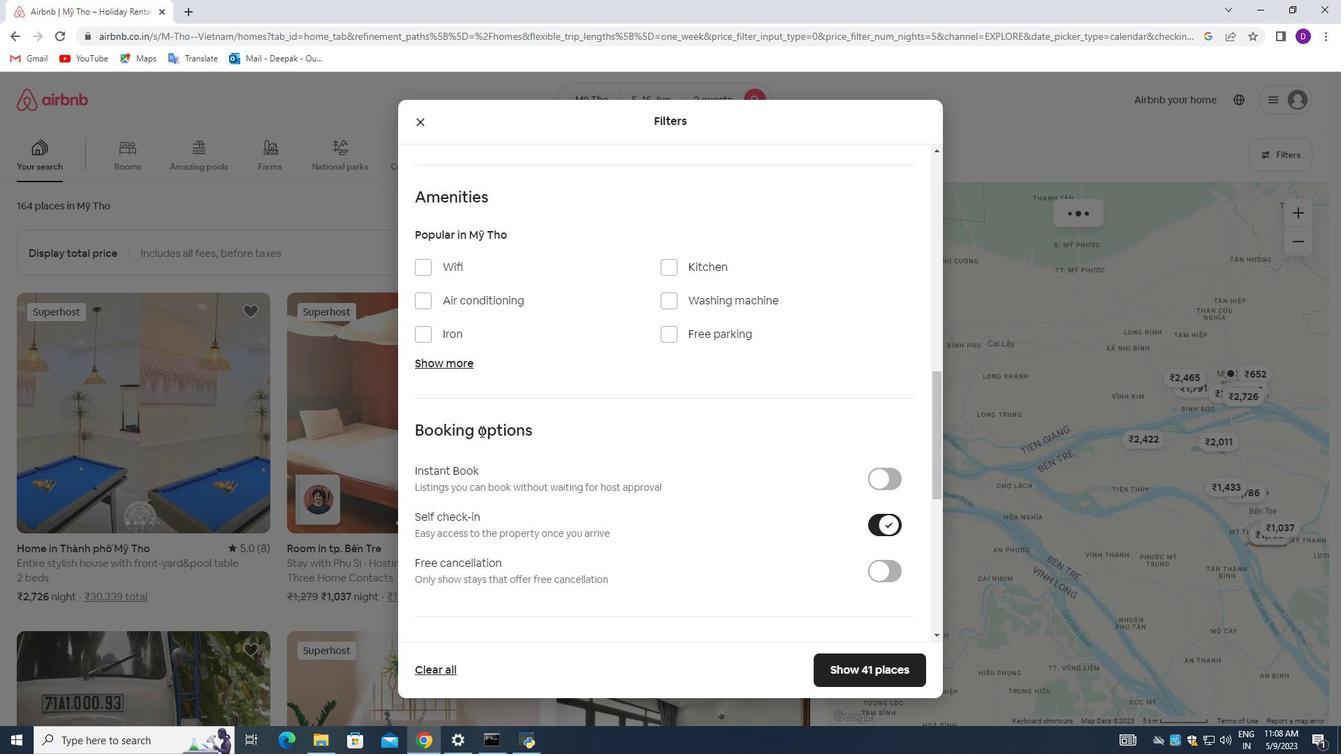 
Action: Mouse scrolled (479, 430) with delta (0, 0)
Screenshot: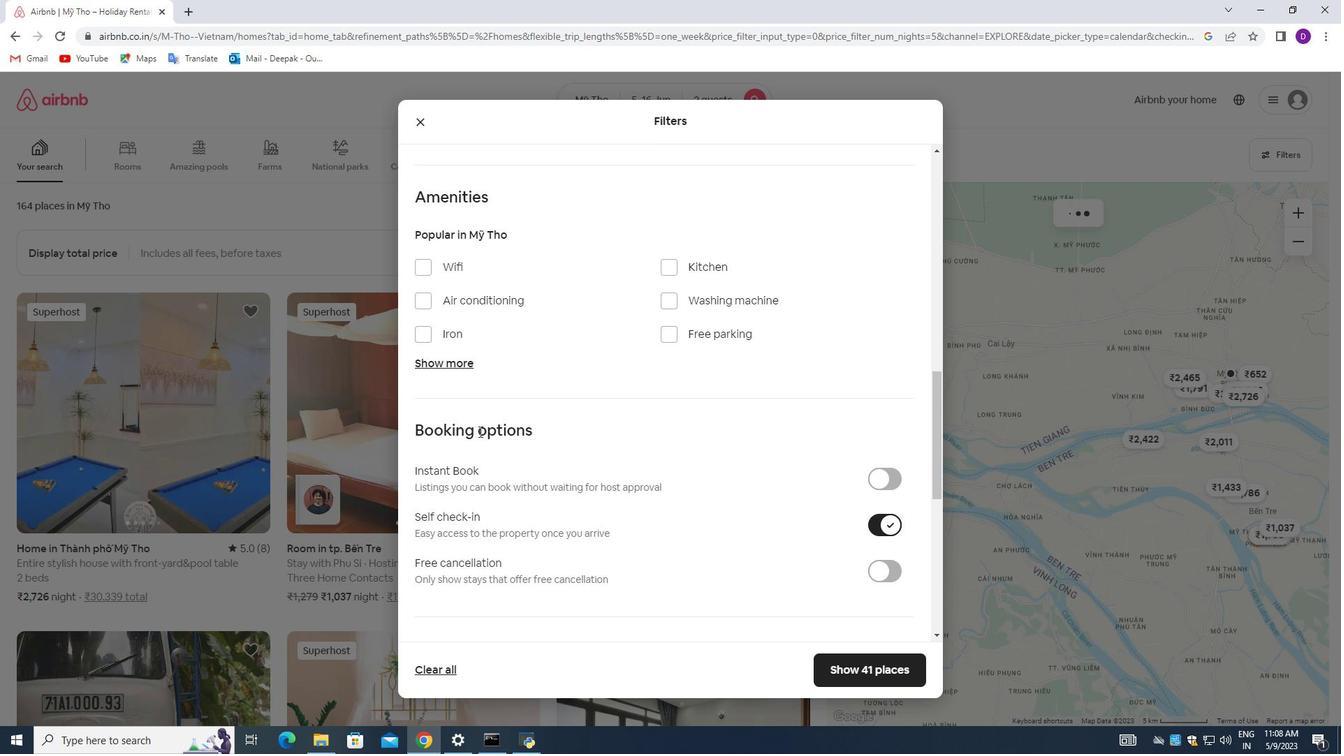 
Action: Mouse scrolled (479, 430) with delta (0, 0)
Screenshot: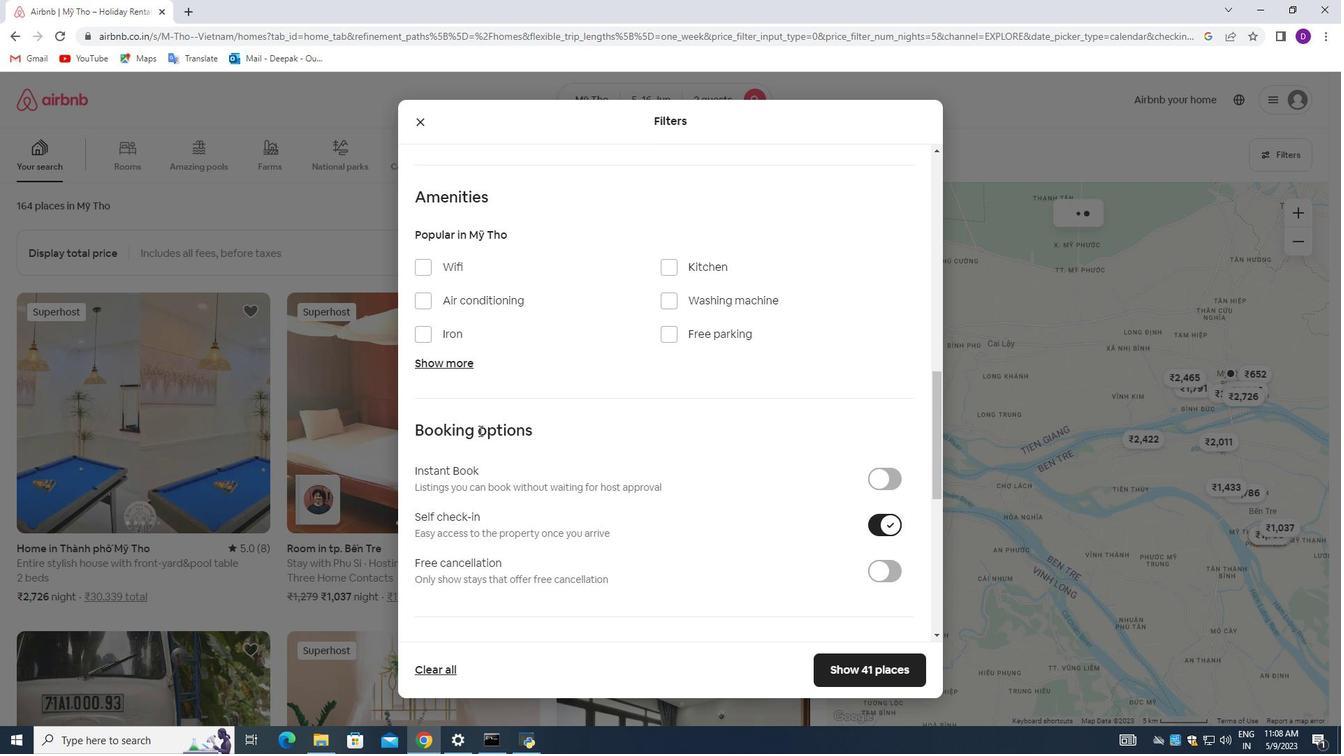 
Action: Mouse scrolled (479, 430) with delta (0, 0)
Screenshot: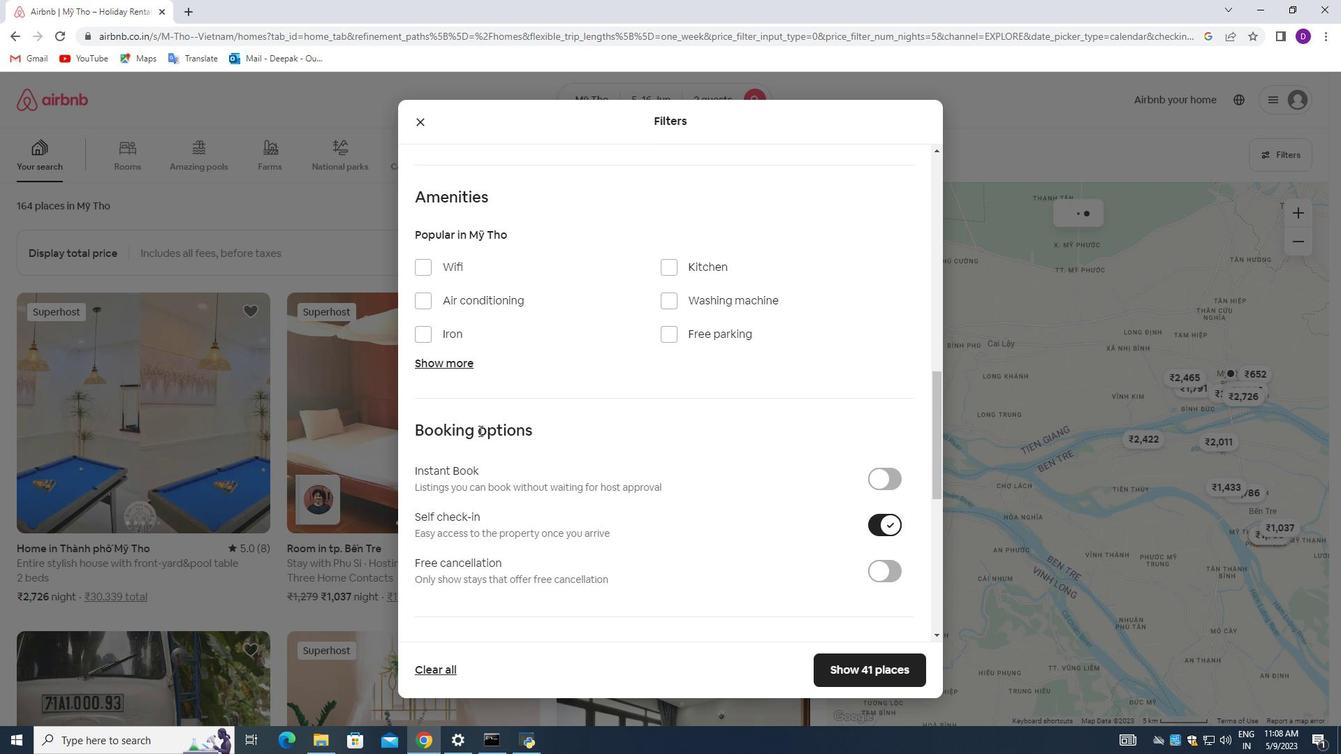 
Action: Mouse moved to (542, 456)
Screenshot: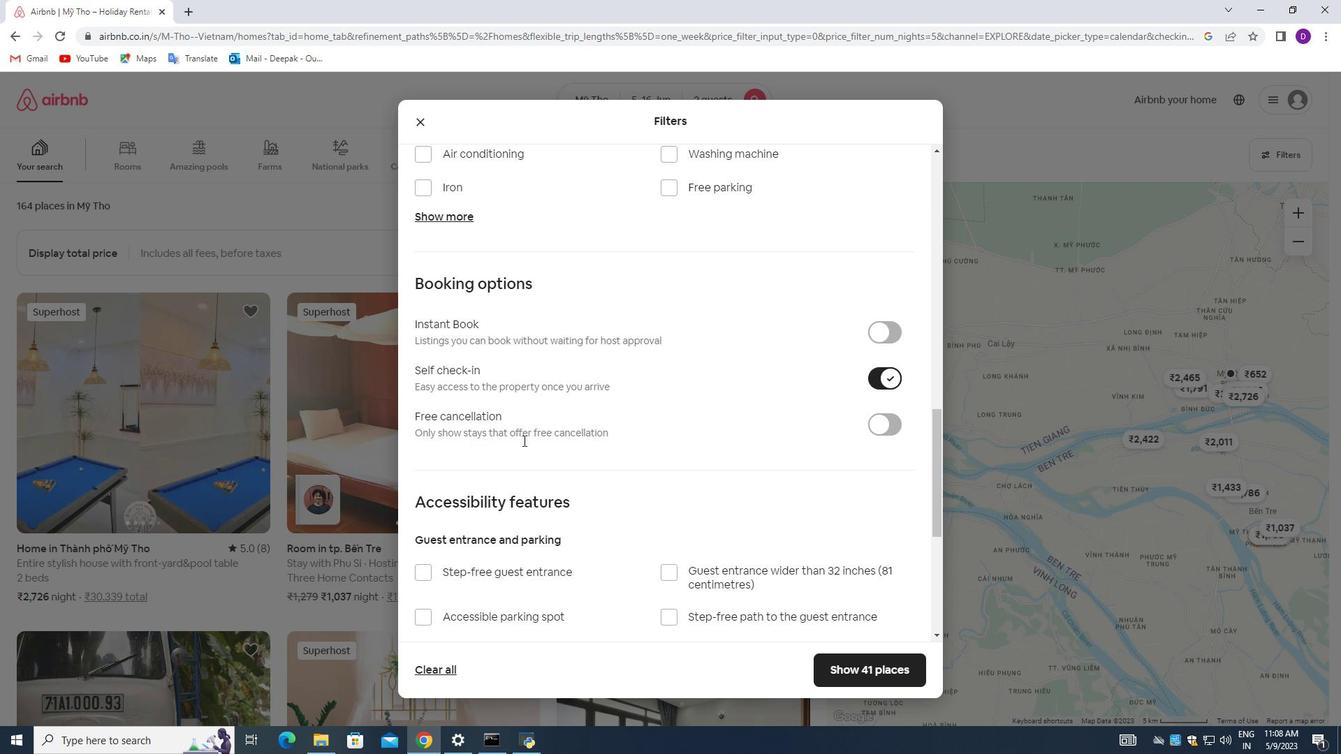 
Action: Mouse scrolled (542, 456) with delta (0, 0)
Screenshot: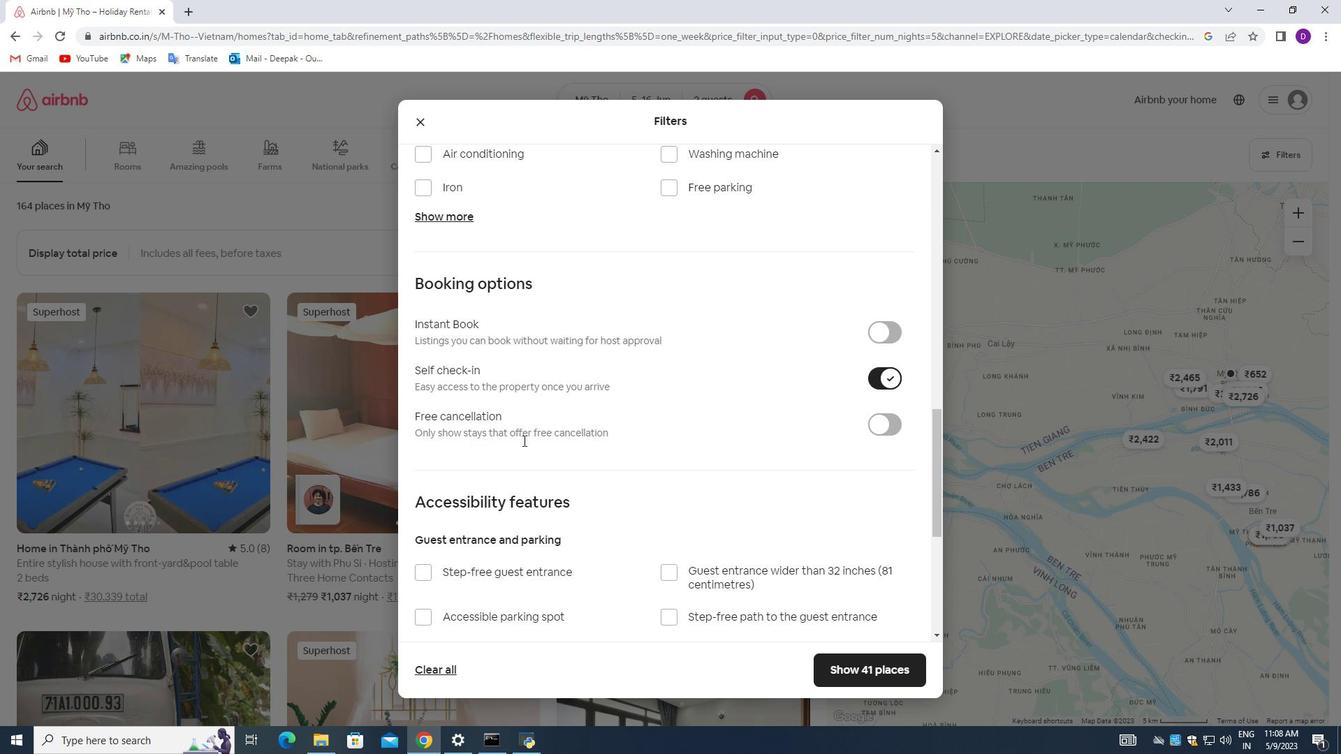 
Action: Mouse moved to (544, 461)
Screenshot: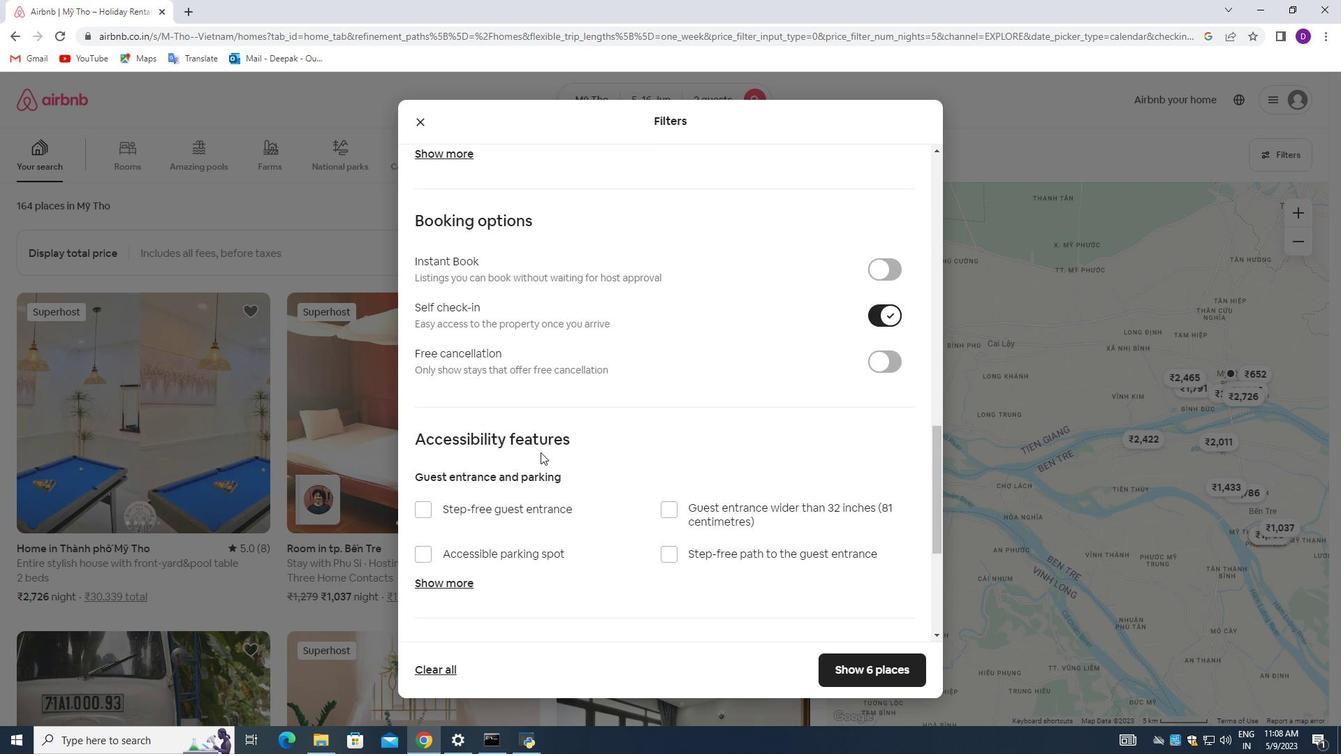 
Action: Mouse scrolled (544, 460) with delta (0, 0)
Screenshot: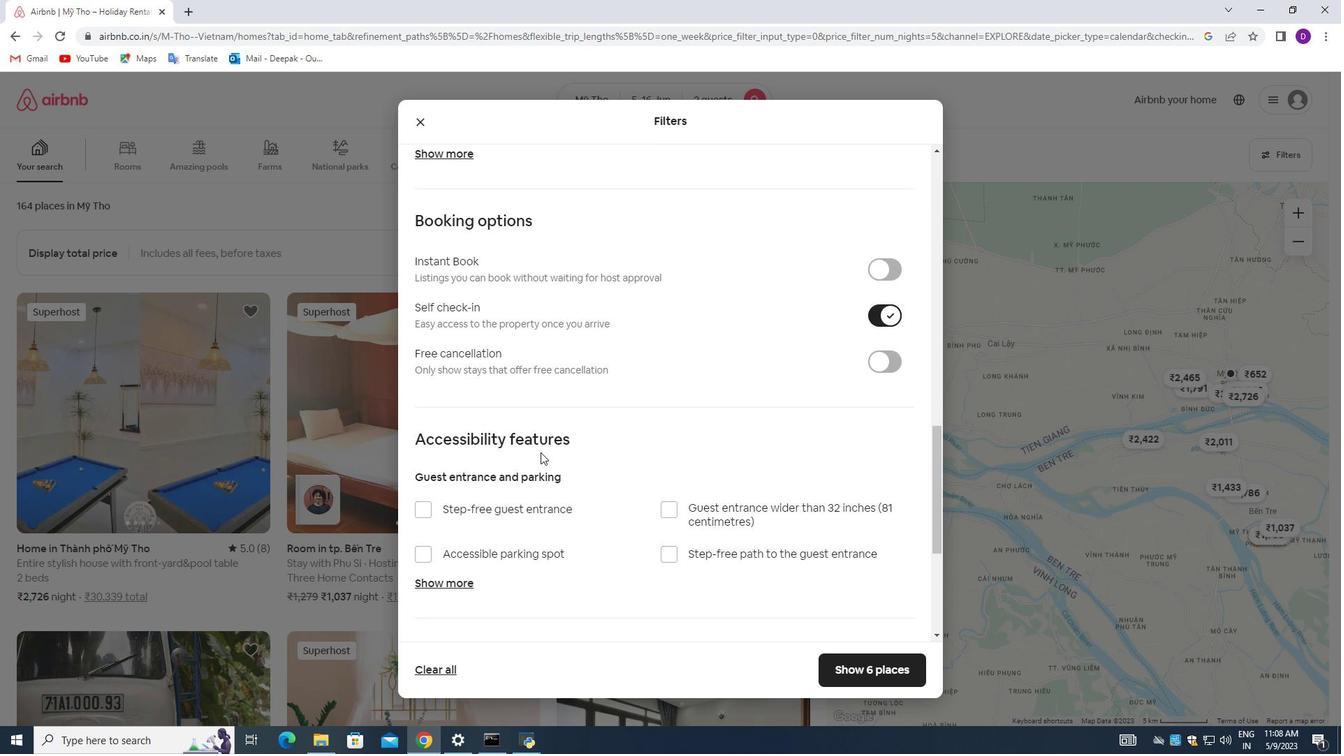 
Action: Mouse moved to (545, 463)
Screenshot: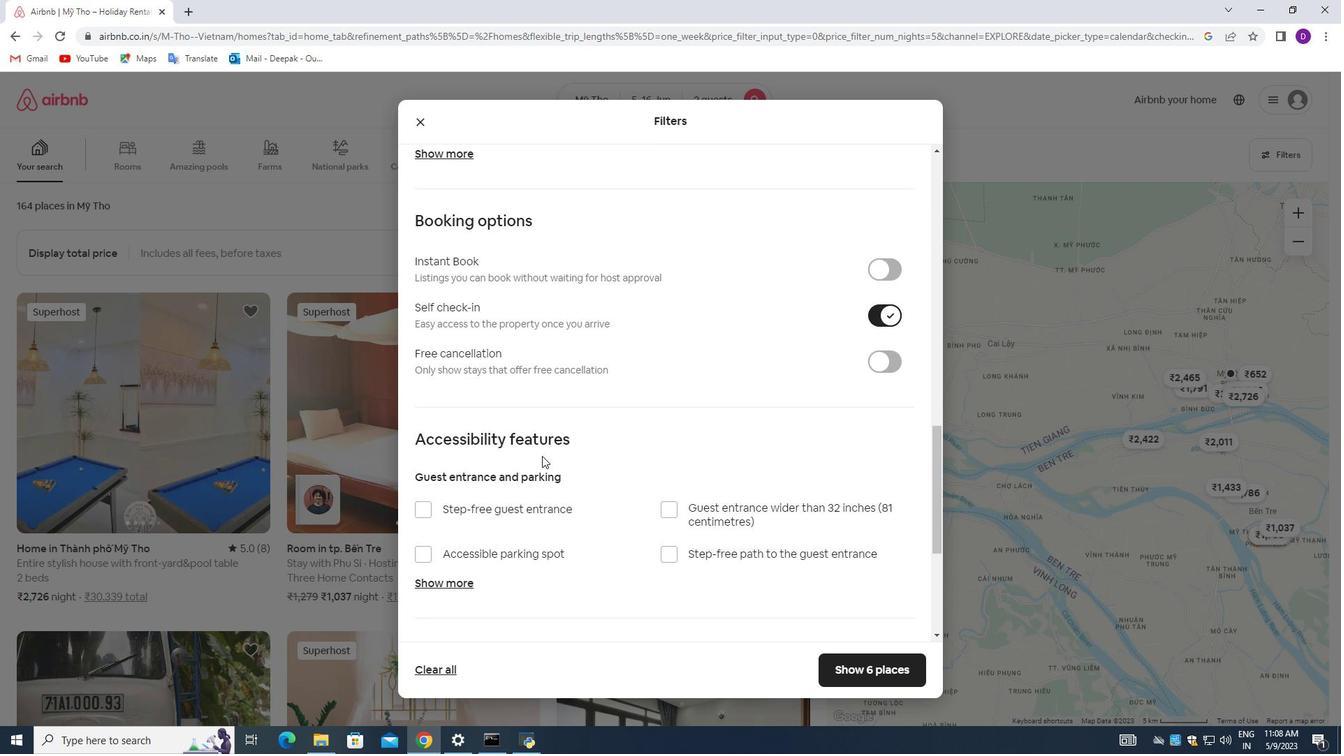 
Action: Mouse scrolled (545, 462) with delta (0, 0)
Screenshot: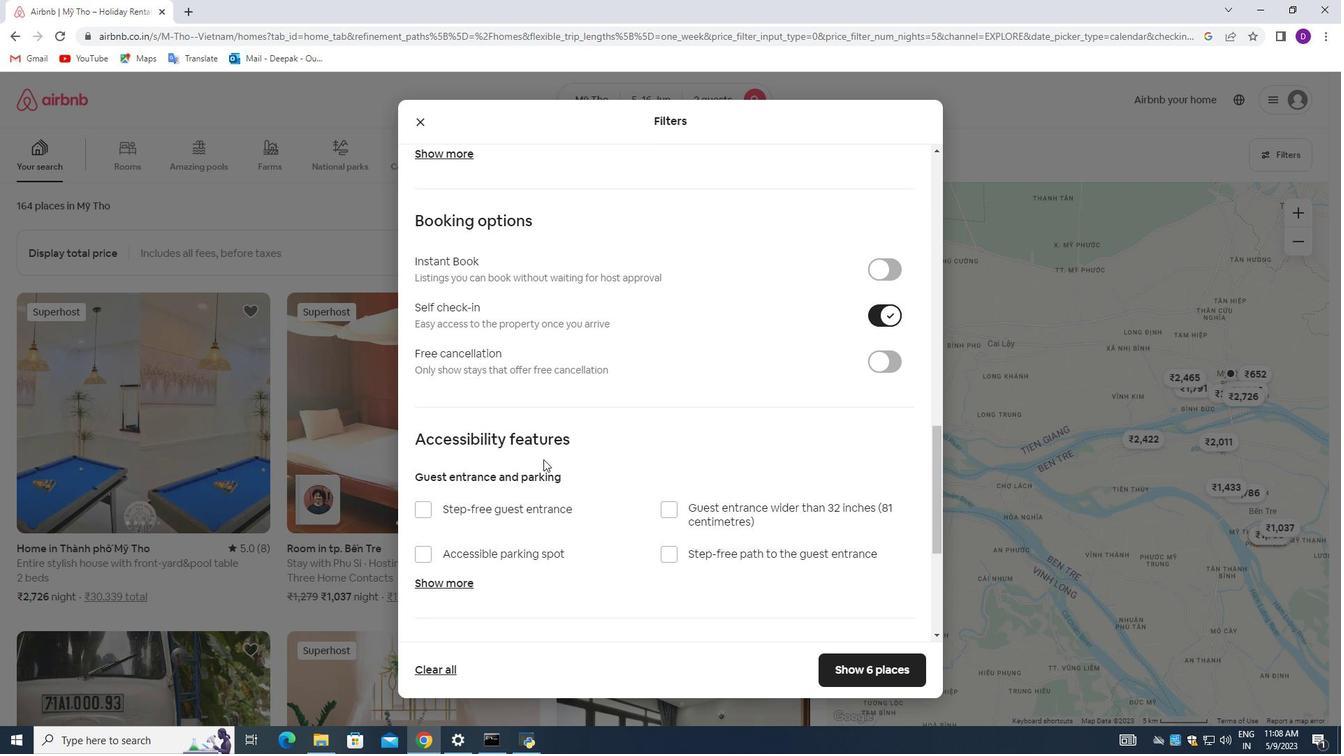 
Action: Mouse moved to (545, 465)
Screenshot: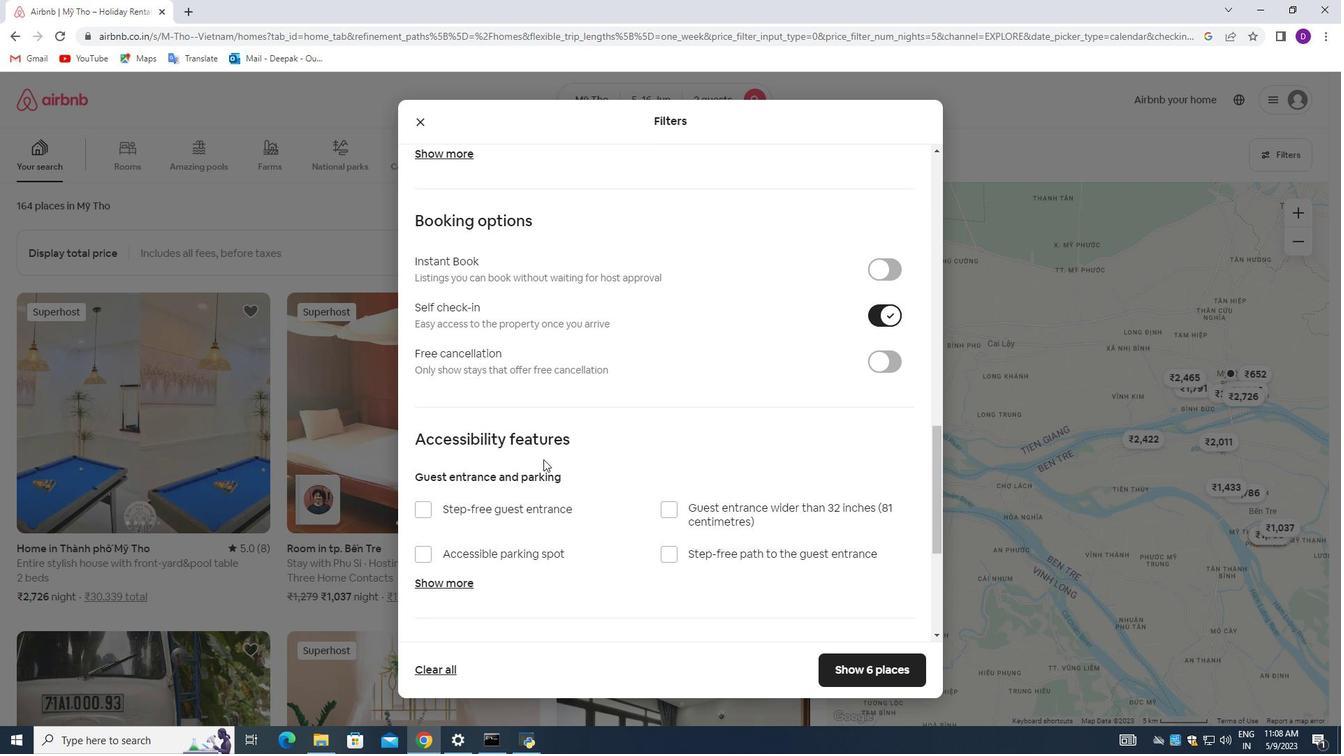 
Action: Mouse scrolled (545, 464) with delta (0, 0)
Screenshot: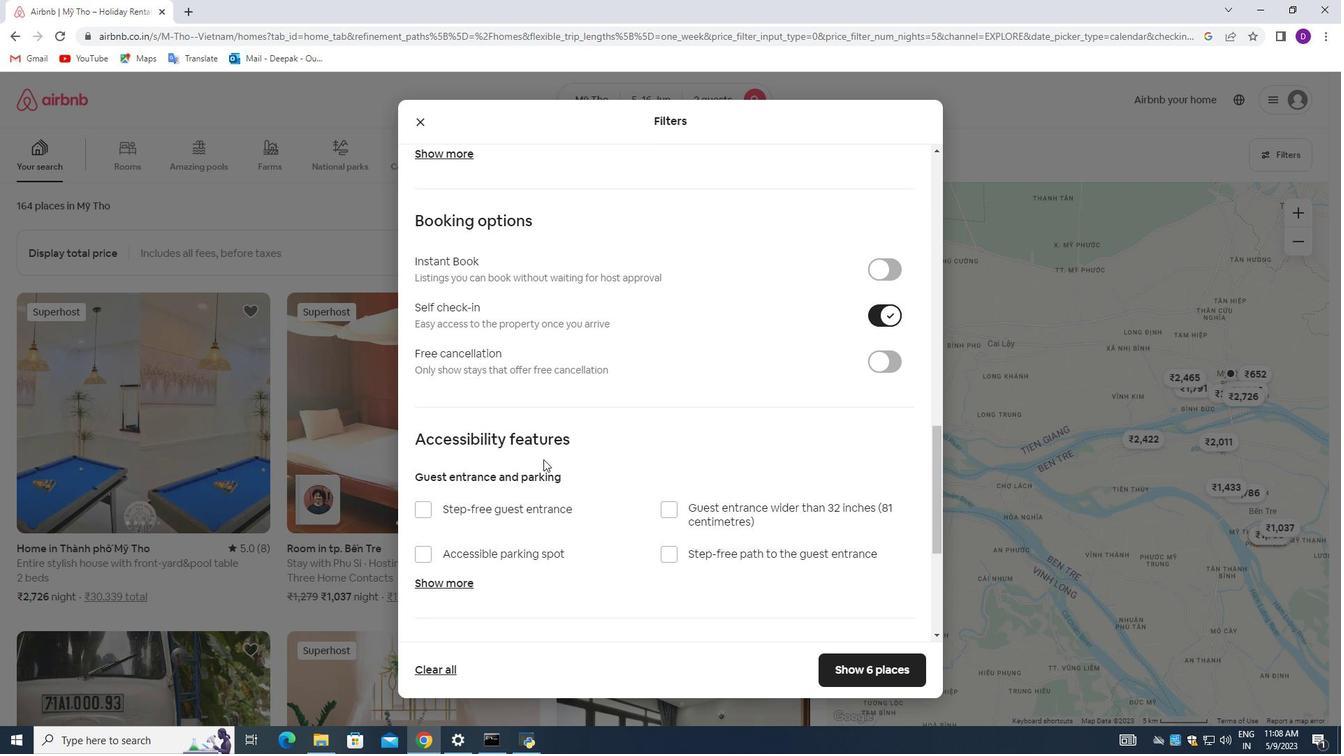 
Action: Mouse moved to (542, 471)
Screenshot: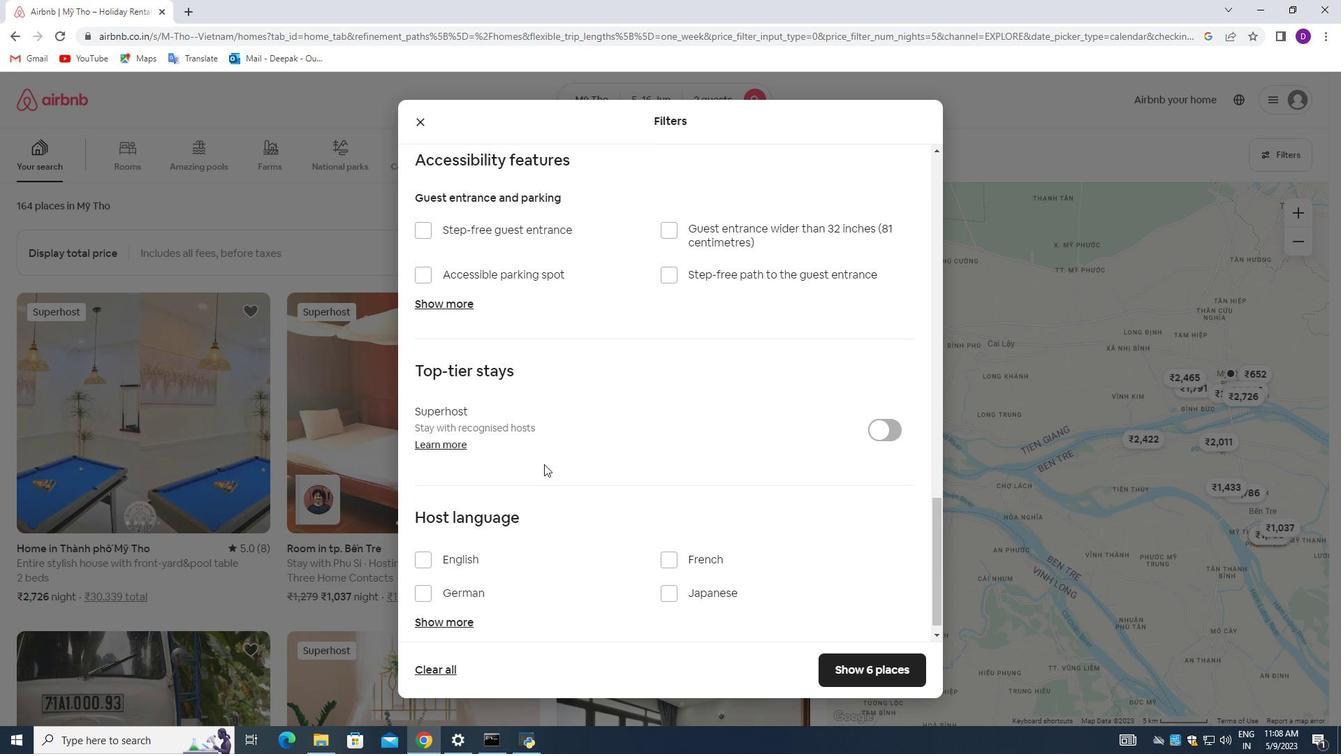 
Action: Mouse scrolled (542, 470) with delta (0, 0)
Screenshot: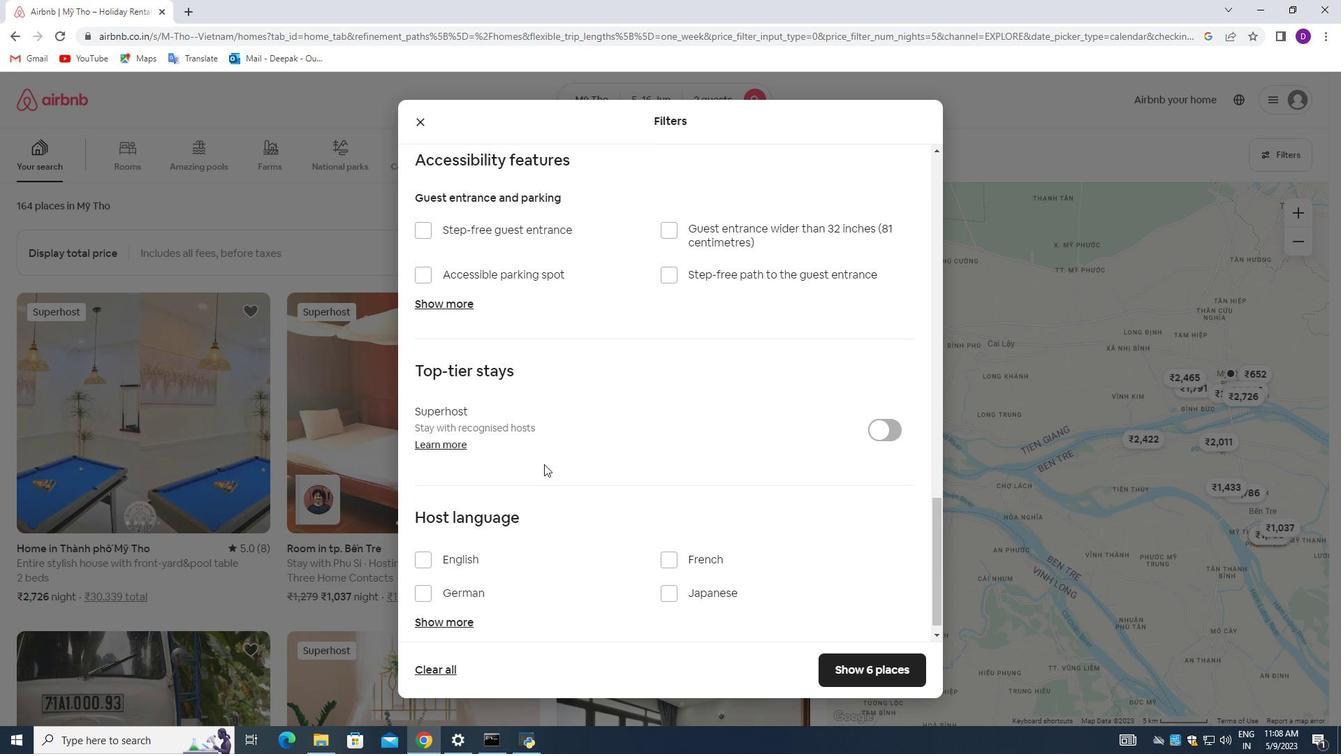 
Action: Mouse moved to (541, 475)
Screenshot: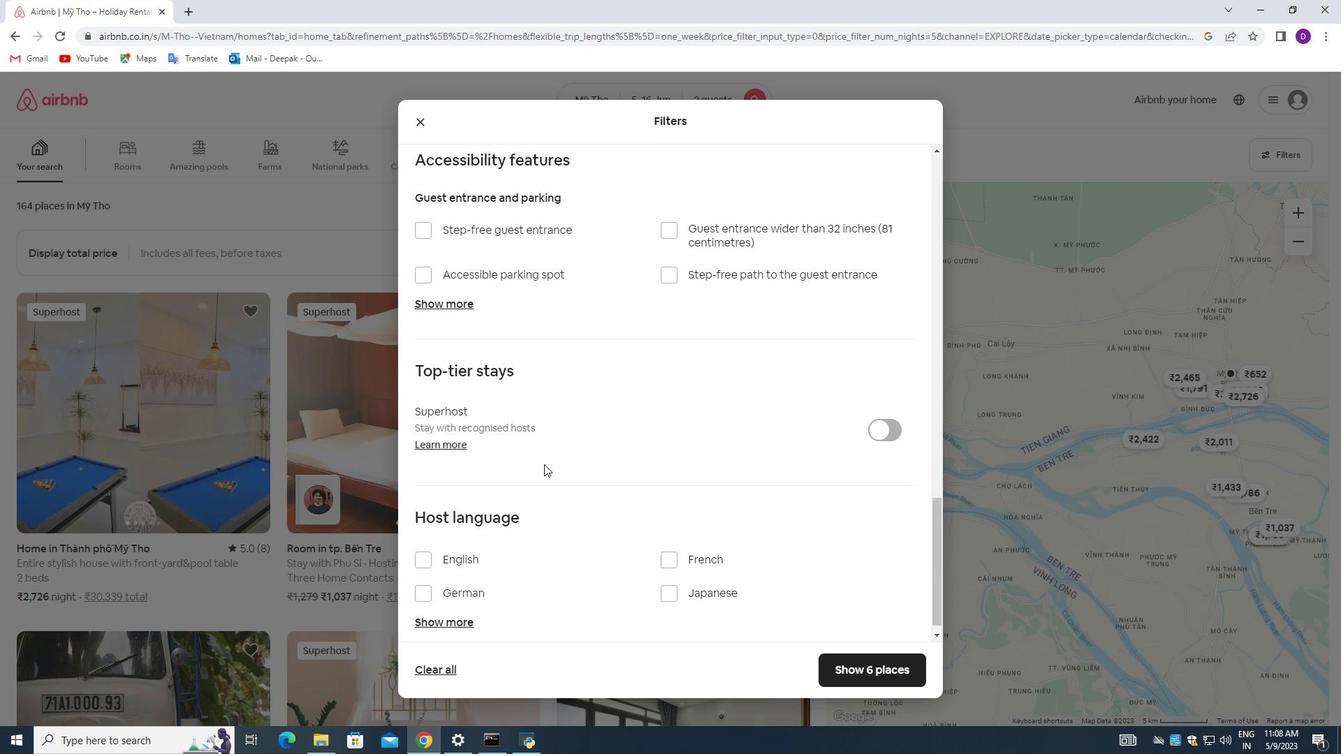
Action: Mouse scrolled (541, 474) with delta (0, 0)
Screenshot: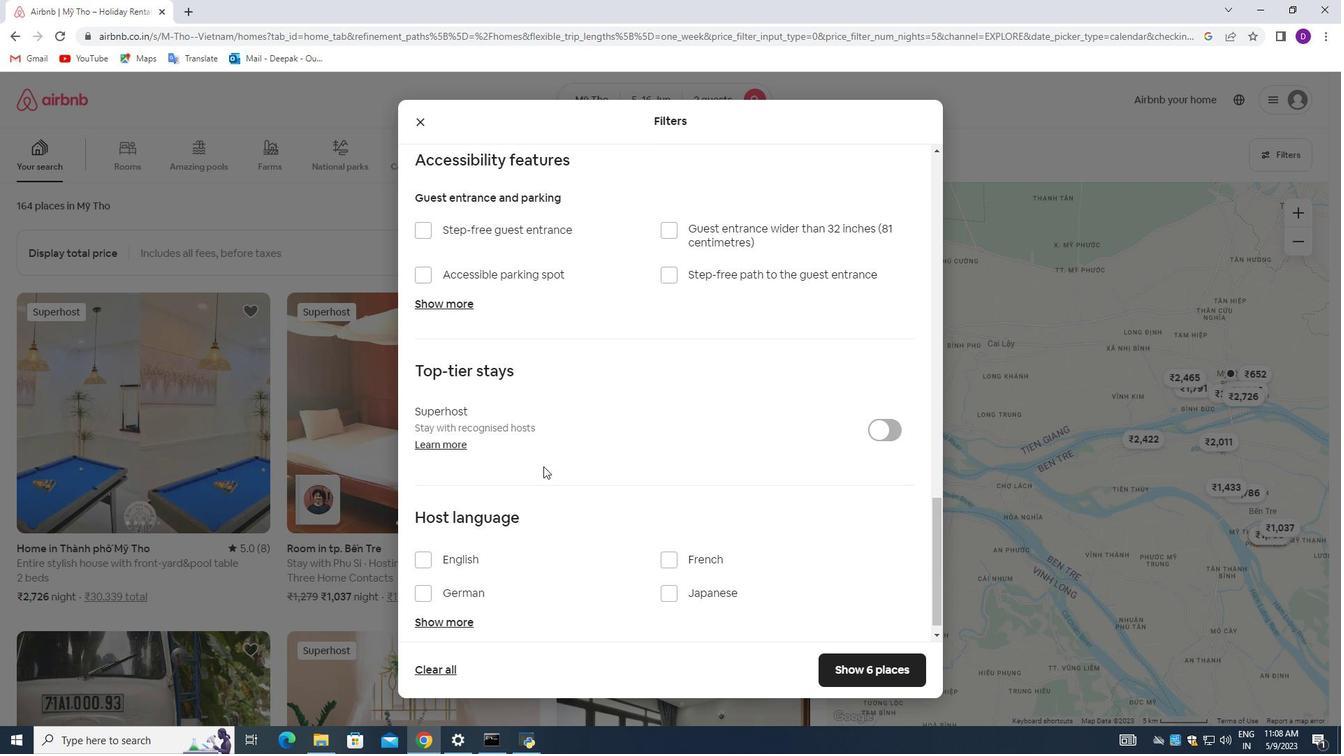 
Action: Mouse moved to (541, 475)
Screenshot: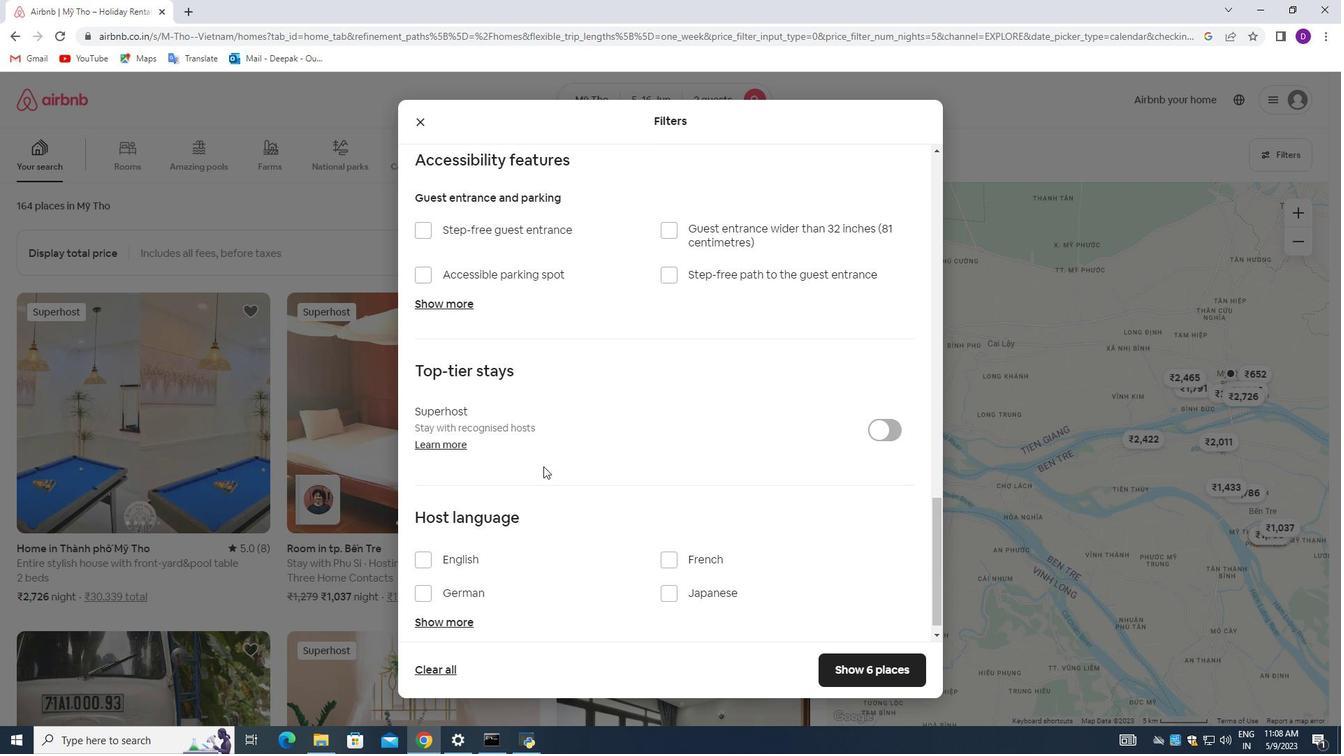 
Action: Mouse scrolled (541, 474) with delta (0, 0)
Screenshot: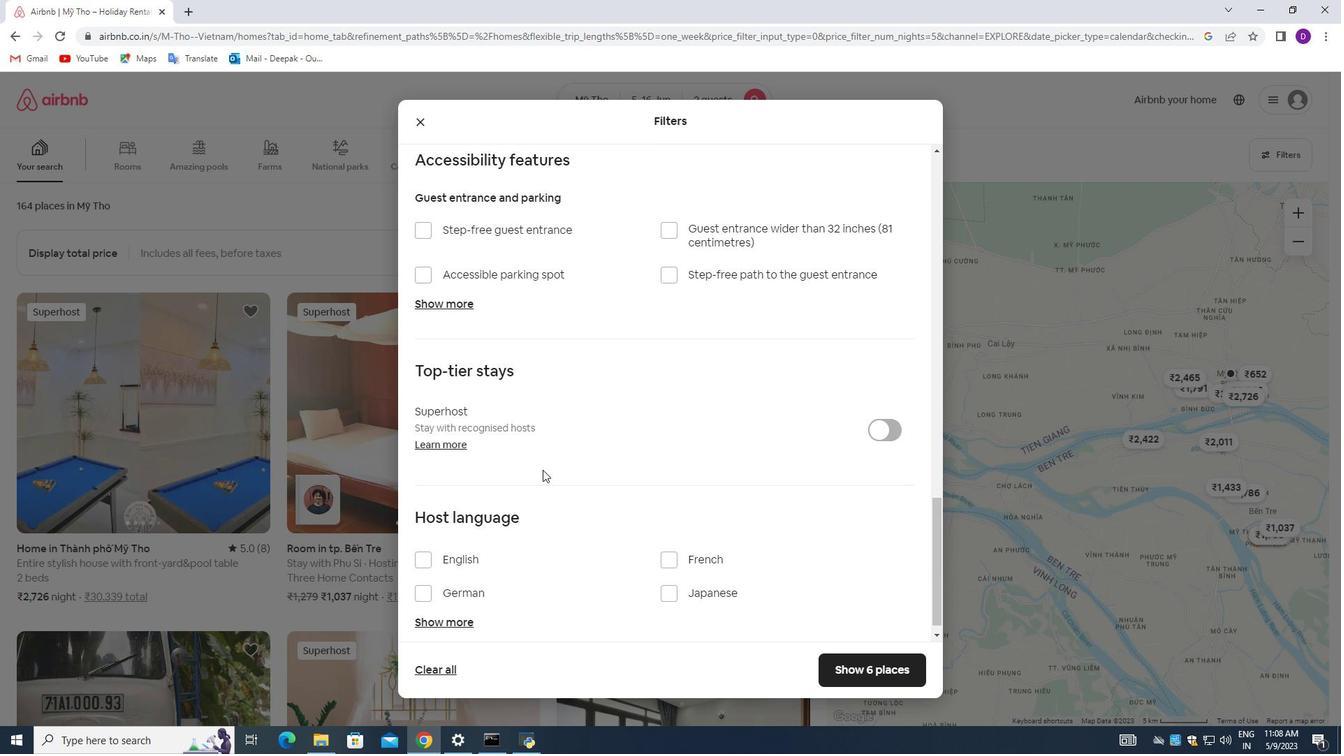 
Action: Mouse moved to (427, 539)
Screenshot: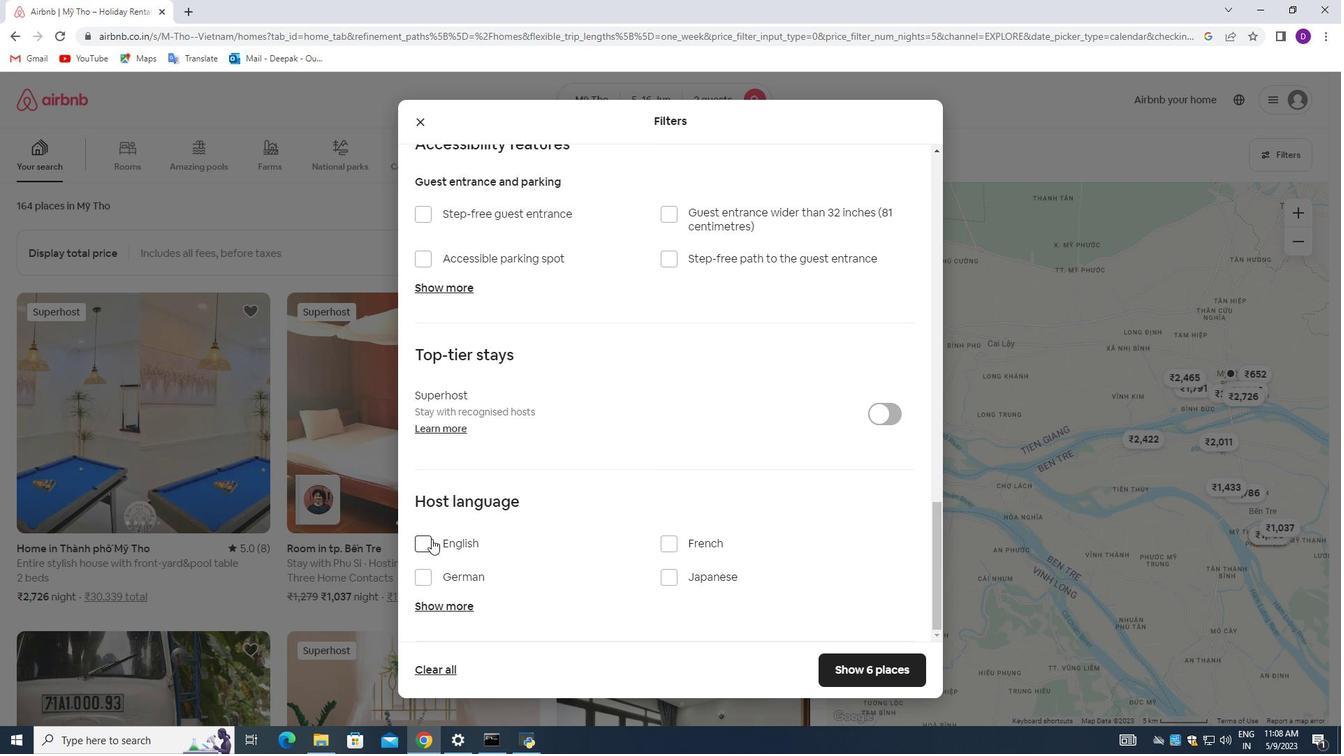 
Action: Mouse pressed left at (427, 539)
Screenshot: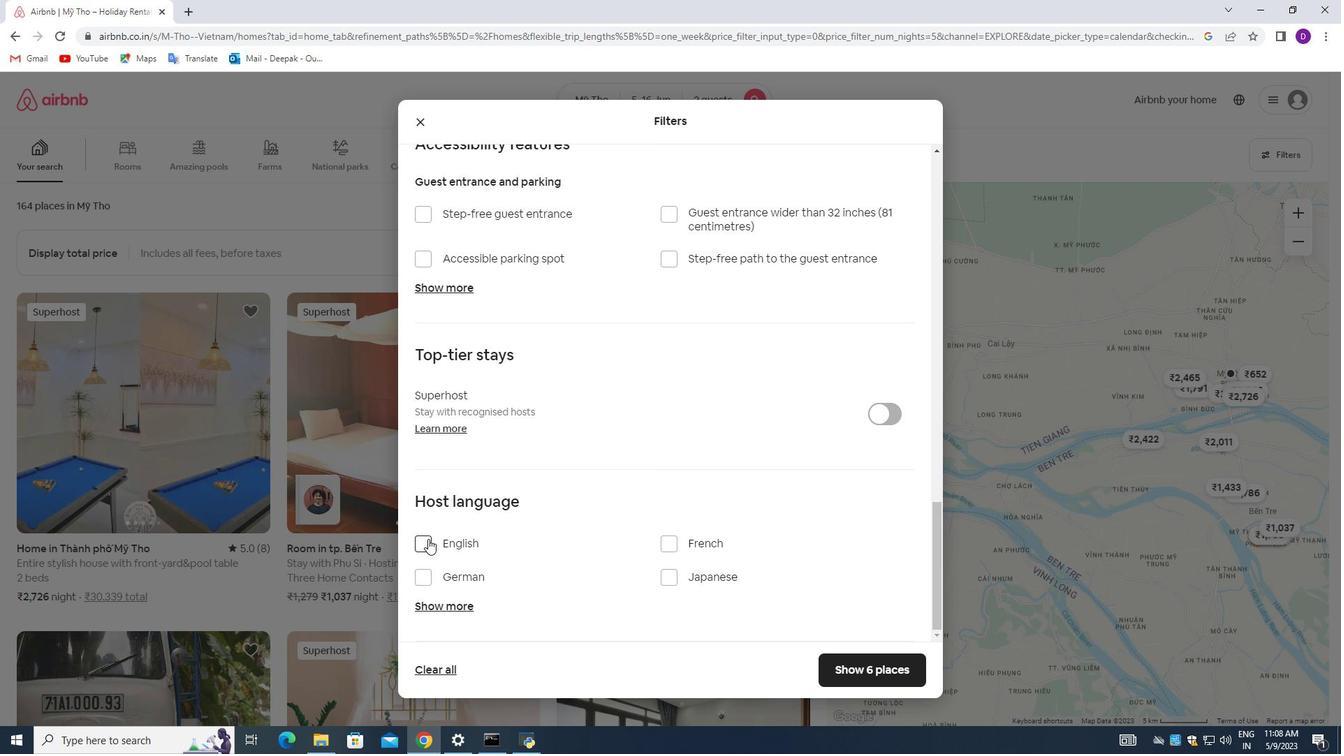 
Action: Mouse moved to (795, 556)
Screenshot: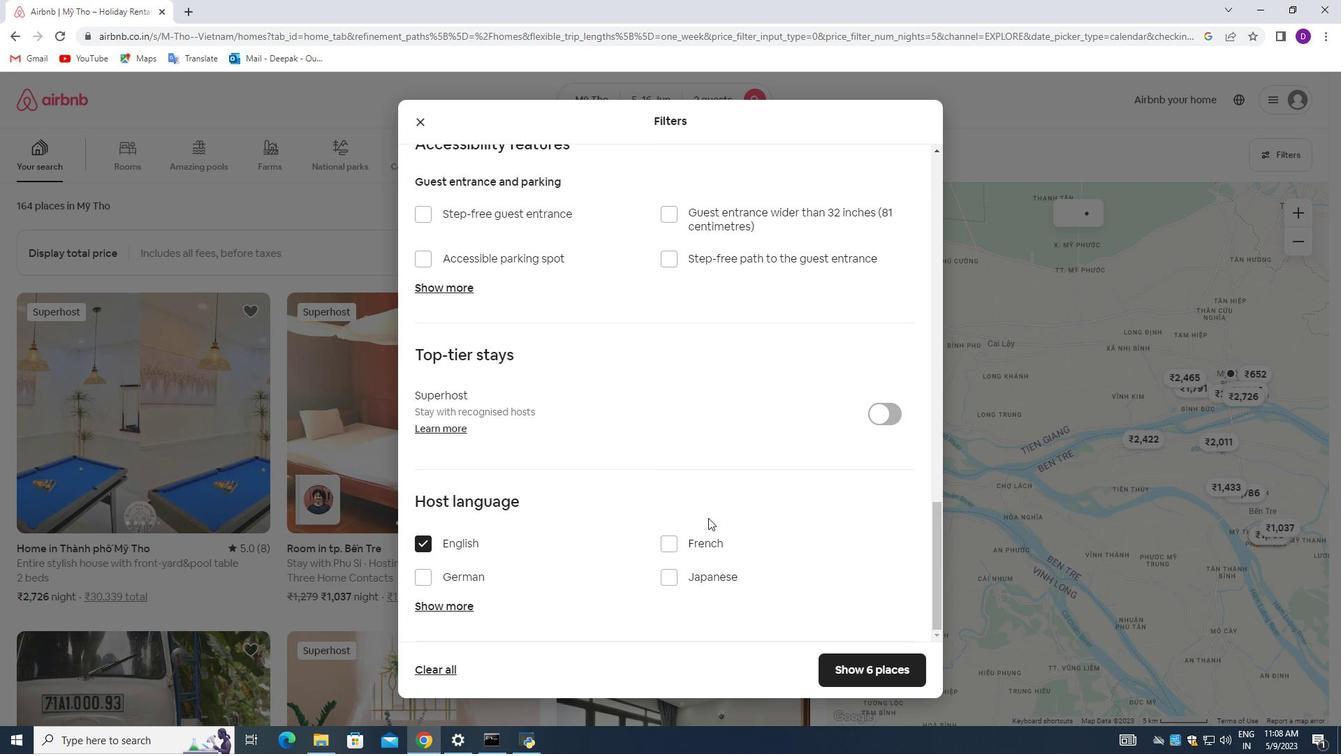 
Action: Mouse scrolled (795, 555) with delta (0, 0)
Screenshot: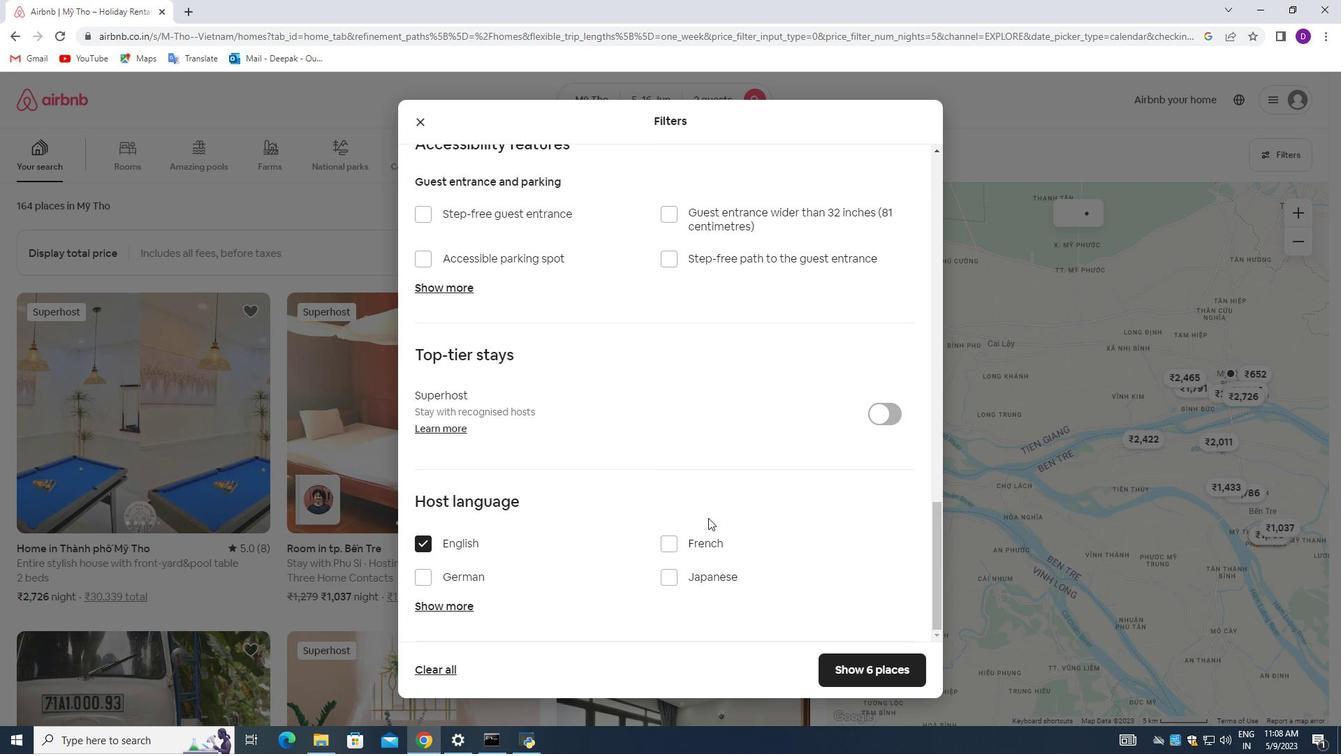 
Action: Mouse moved to (799, 560)
Screenshot: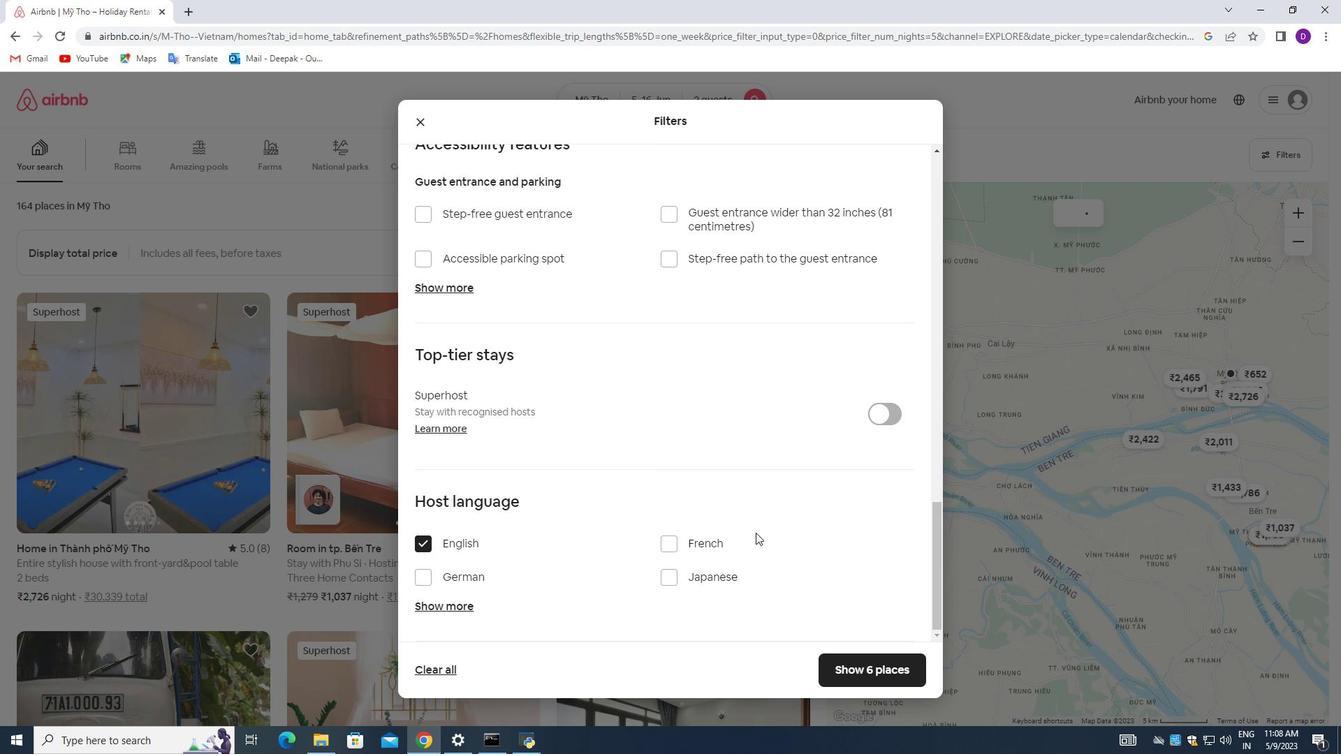 
Action: Mouse scrolled (799, 559) with delta (0, 0)
Screenshot: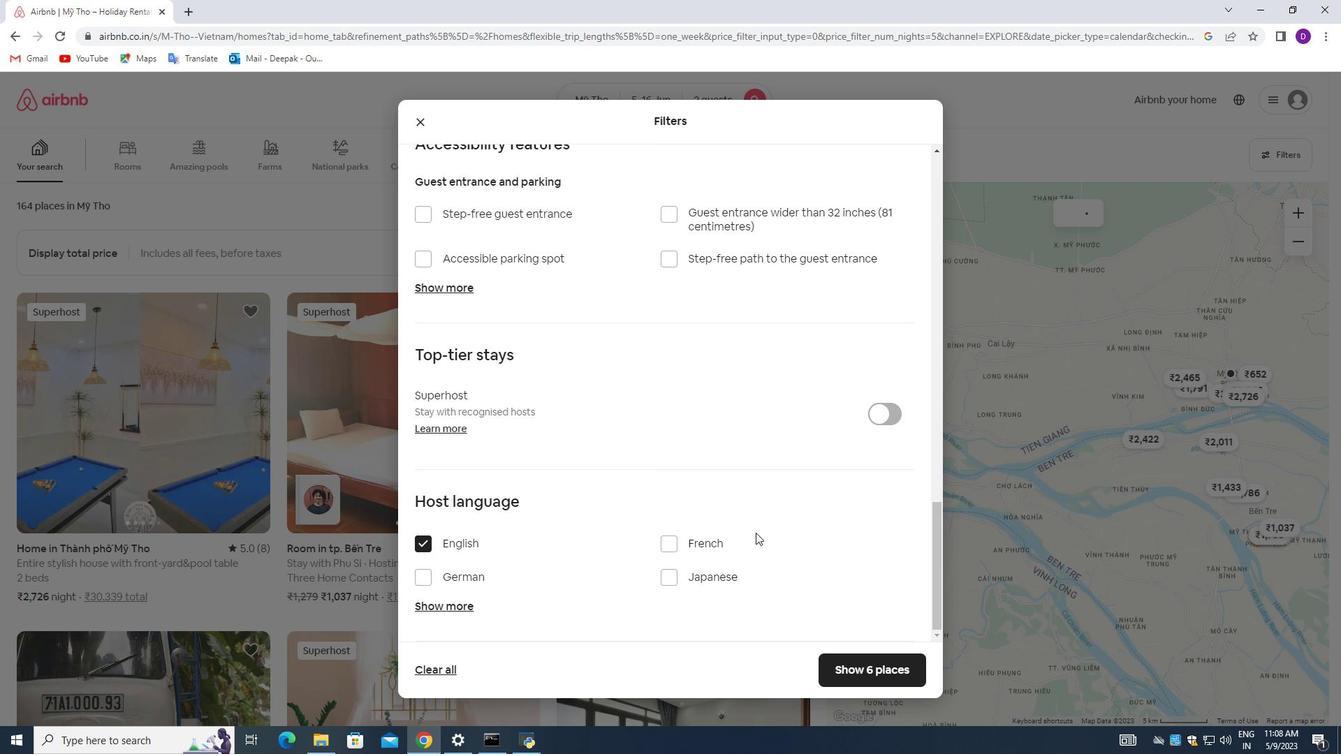 
Action: Mouse moved to (801, 561)
Screenshot: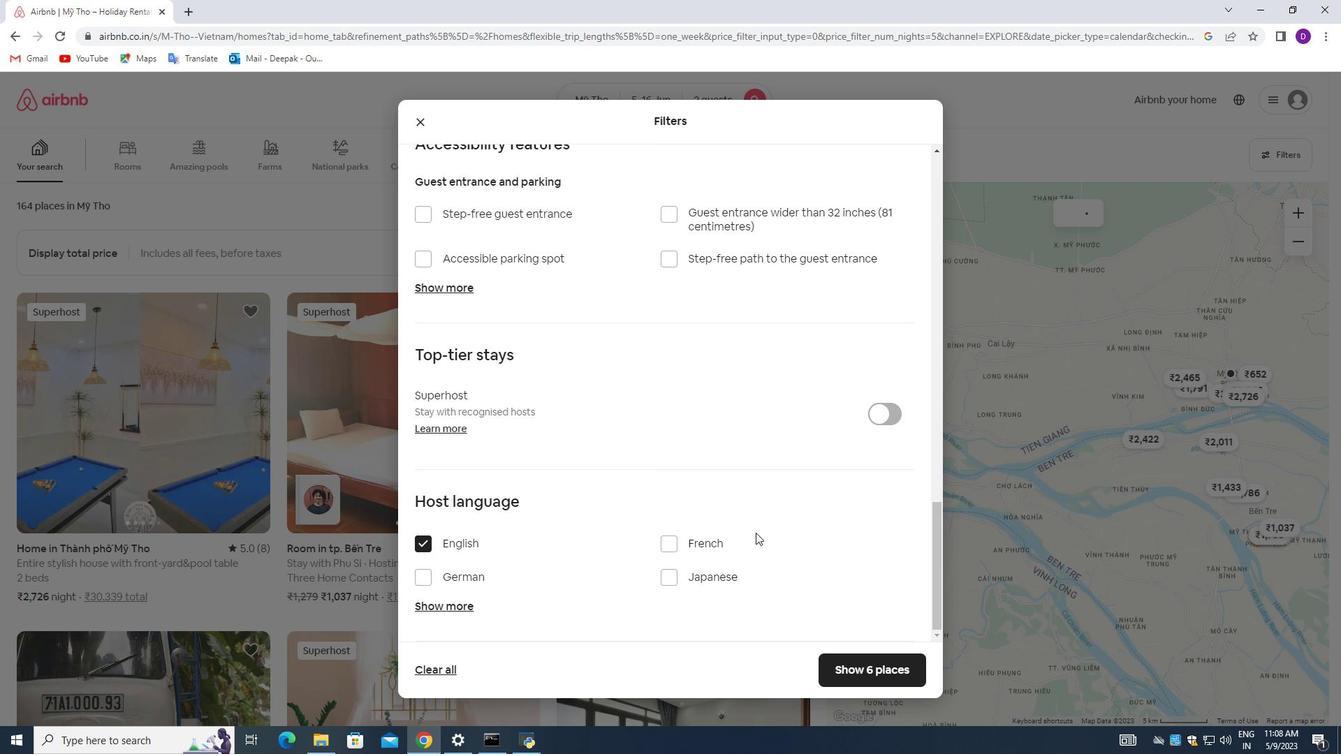 
Action: Mouse scrolled (801, 561) with delta (0, 0)
Screenshot: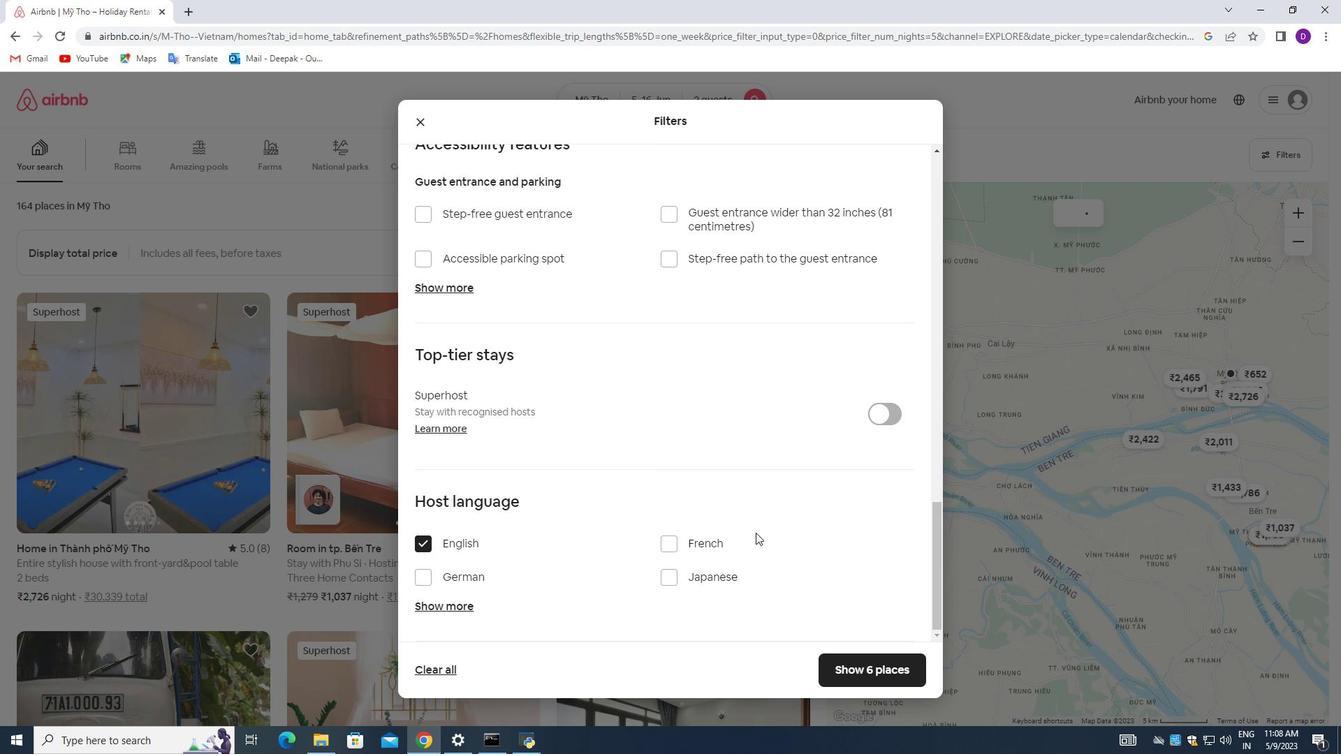 
Action: Mouse moved to (834, 667)
Screenshot: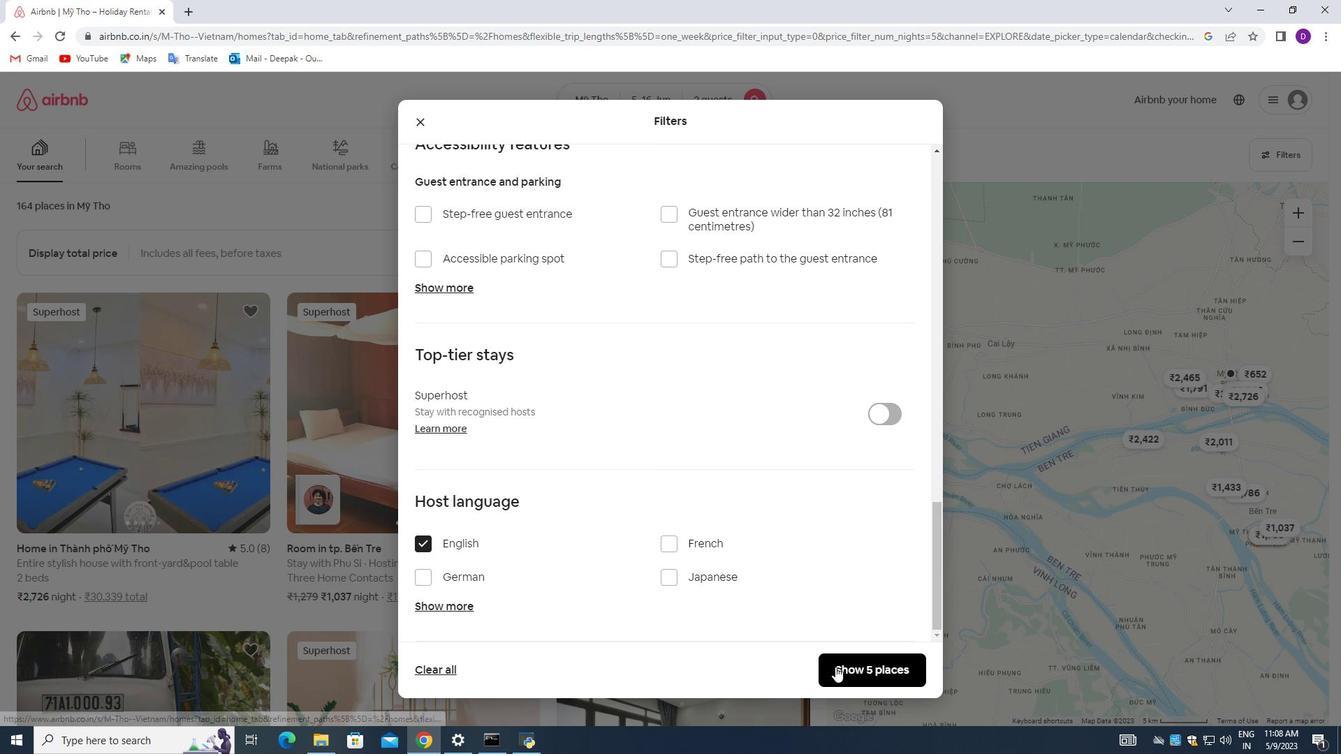 
Action: Mouse pressed left at (834, 667)
Screenshot: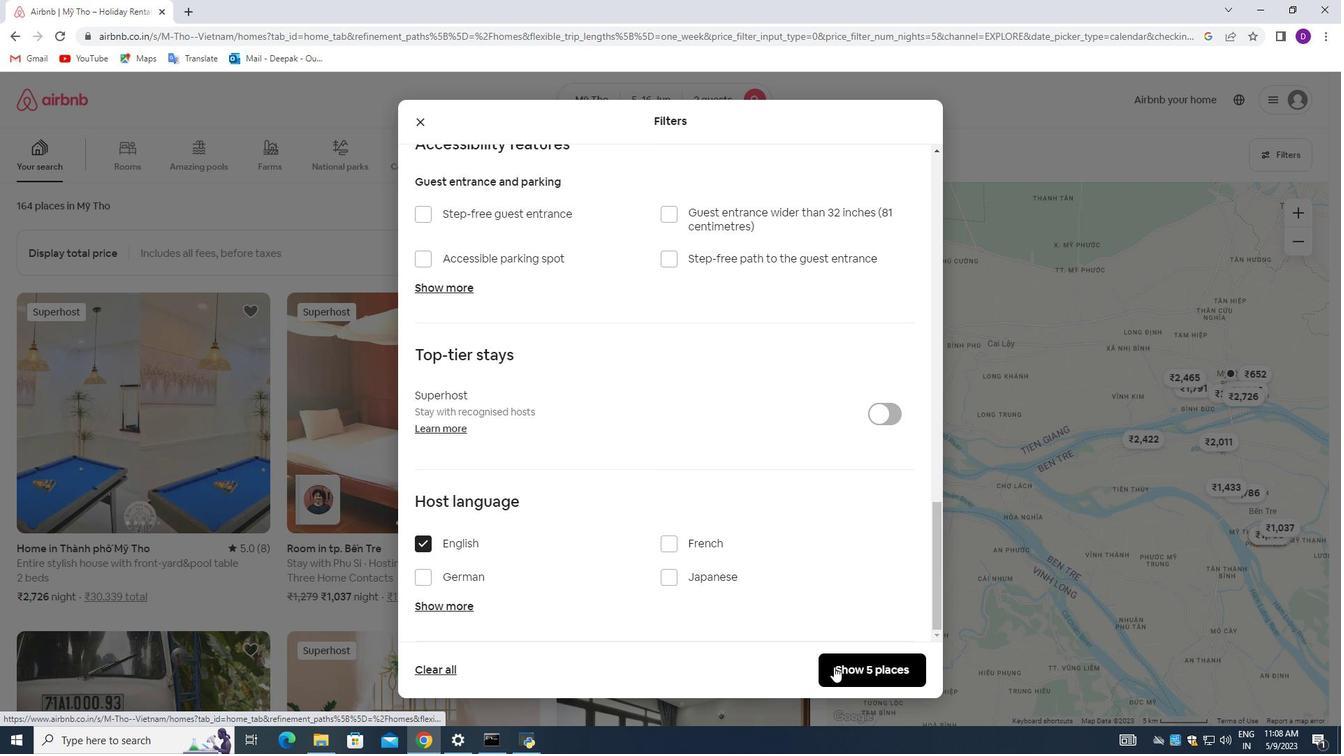
Action: Mouse moved to (718, 420)
Screenshot: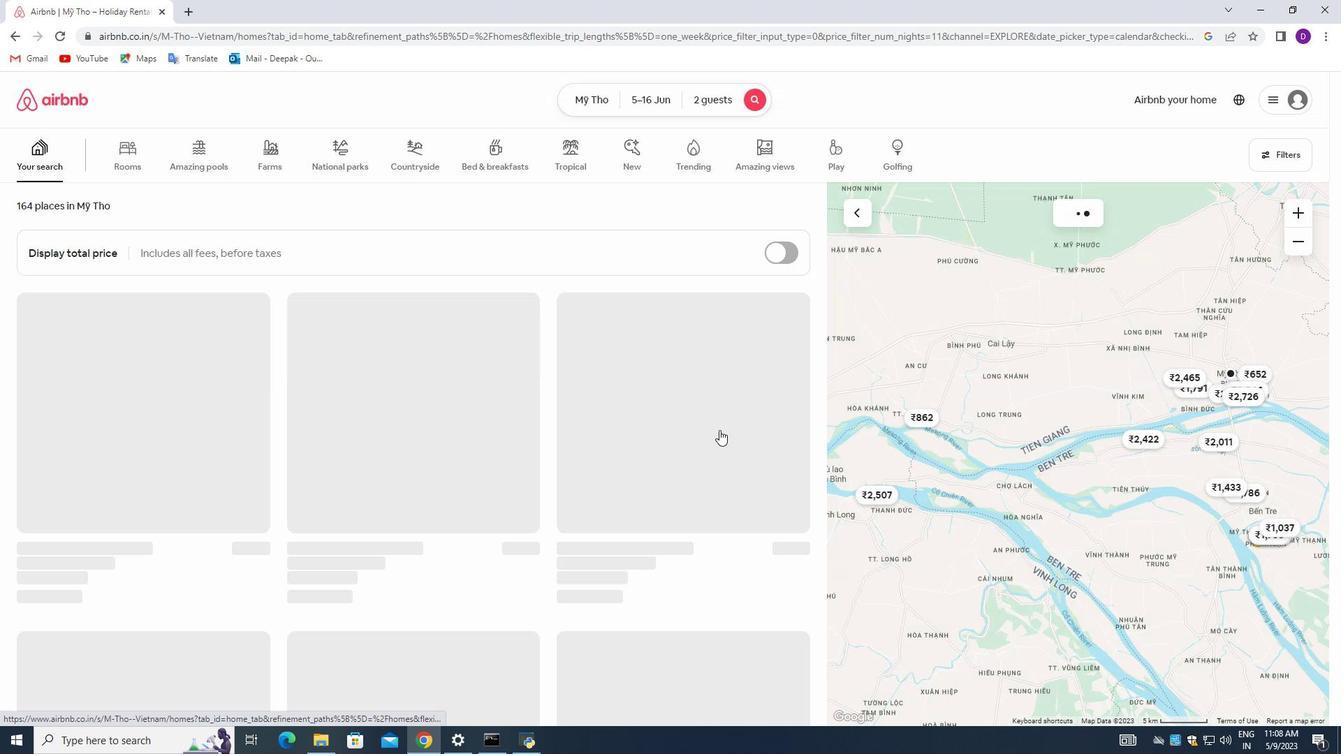 
